 Task: Get information about a Redfin agent in Charleston, West Virginia, for assistance in finding a property.
Action: Mouse pressed left at (281, 195)
Screenshot: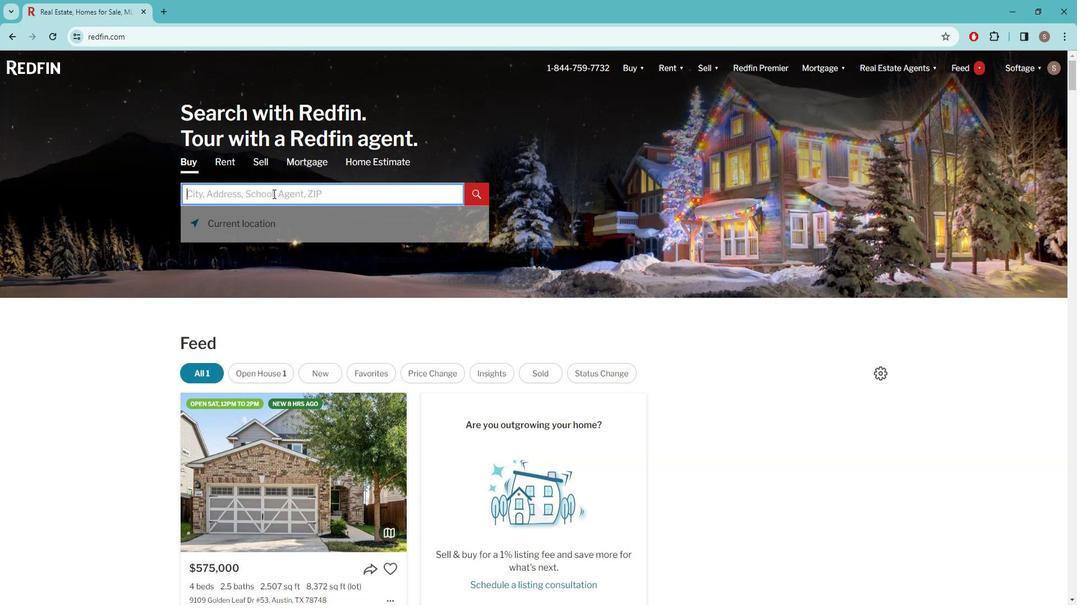 
Action: Key pressed c<Key.caps_lock>HARLESTON
Screenshot: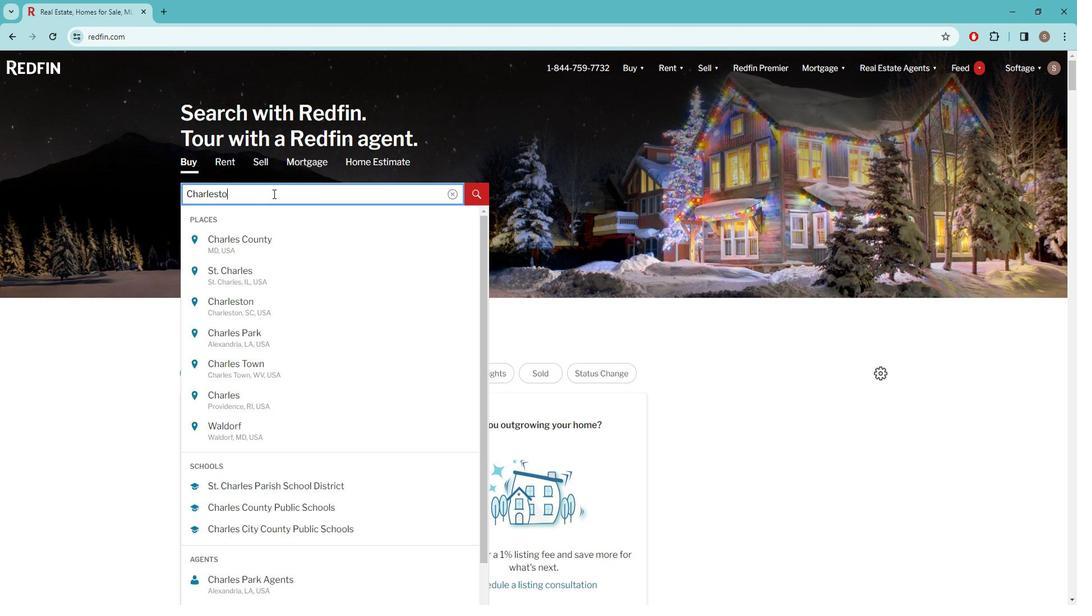 
Action: Mouse moved to (268, 240)
Screenshot: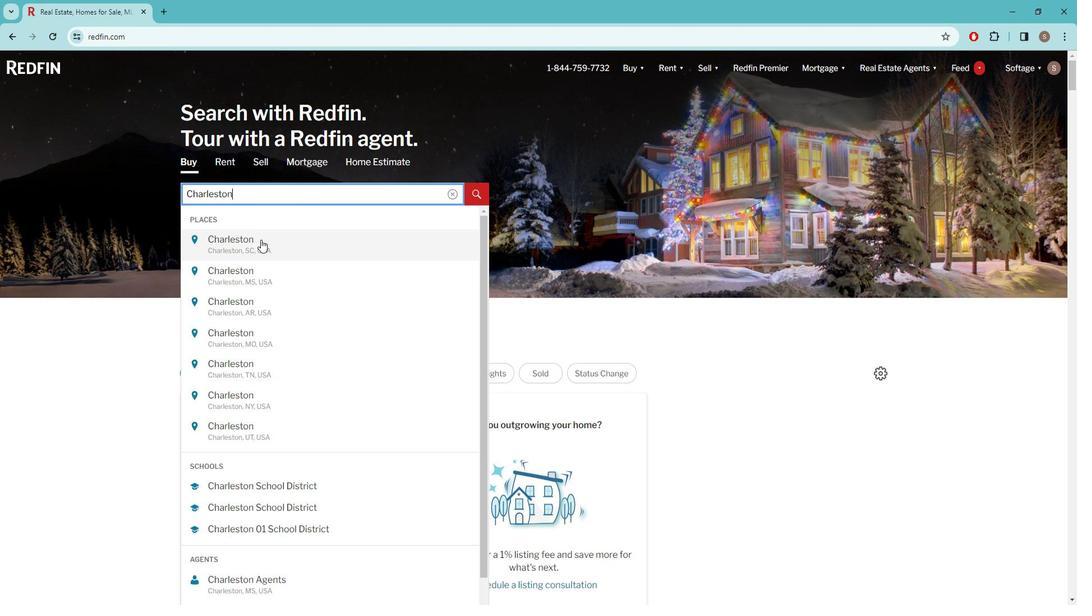 
Action: Mouse pressed left at (268, 240)
Screenshot: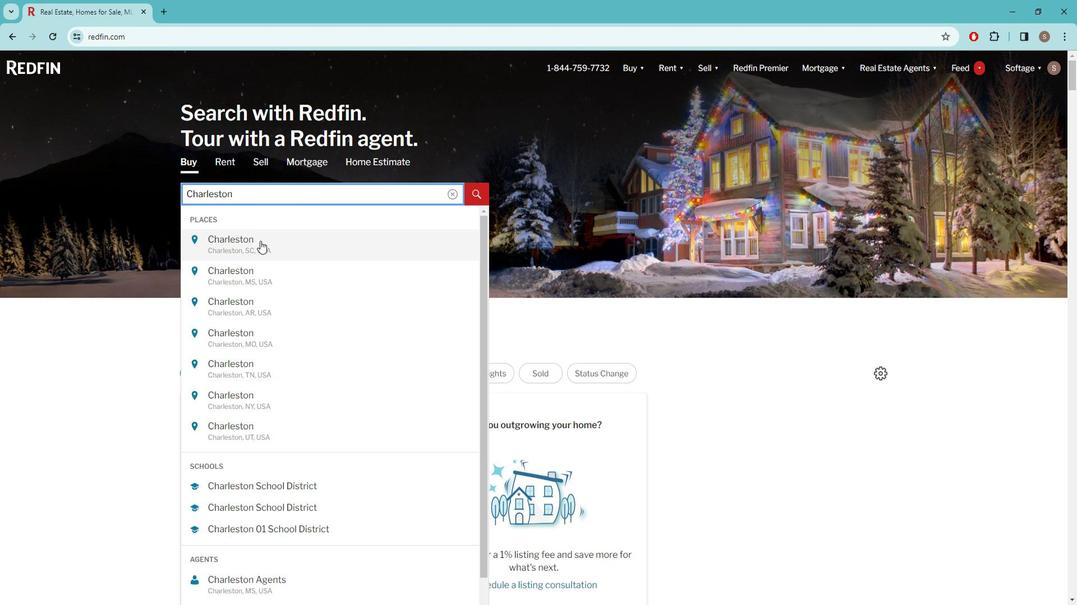
Action: Mouse moved to (946, 143)
Screenshot: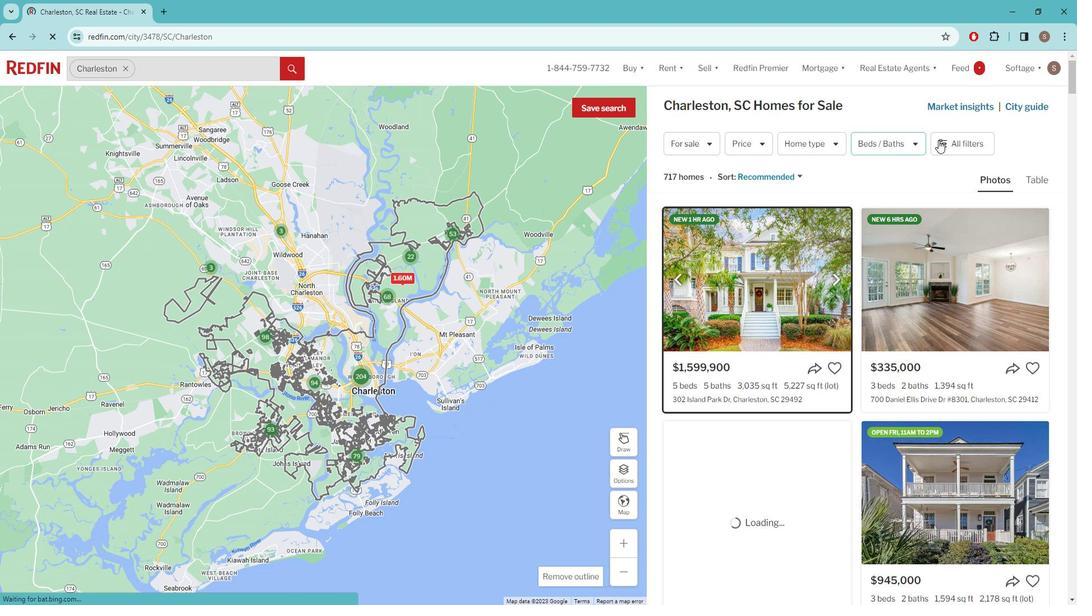 
Action: Mouse pressed left at (946, 143)
Screenshot: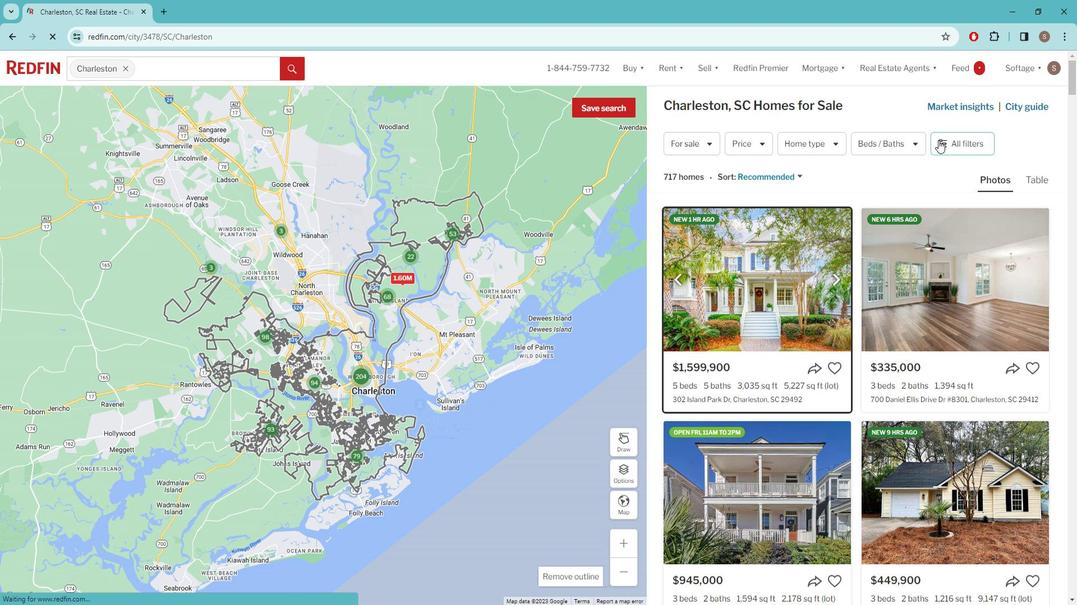 
Action: Mouse moved to (941, 153)
Screenshot: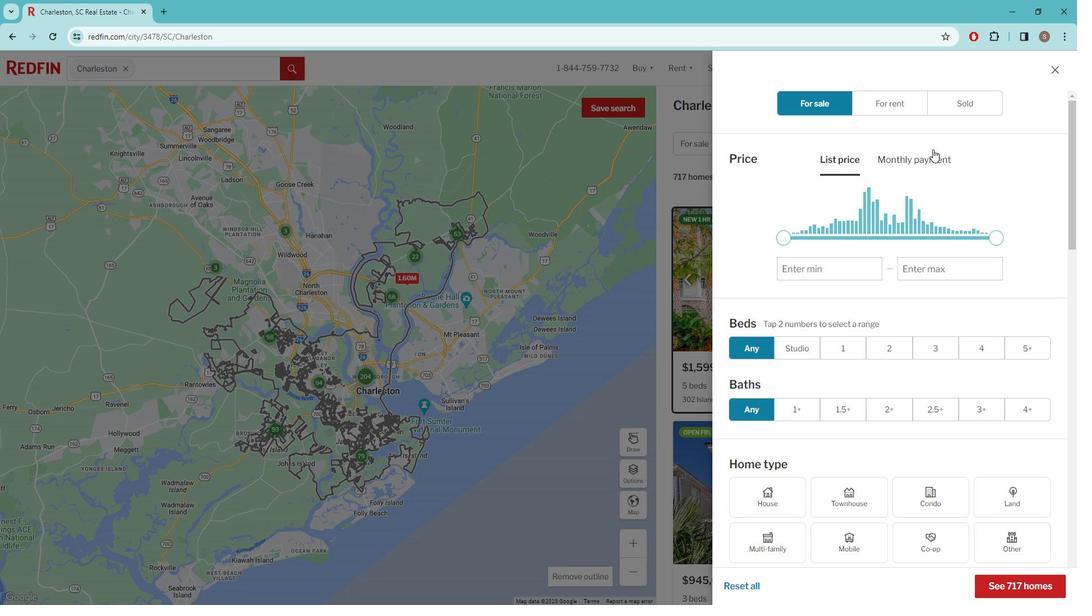 
Action: Mouse scrolled (941, 152) with delta (0, 0)
Screenshot: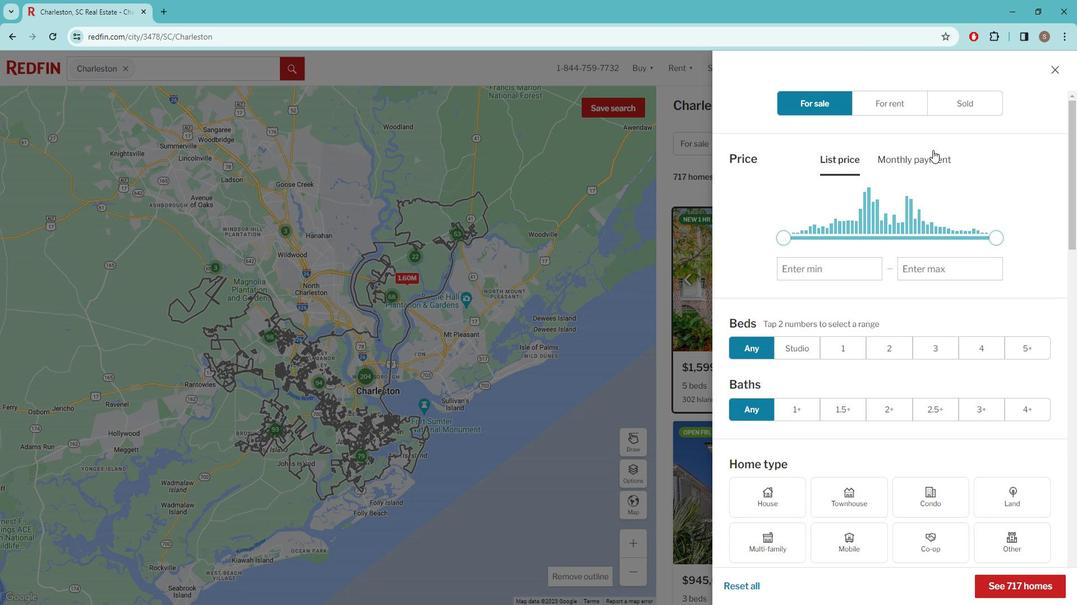 
Action: Mouse moved to (940, 154)
Screenshot: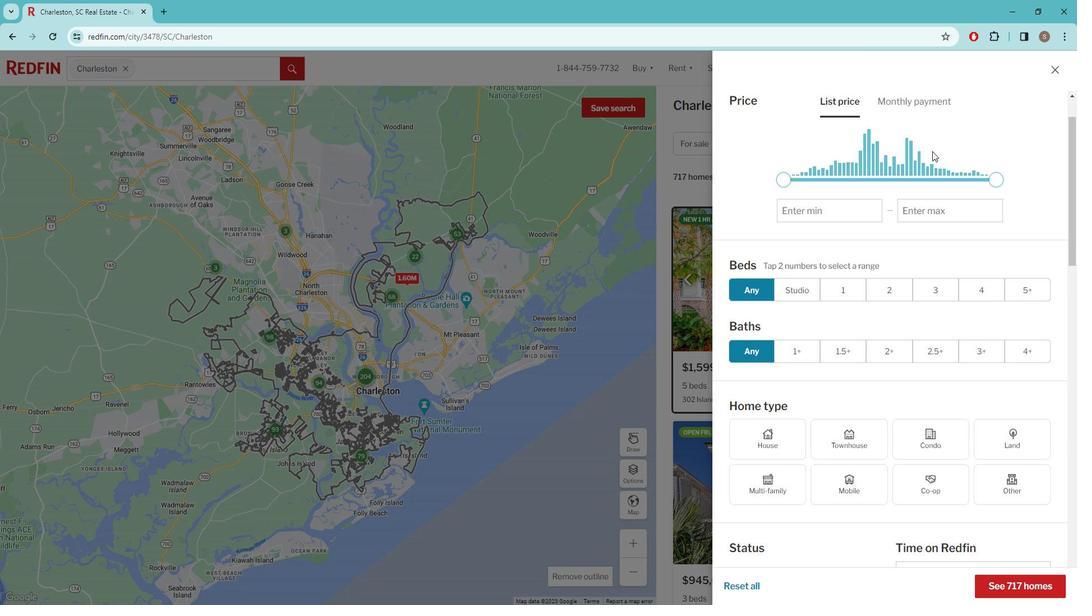 
Action: Mouse scrolled (940, 154) with delta (0, 0)
Screenshot: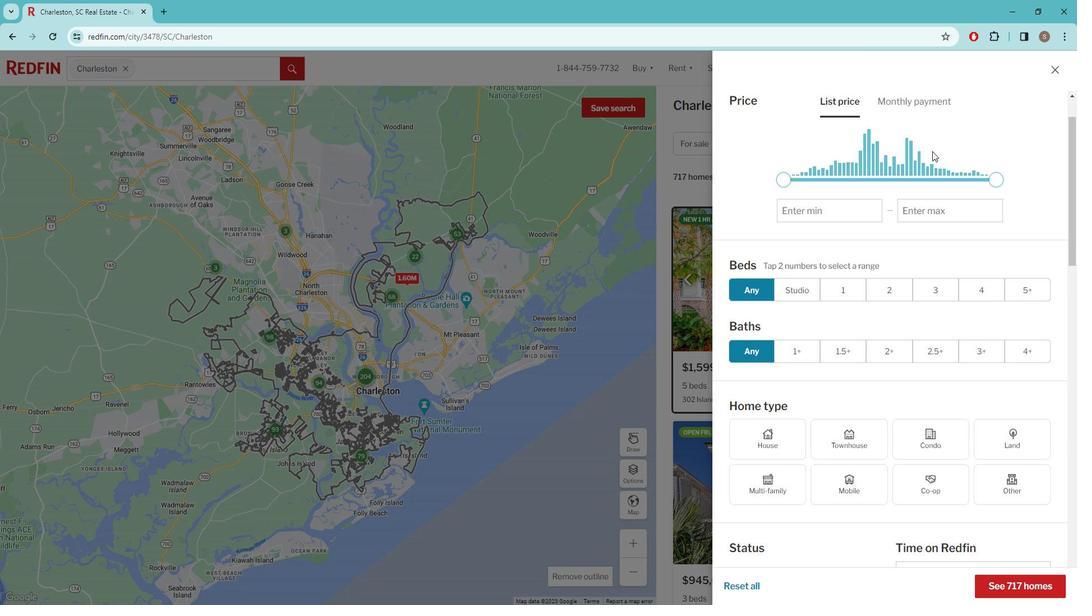 
Action: Mouse scrolled (940, 154) with delta (0, 0)
Screenshot: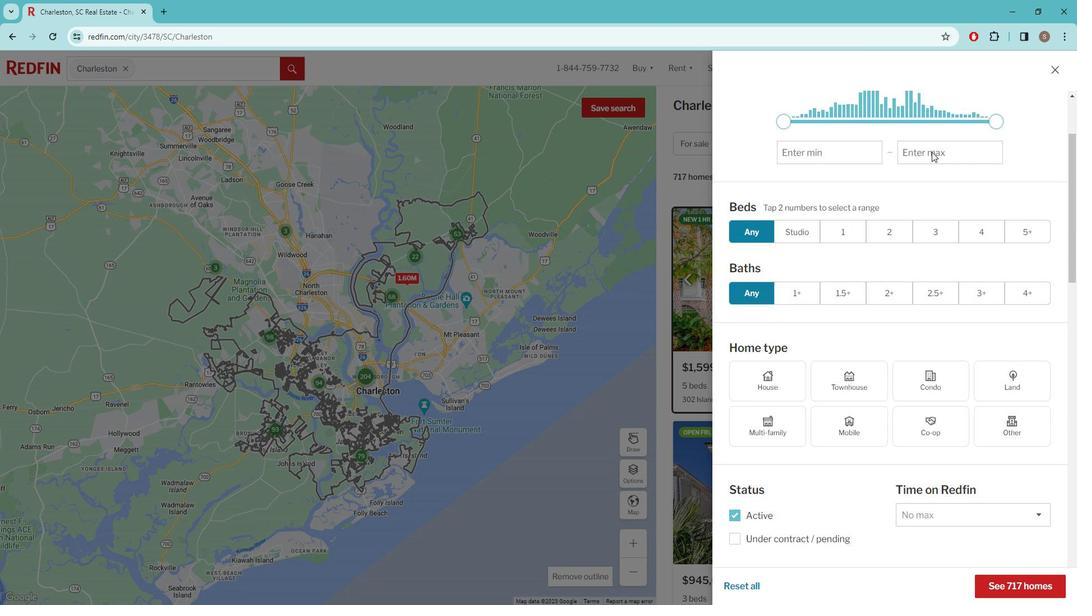 
Action: Mouse scrolled (940, 154) with delta (0, 0)
Screenshot: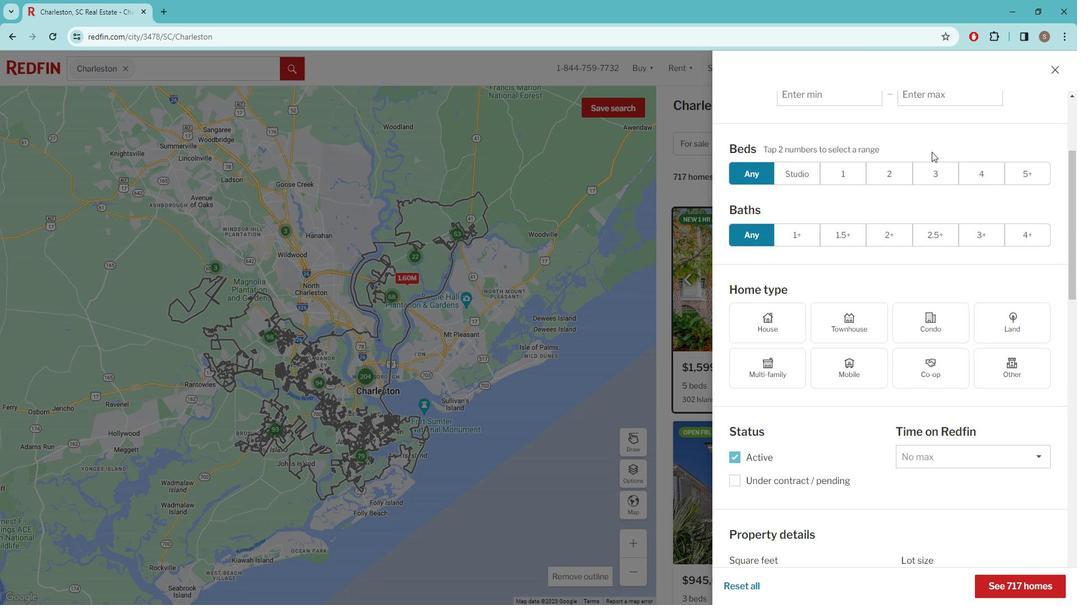 
Action: Mouse scrolled (940, 154) with delta (0, 0)
Screenshot: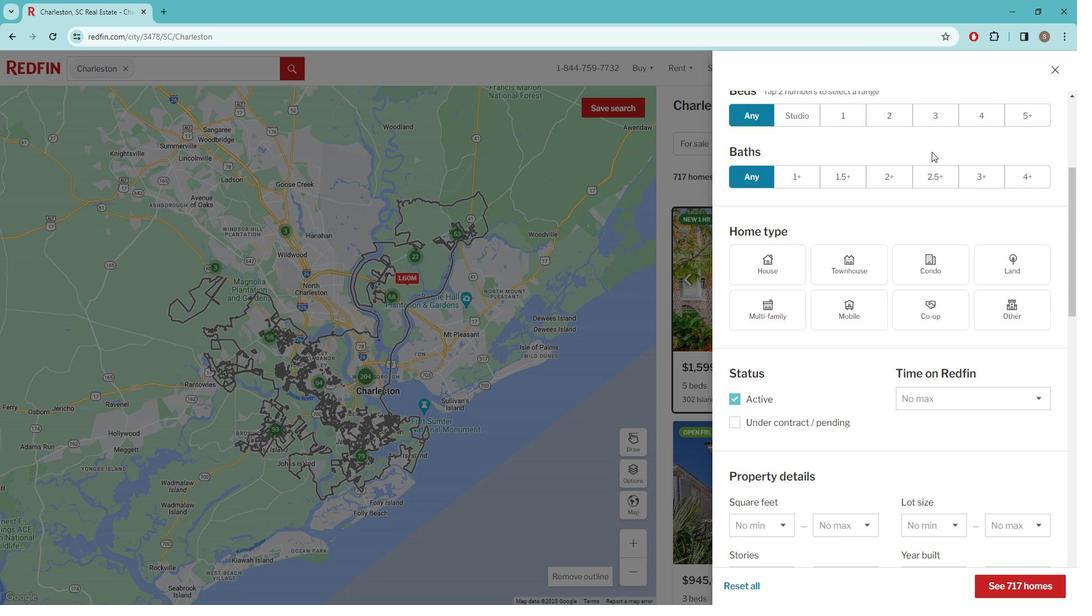 
Action: Mouse scrolled (940, 154) with delta (0, 0)
Screenshot: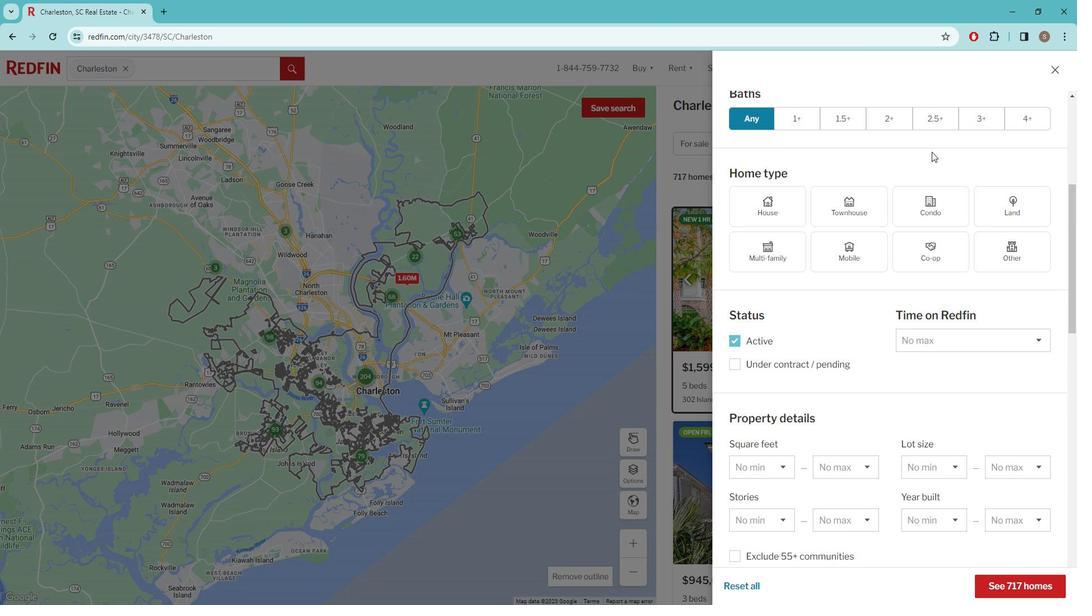 
Action: Mouse scrolled (940, 154) with delta (0, 0)
Screenshot: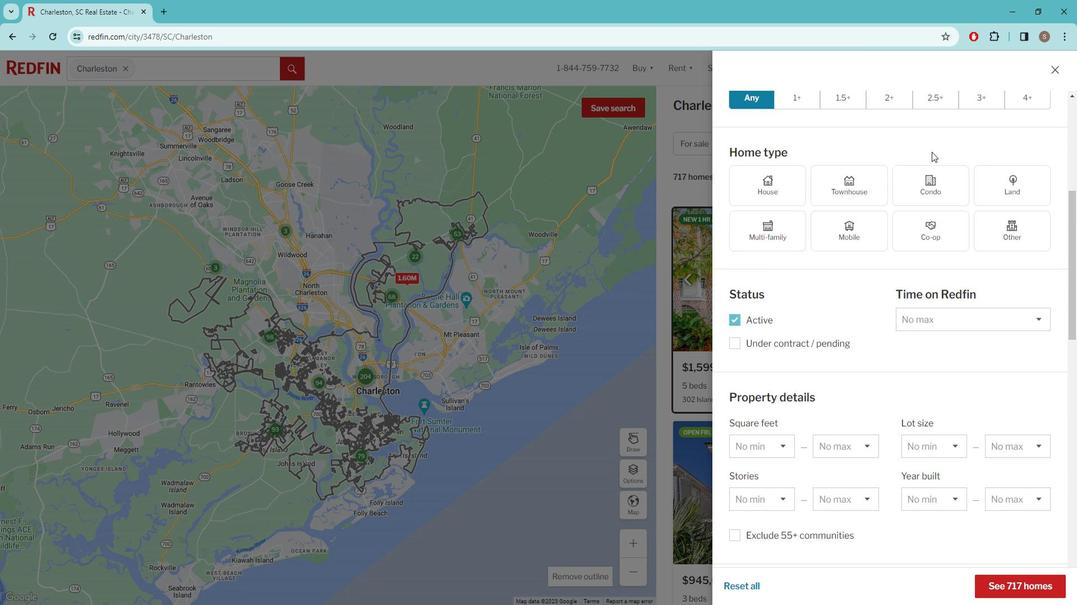 
Action: Mouse scrolled (940, 154) with delta (0, 0)
Screenshot: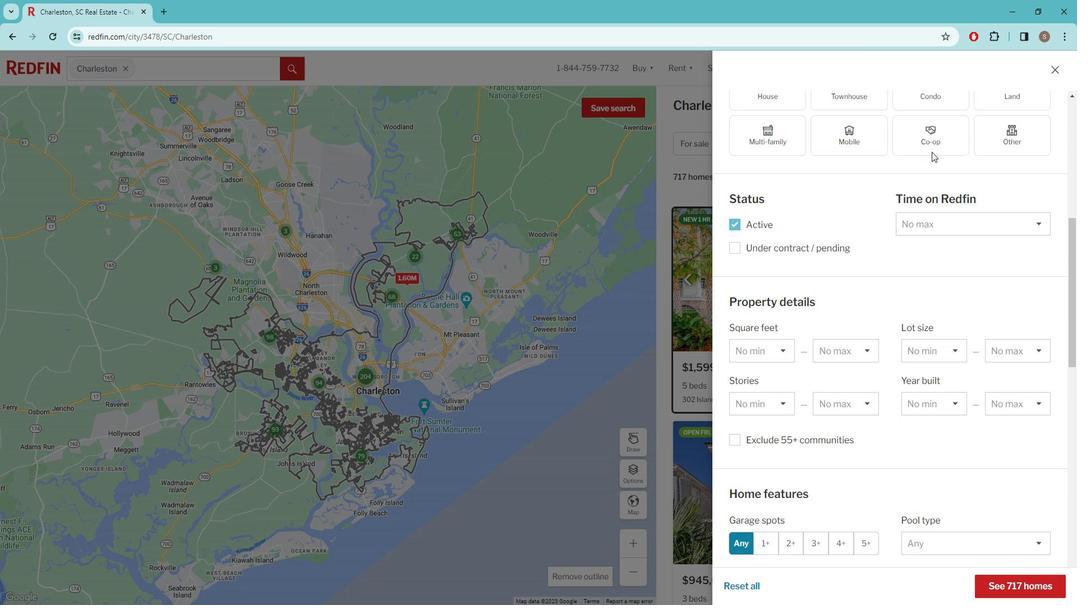 
Action: Mouse scrolled (940, 154) with delta (0, 0)
Screenshot: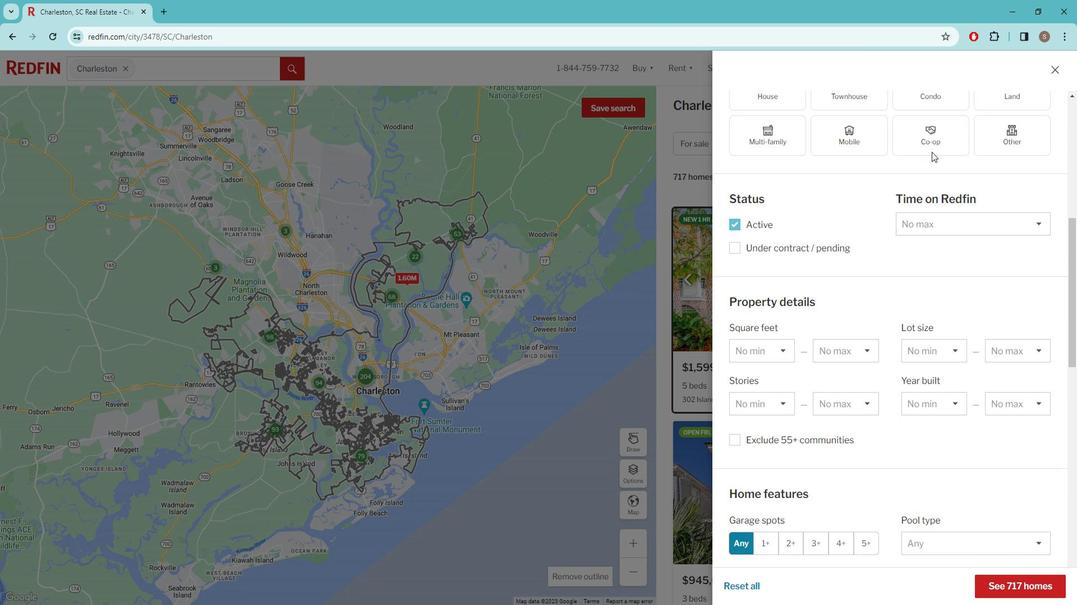 
Action: Mouse scrolled (940, 154) with delta (0, 0)
Screenshot: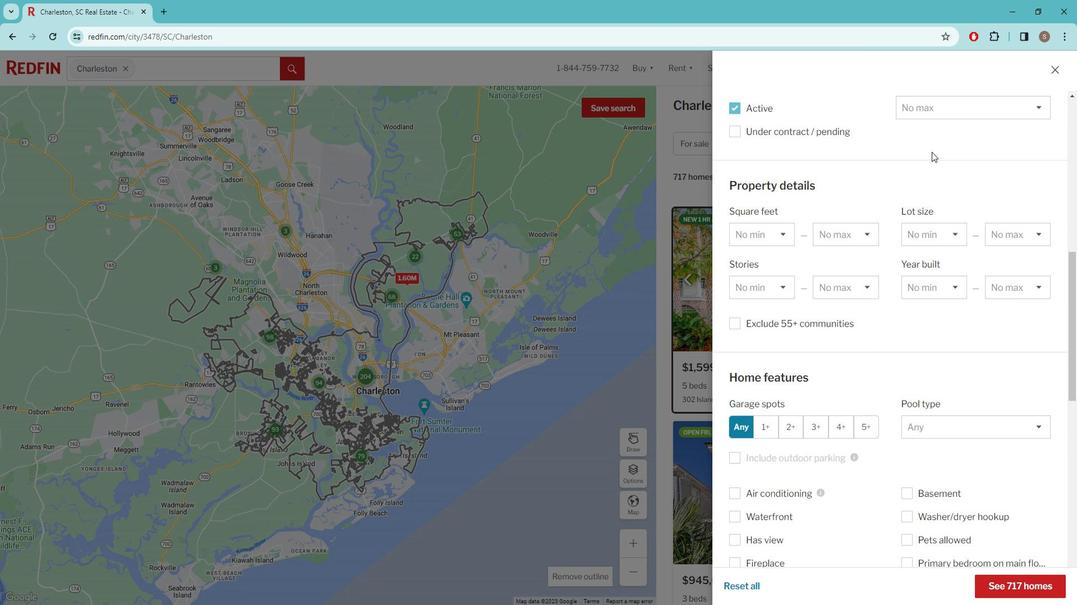 
Action: Mouse scrolled (940, 154) with delta (0, 0)
Screenshot: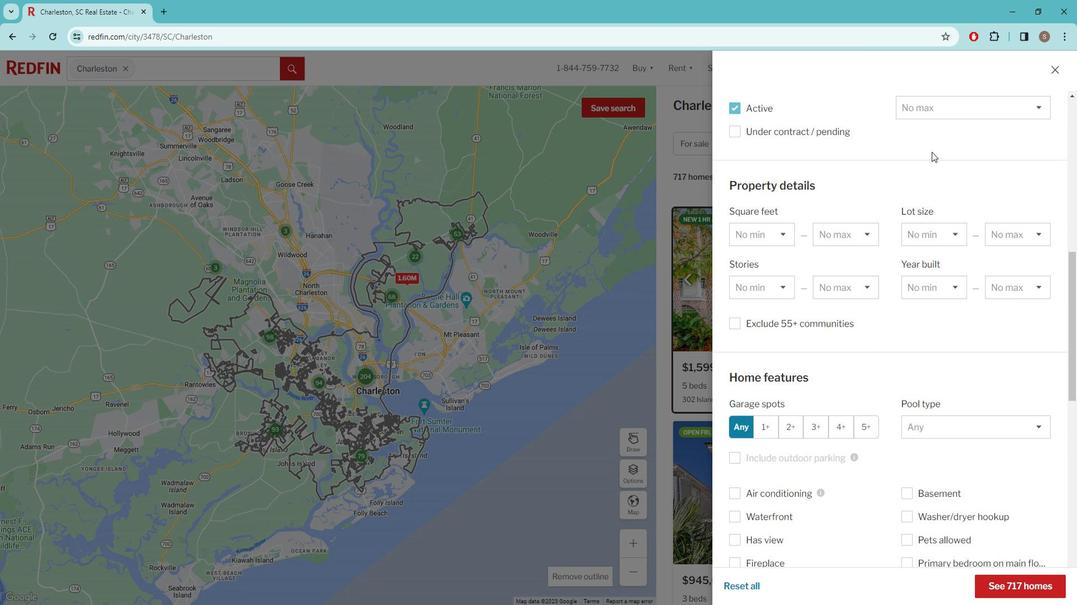 
Action: Mouse scrolled (940, 154) with delta (0, 0)
Screenshot: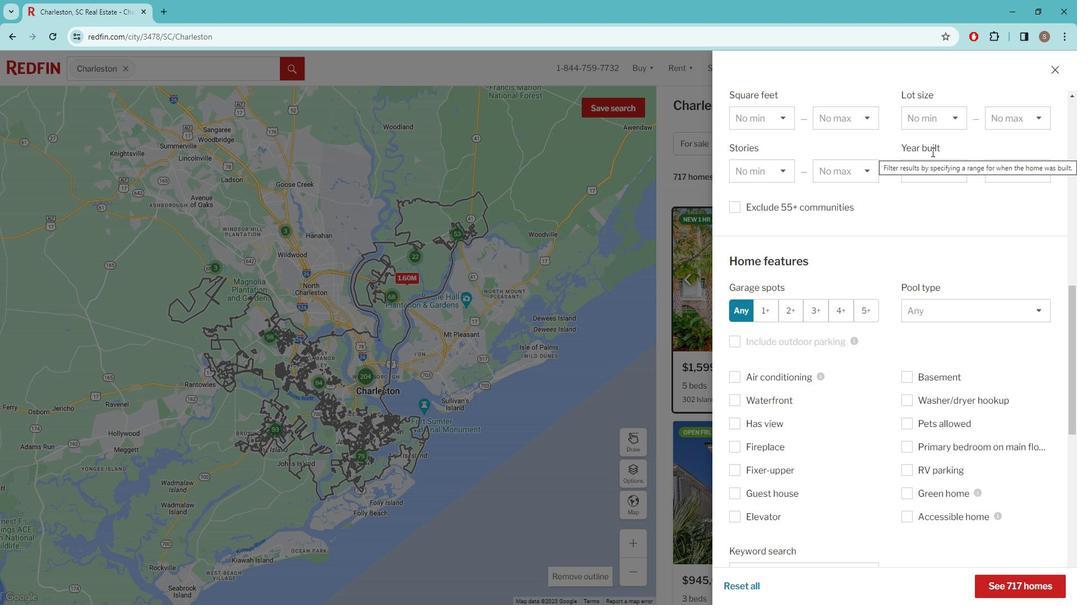 
Action: Mouse scrolled (940, 154) with delta (0, 0)
Screenshot: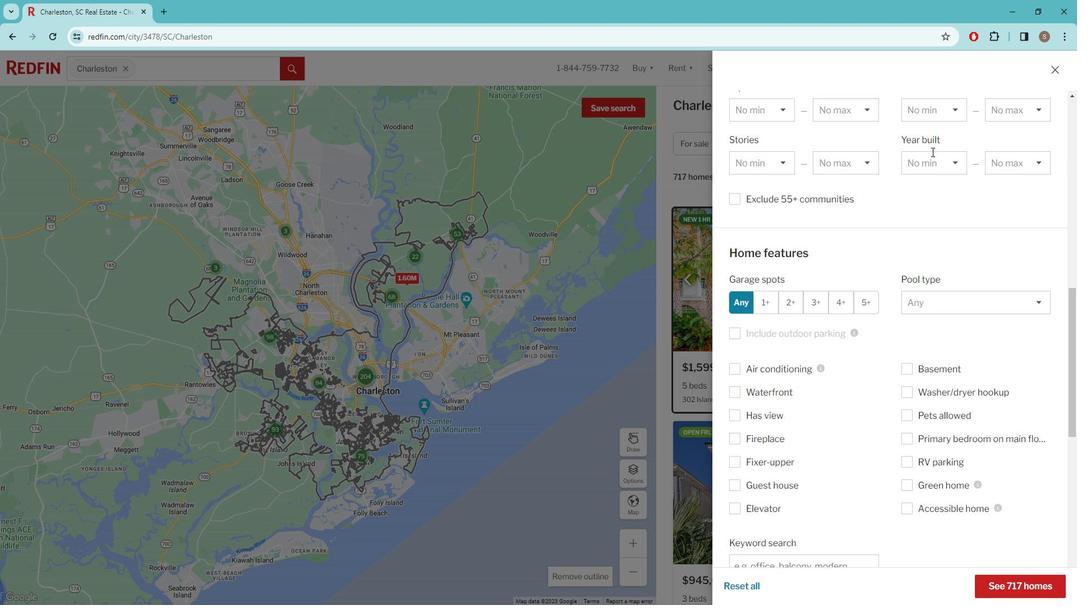
Action: Mouse scrolled (940, 154) with delta (0, 0)
Screenshot: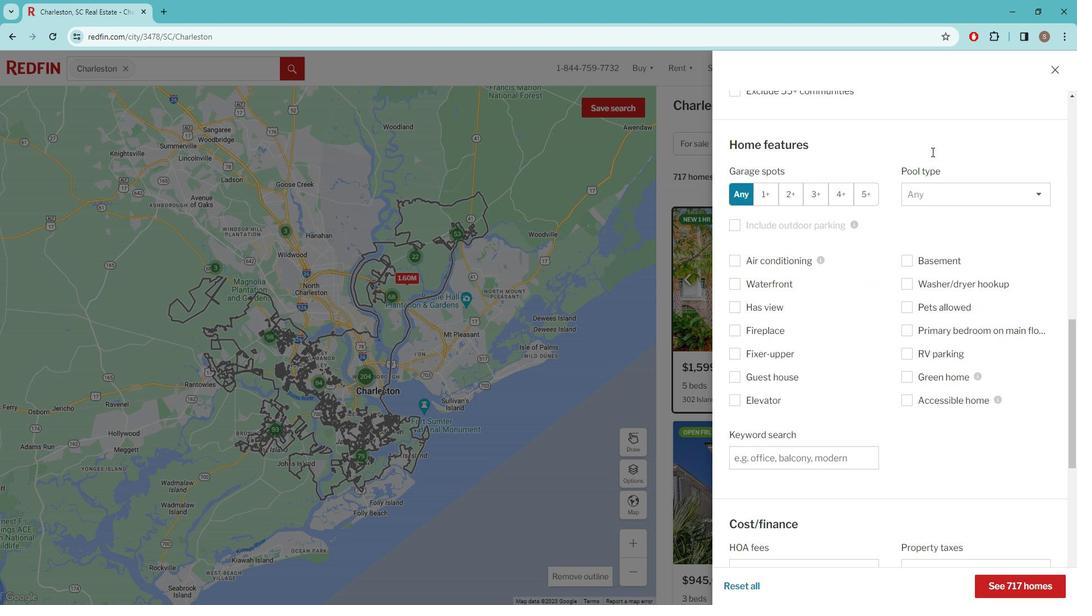 
Action: Mouse scrolled (940, 154) with delta (0, 0)
Screenshot: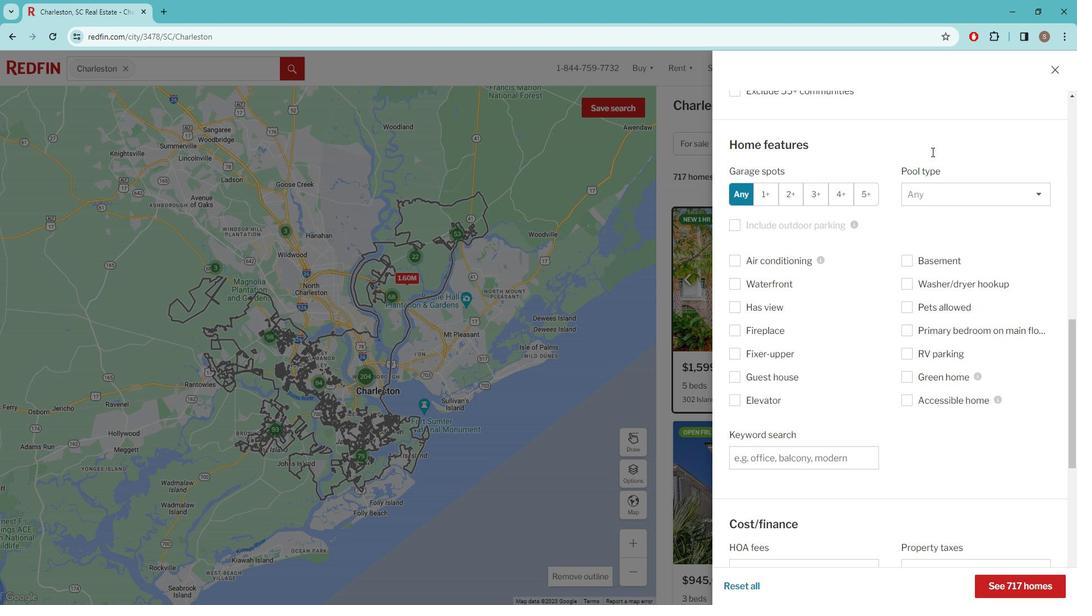 
Action: Mouse scrolled (940, 154) with delta (0, 0)
Screenshot: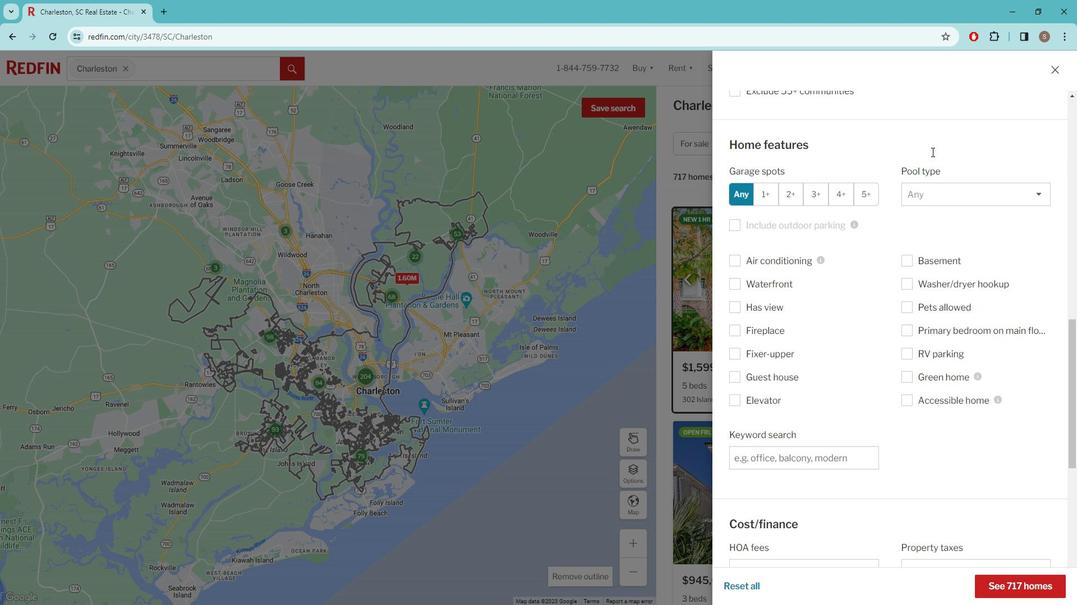 
Action: Mouse moved to (941, 213)
Screenshot: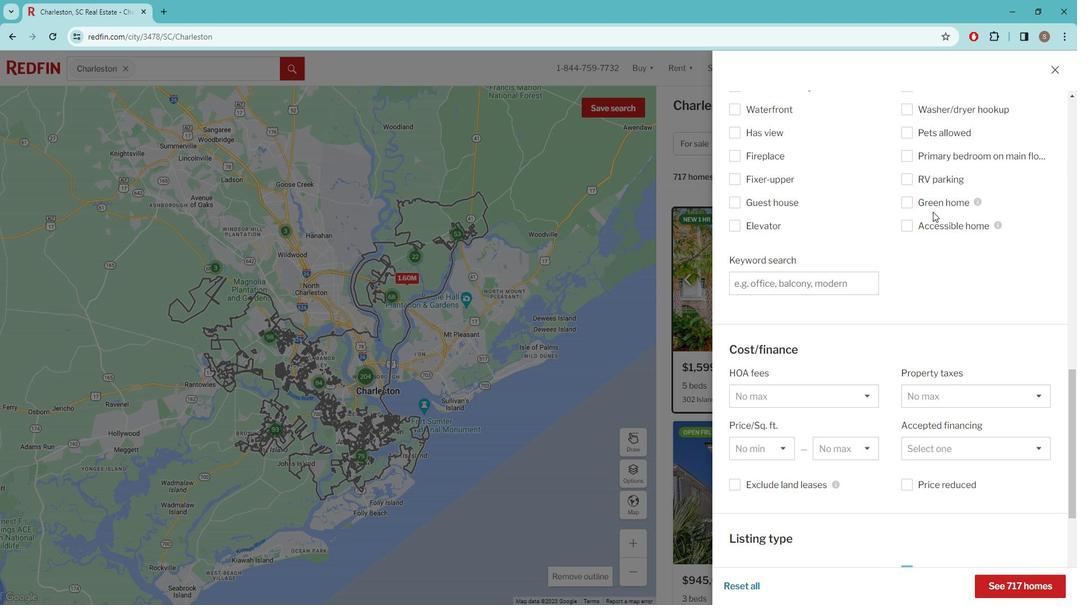 
Action: Mouse scrolled (941, 212) with delta (0, 0)
Screenshot: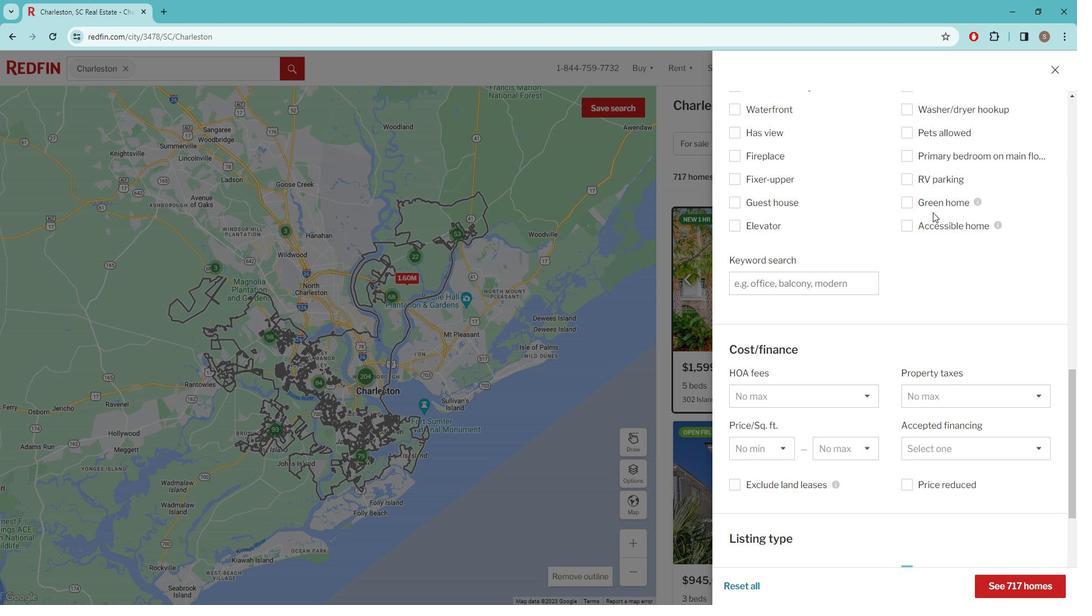 
Action: Mouse scrolled (941, 212) with delta (0, 0)
Screenshot: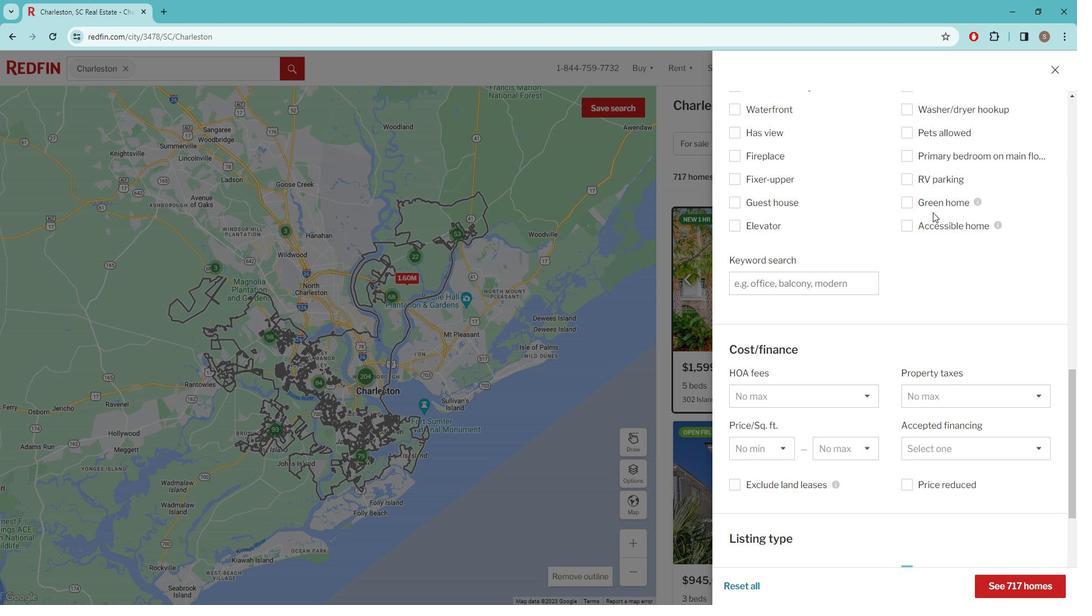 
Action: Mouse scrolled (941, 212) with delta (0, 0)
Screenshot: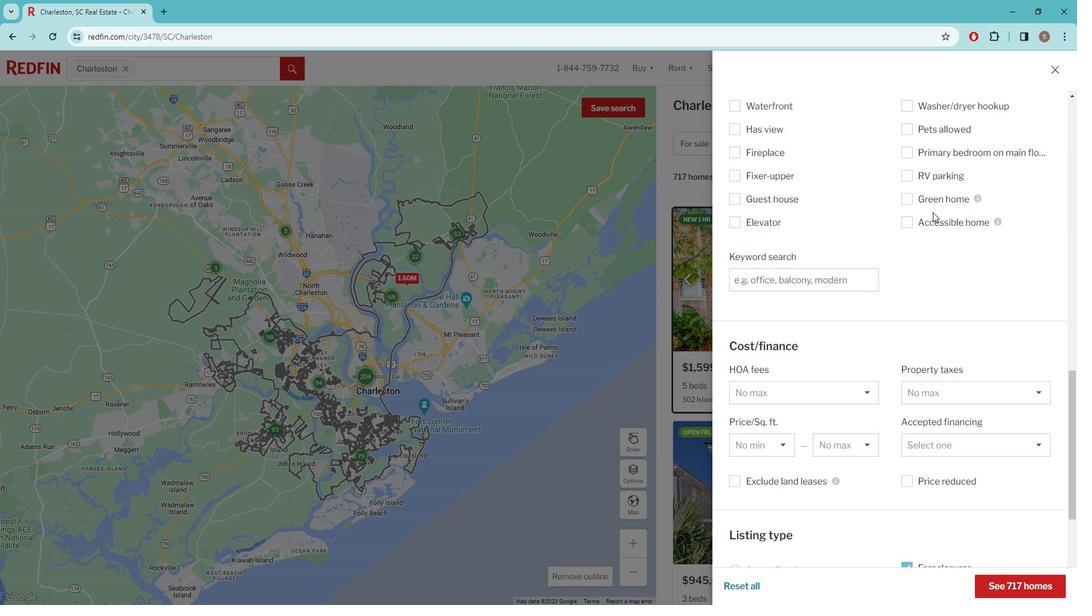 
Action: Mouse moved to (941, 215)
Screenshot: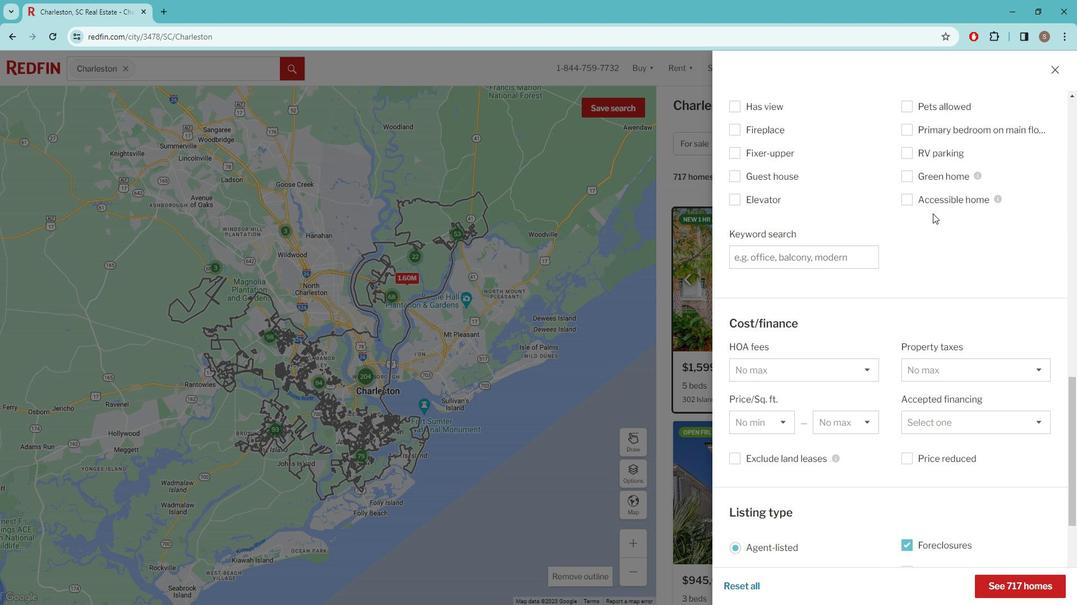 
Action: Mouse scrolled (941, 214) with delta (0, 0)
Screenshot: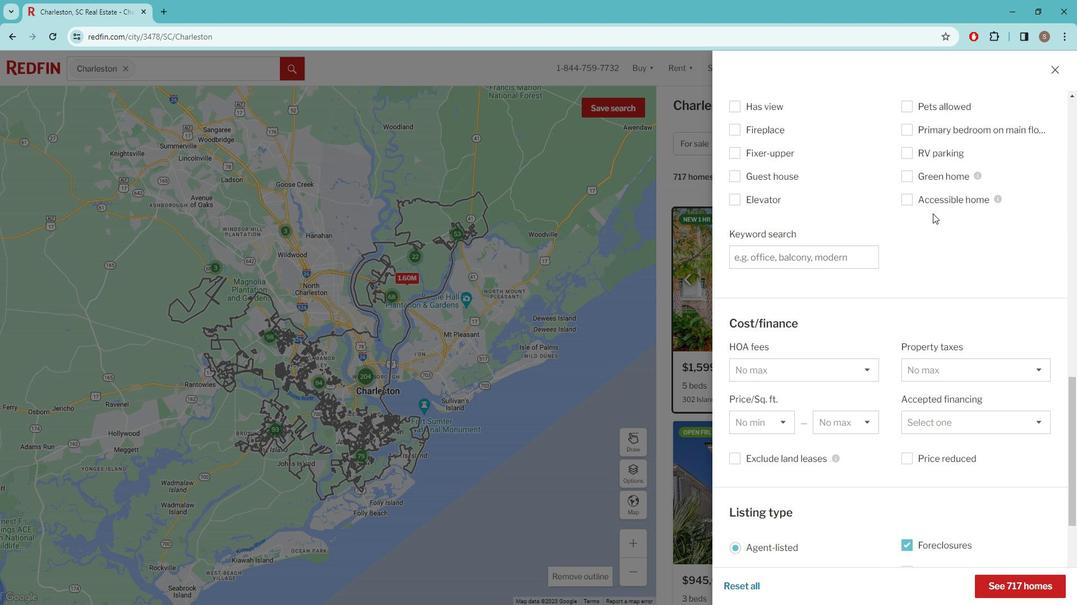 
Action: Mouse moved to (939, 425)
Screenshot: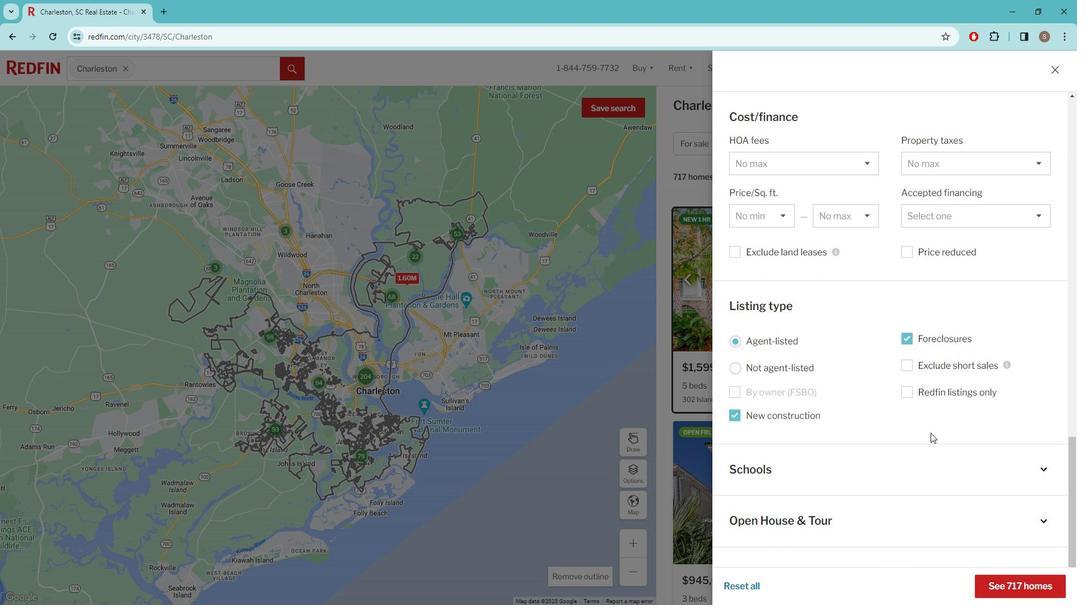 
Action: Mouse scrolled (939, 425) with delta (0, 0)
Screenshot: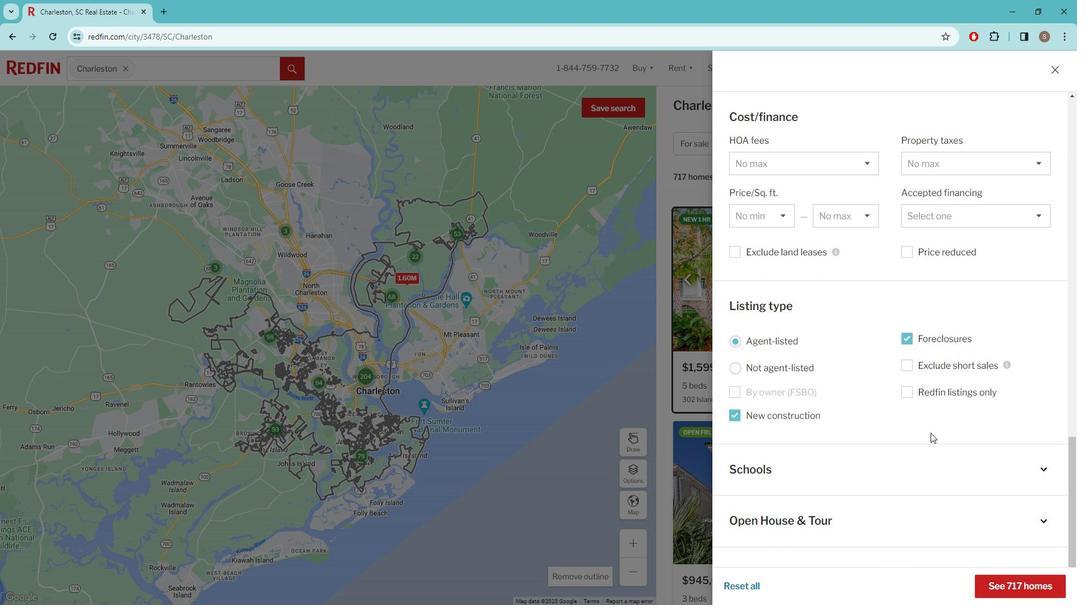 
Action: Mouse scrolled (939, 425) with delta (0, 0)
Screenshot: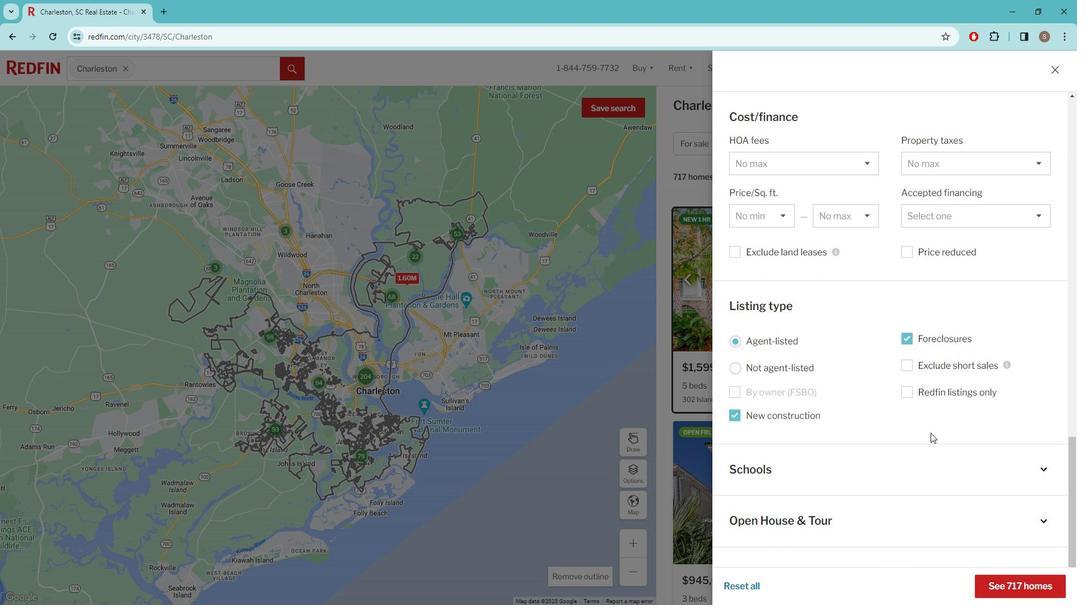 
Action: Mouse scrolled (939, 425) with delta (0, 0)
Screenshot: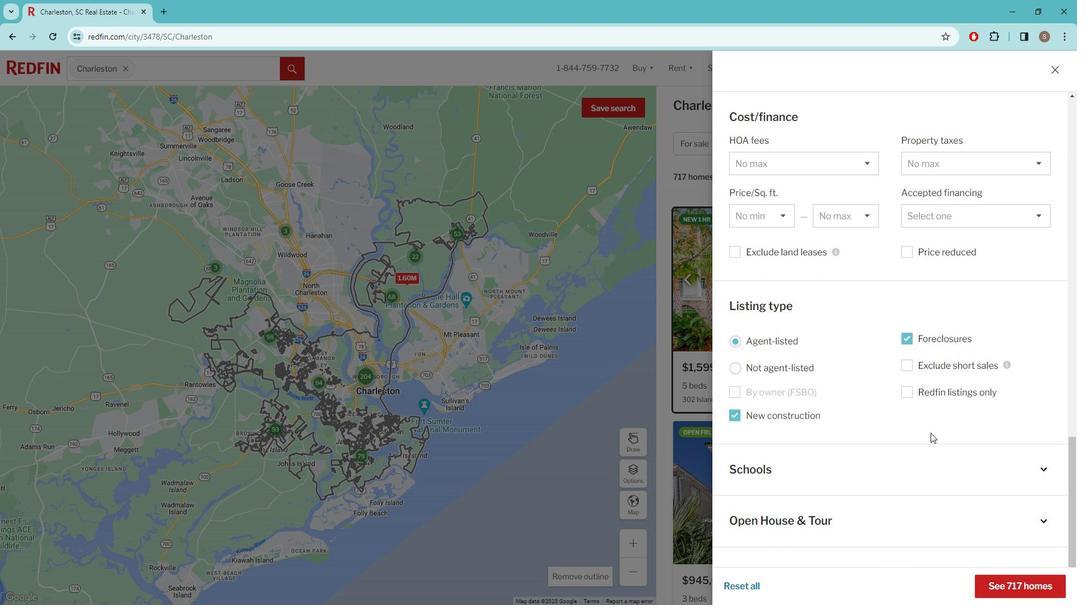 
Action: Mouse moved to (938, 425)
Screenshot: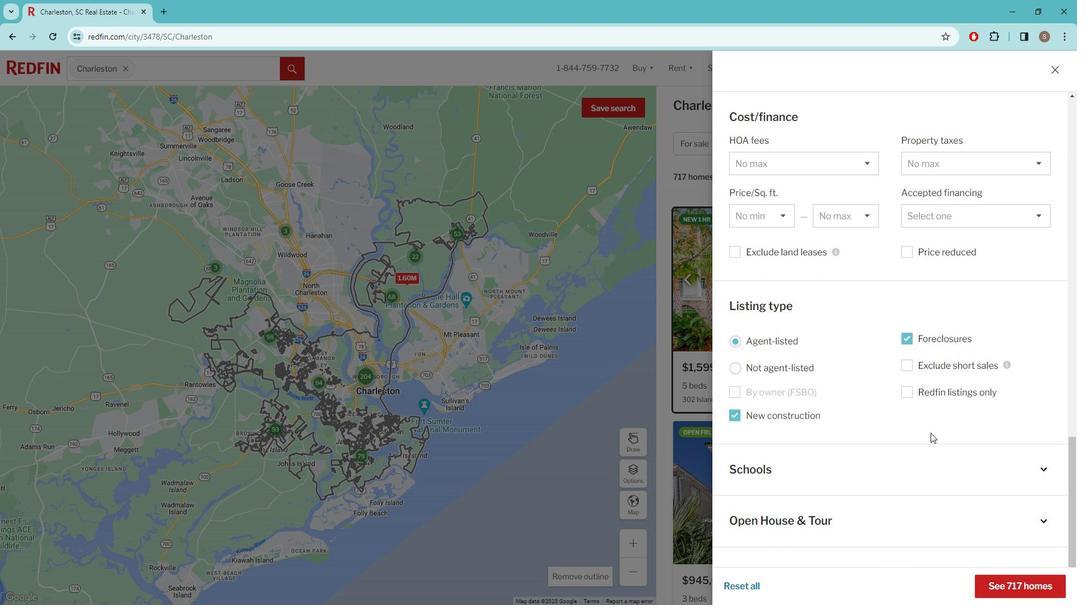 
Action: Mouse scrolled (938, 425) with delta (0, 0)
Screenshot: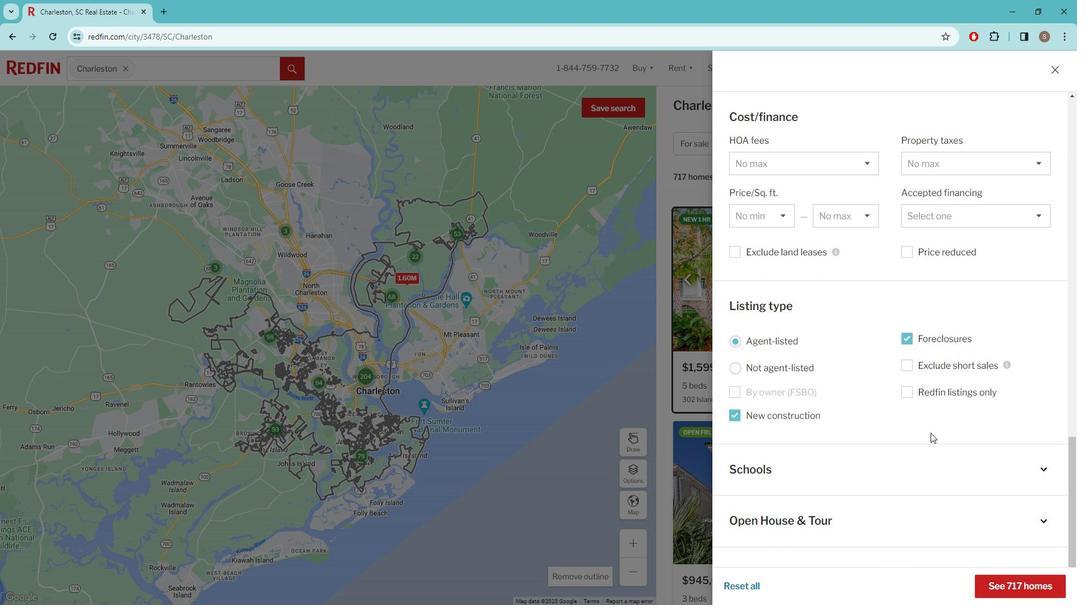 
Action: Mouse scrolled (938, 425) with delta (0, 0)
Screenshot: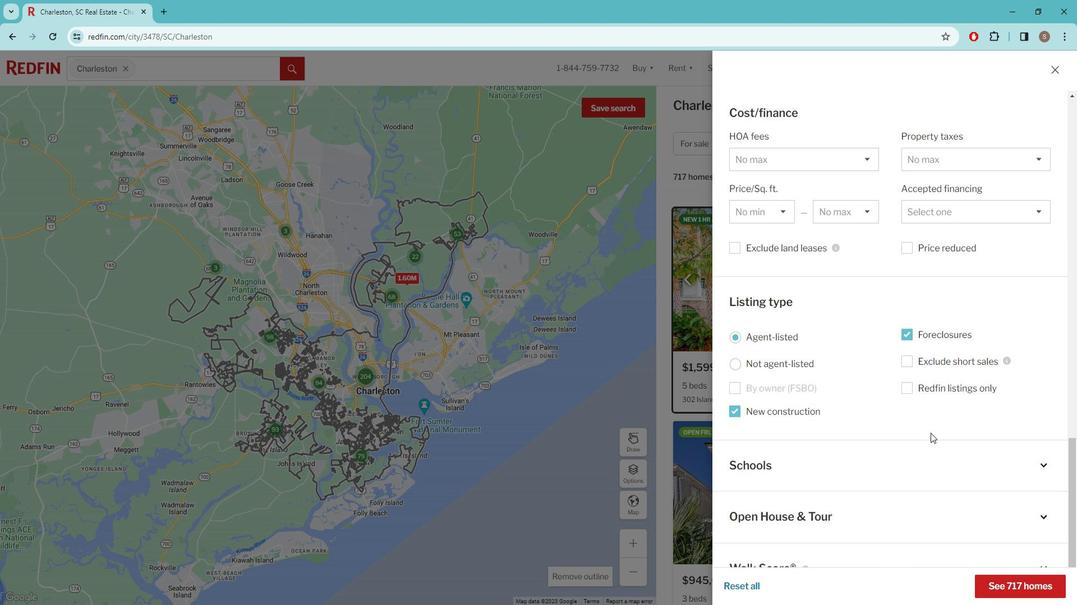 
Action: Mouse moved to (995, 571)
Screenshot: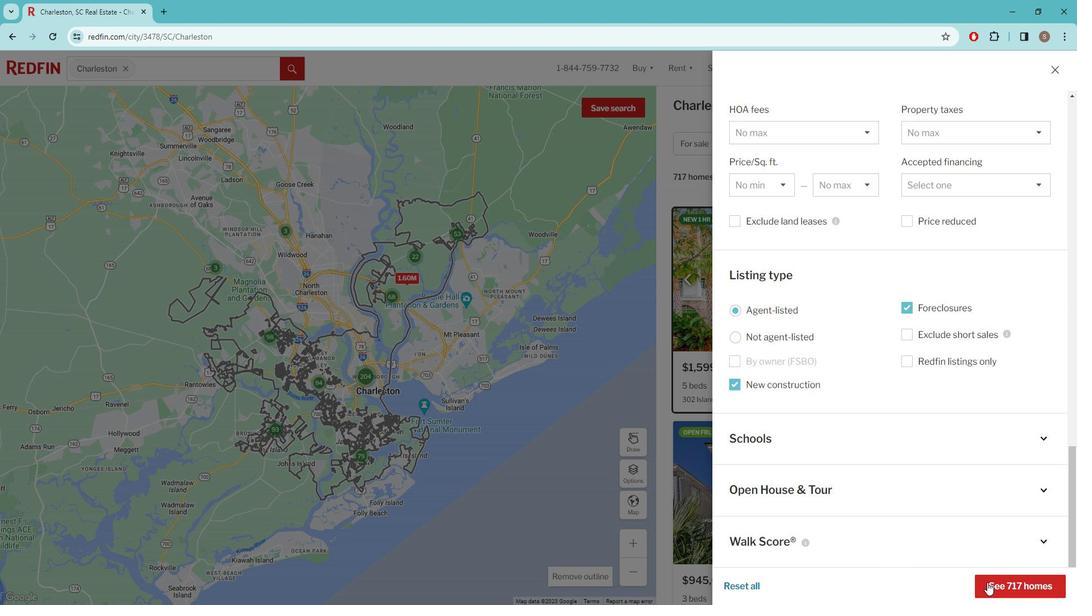 
Action: Mouse pressed left at (995, 571)
Screenshot: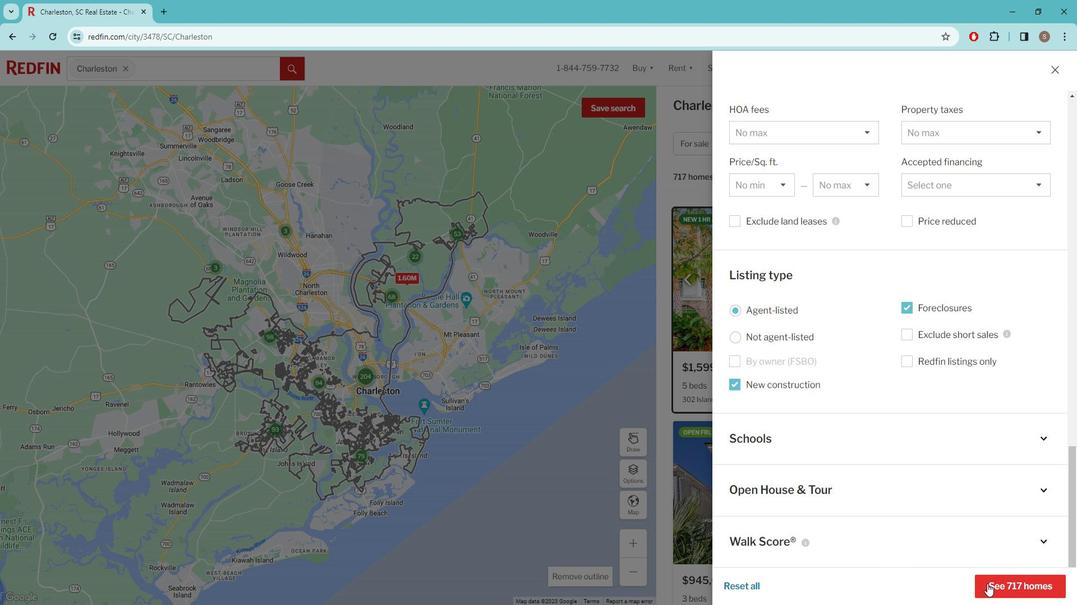 
Action: Mouse moved to (906, 120)
Screenshot: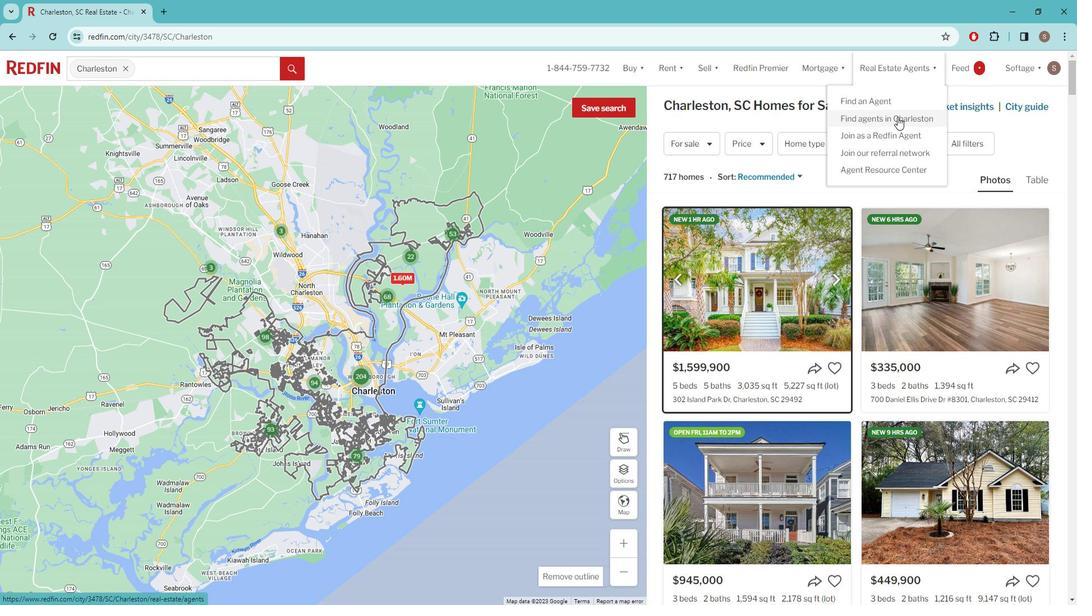 
Action: Mouse pressed left at (906, 120)
Screenshot: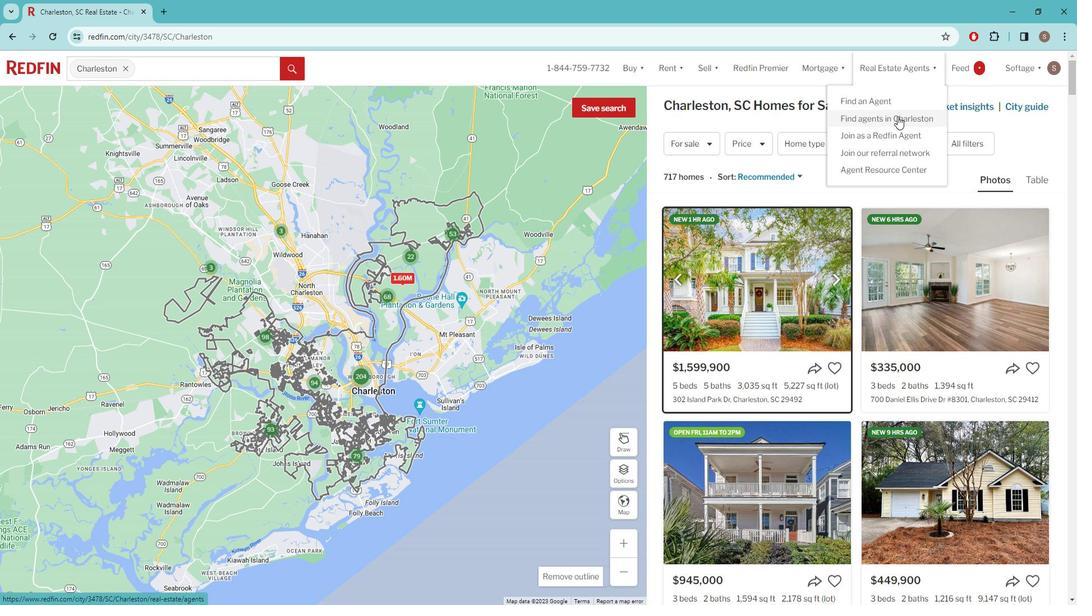
Action: Mouse moved to (320, 458)
Screenshot: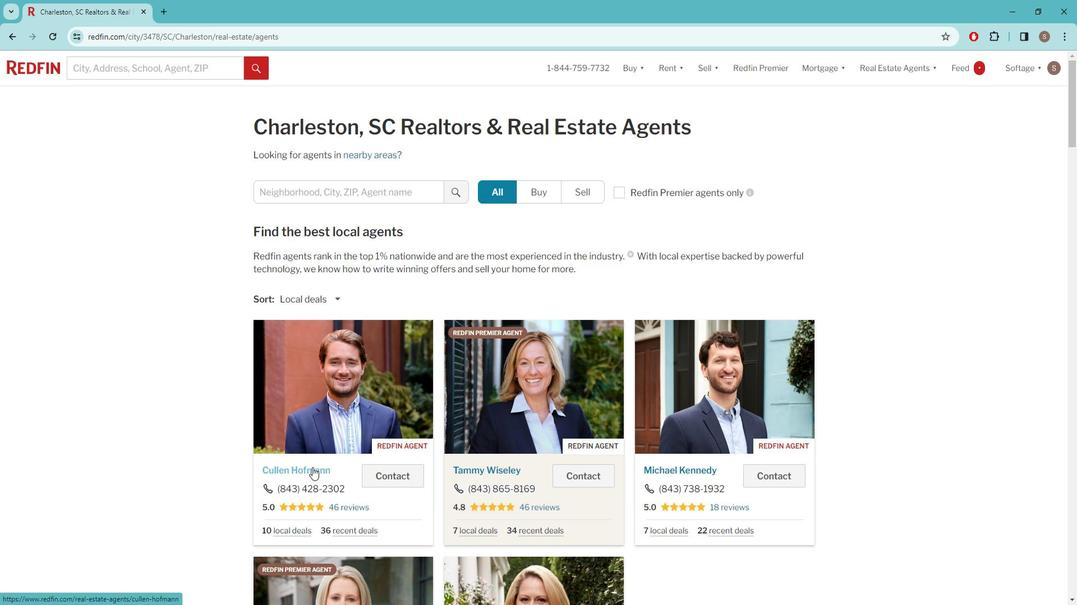 
Action: Mouse pressed left at (320, 458)
Screenshot: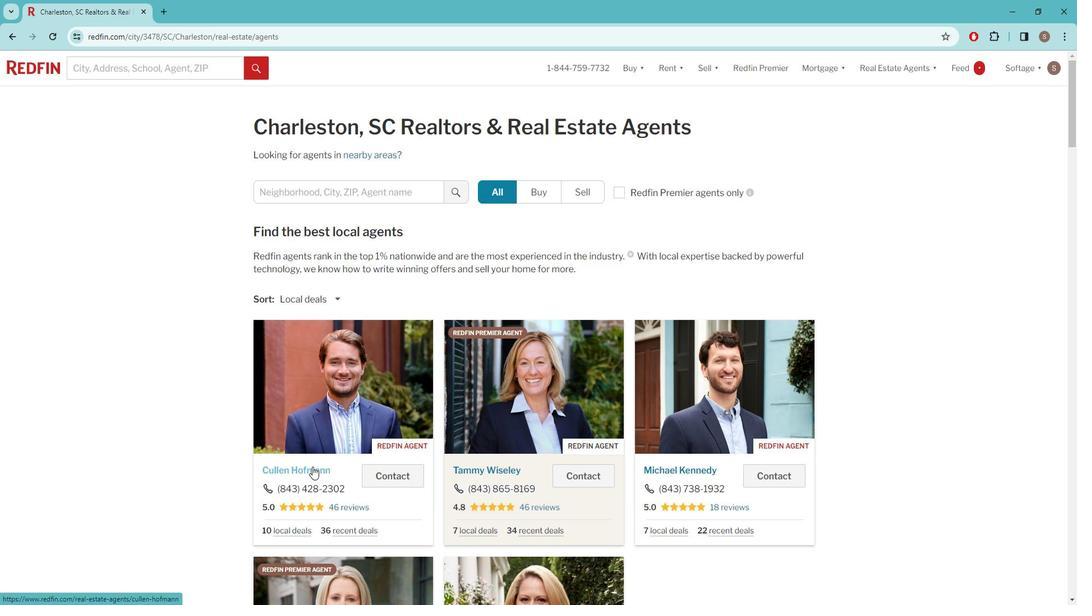 
Action: Mouse moved to (337, 441)
Screenshot: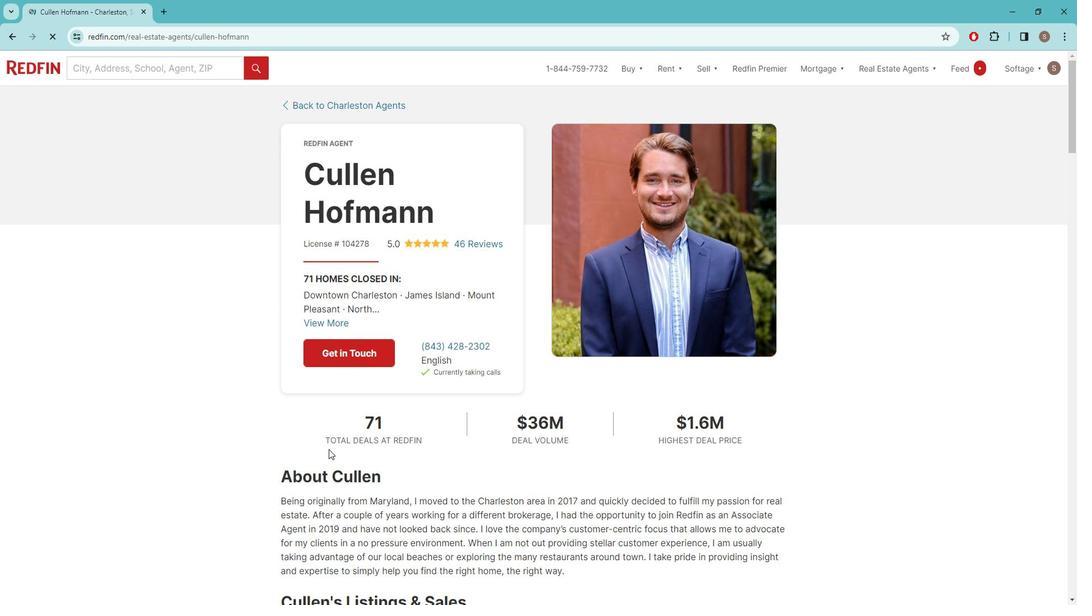 
Action: Mouse scrolled (337, 440) with delta (0, 0)
Screenshot: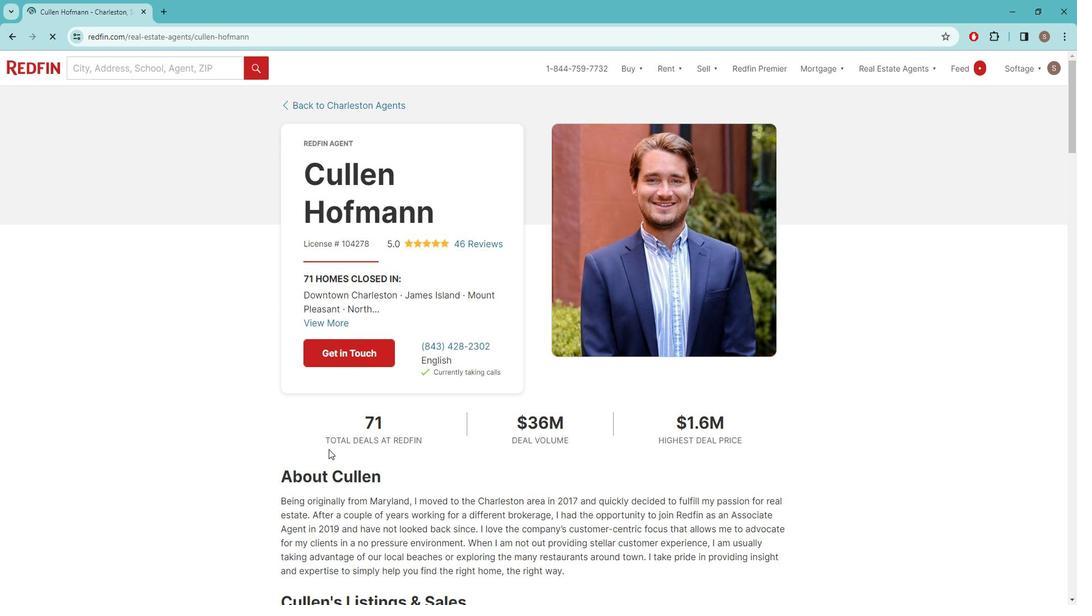 
Action: Mouse scrolled (337, 440) with delta (0, 0)
Screenshot: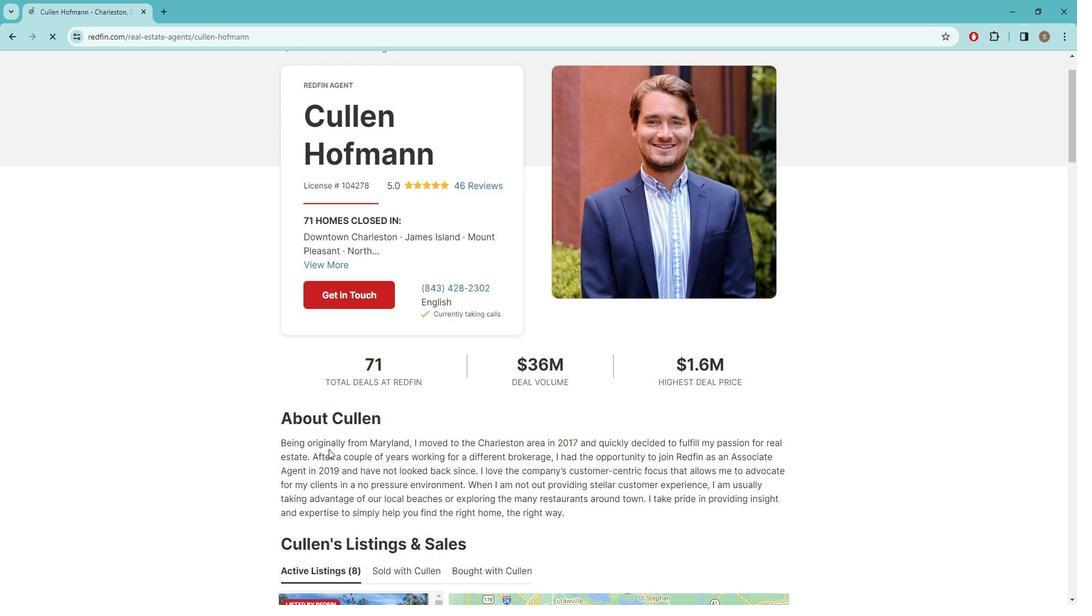 
Action: Mouse scrolled (337, 440) with delta (0, 0)
Screenshot: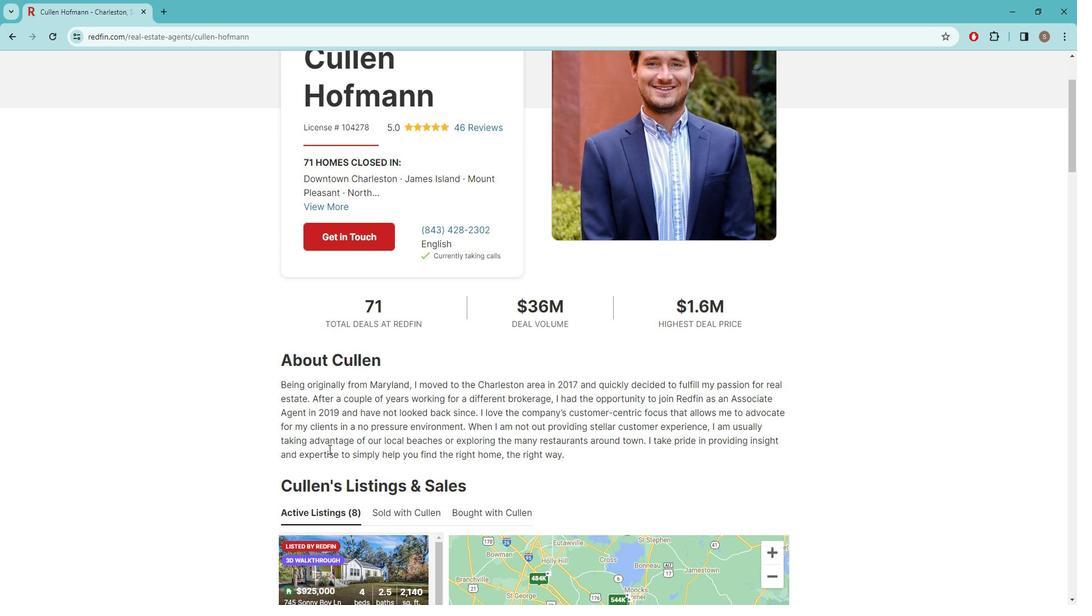 
Action: Mouse scrolled (337, 440) with delta (0, 0)
Screenshot: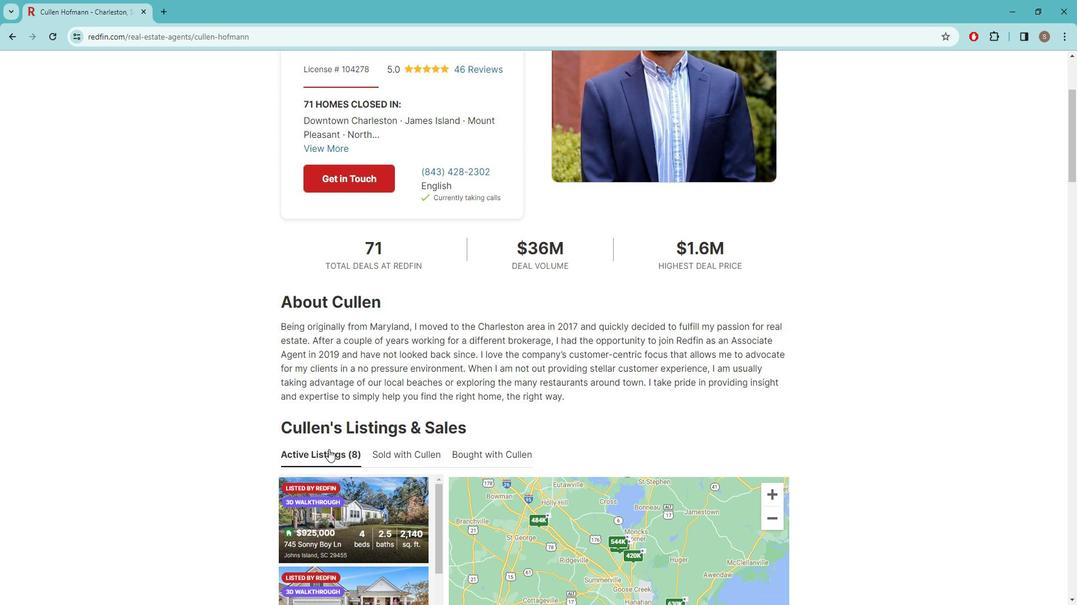 
Action: Mouse scrolled (337, 440) with delta (0, 0)
Screenshot: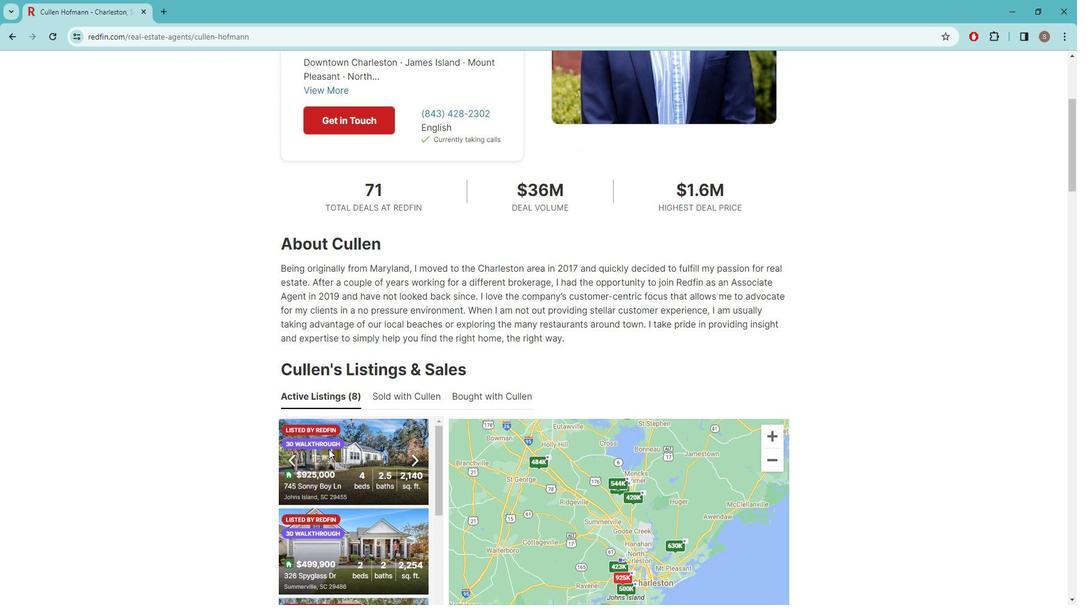 
Action: Mouse moved to (492, 376)
Screenshot: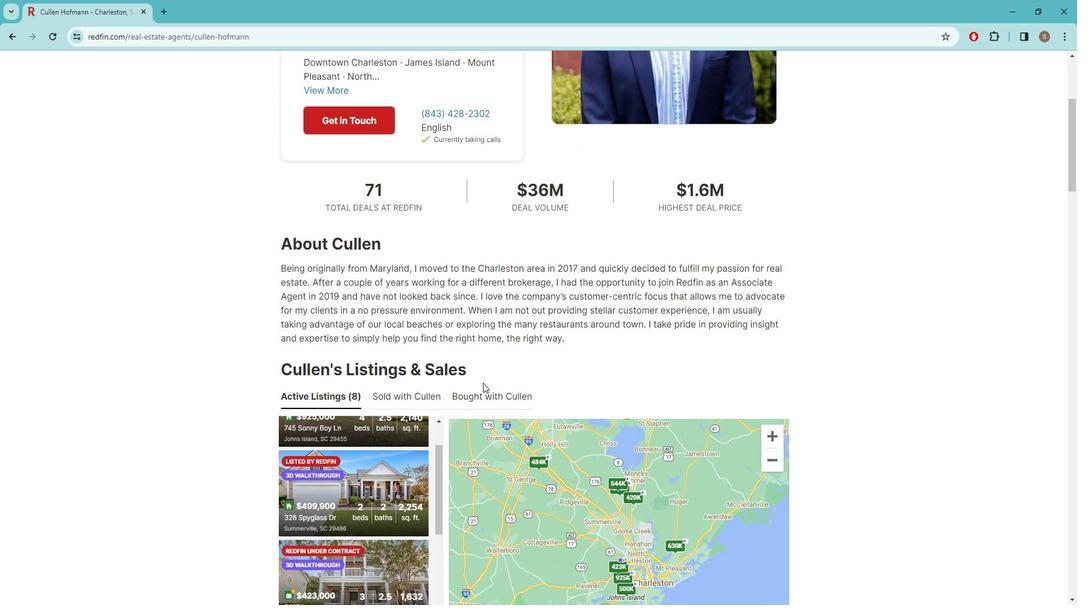 
Action: Mouse scrolled (492, 376) with delta (0, 0)
Screenshot: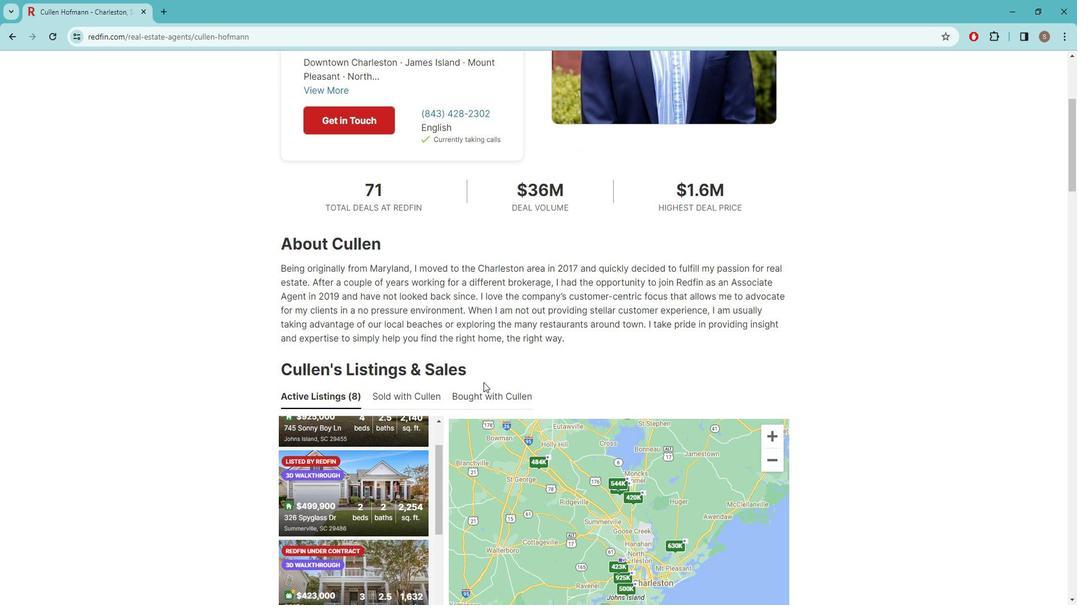 
Action: Mouse scrolled (492, 376) with delta (0, 0)
Screenshot: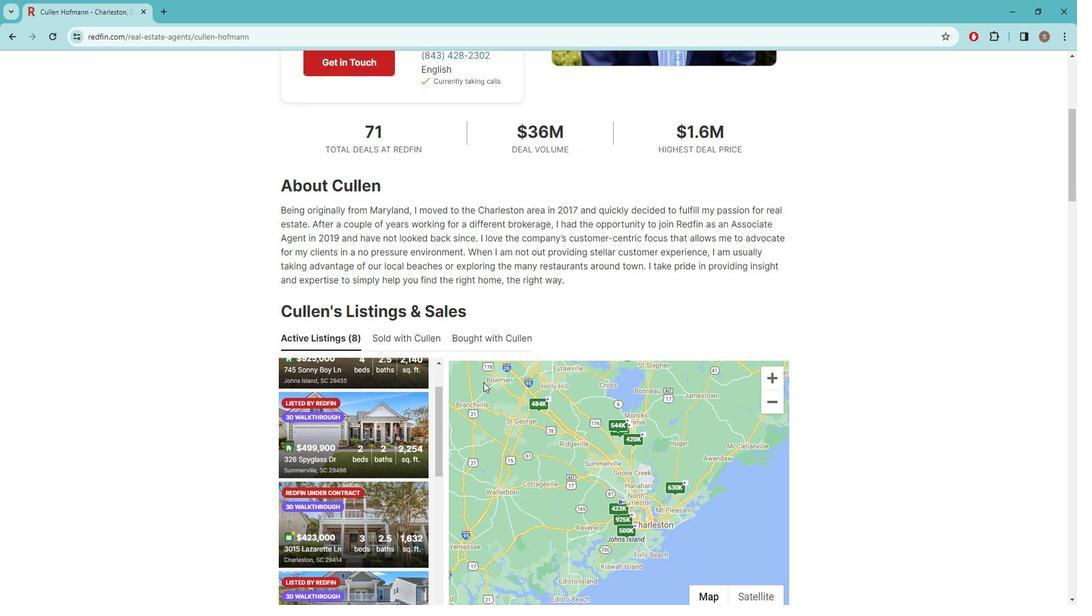 
Action: Mouse scrolled (492, 376) with delta (0, 0)
Screenshot: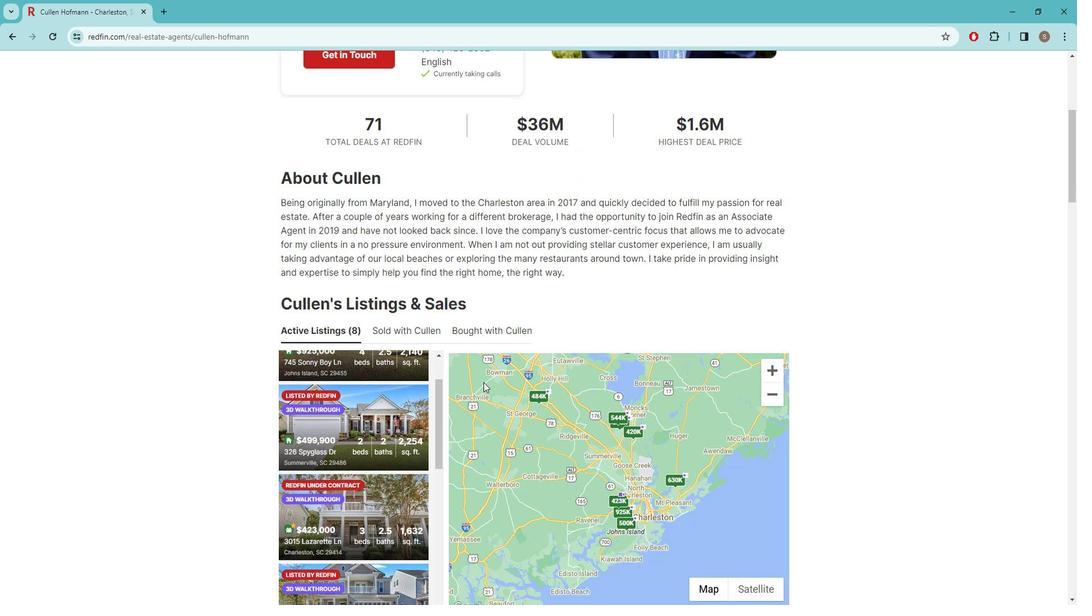 
Action: Mouse scrolled (492, 377) with delta (0, 0)
Screenshot: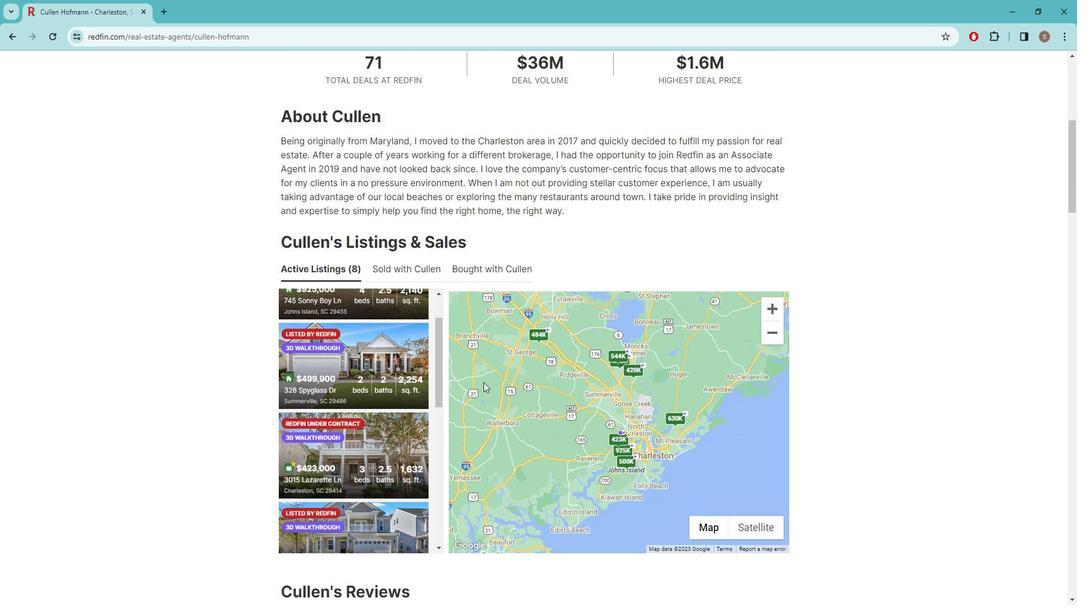 
Action: Mouse scrolled (492, 376) with delta (0, 0)
Screenshot: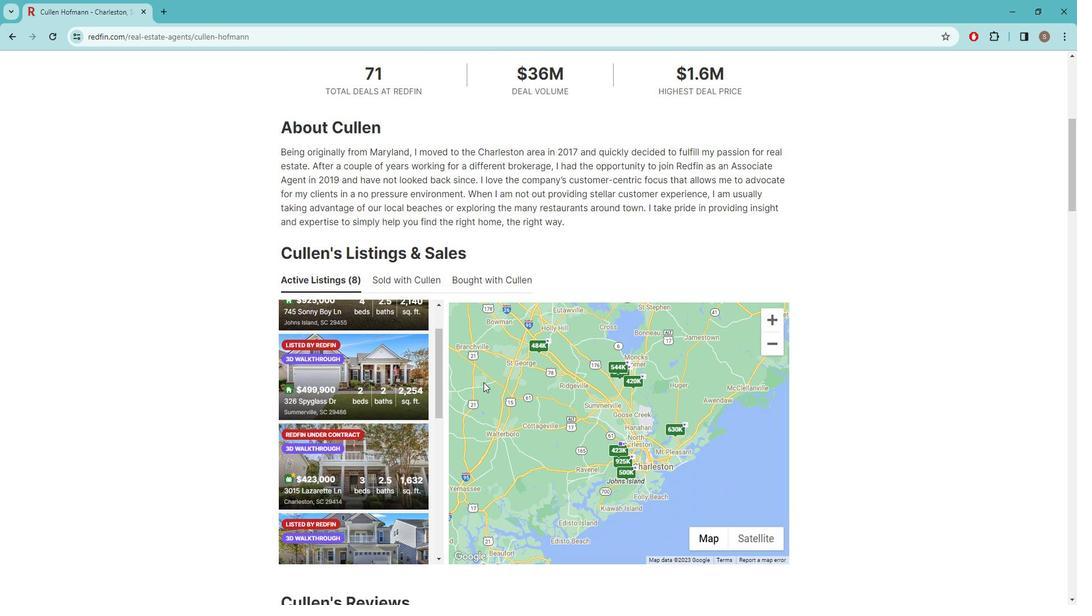 
Action: Mouse scrolled (492, 376) with delta (0, 0)
Screenshot: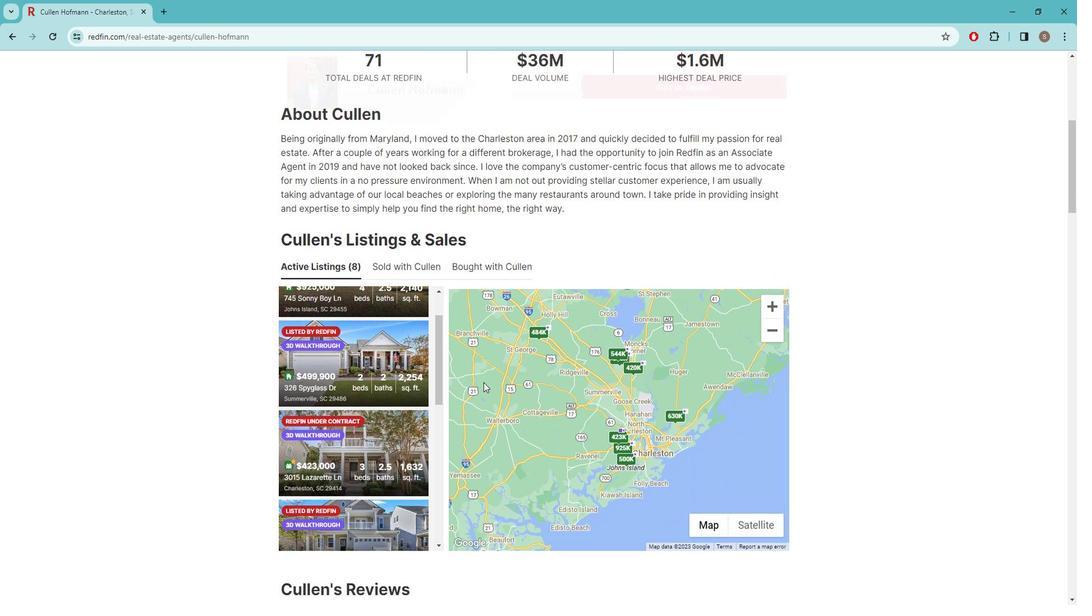 
Action: Mouse scrolled (492, 376) with delta (0, 0)
Screenshot: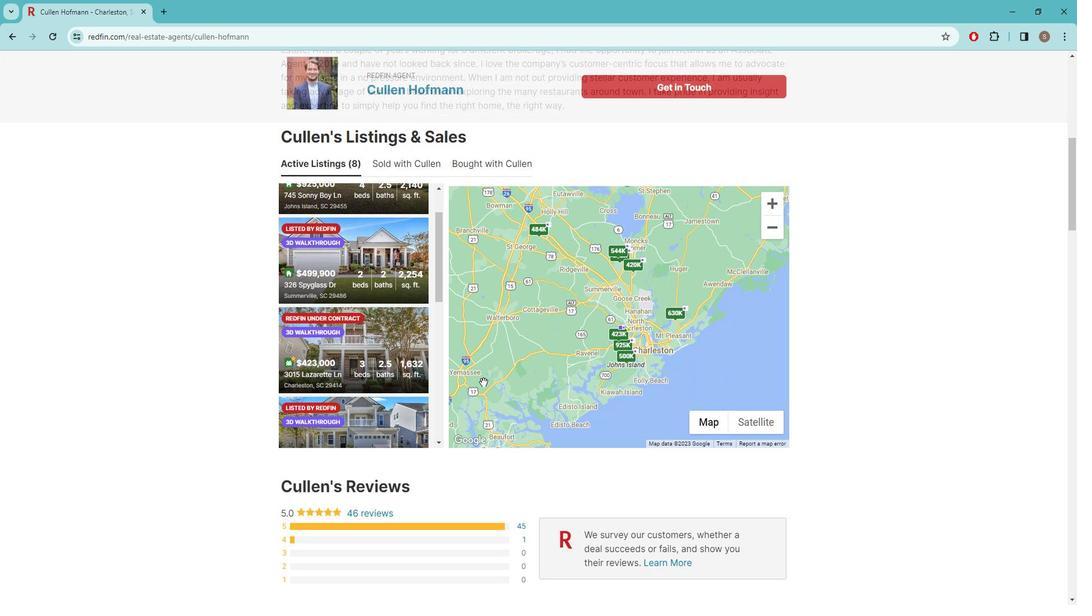 
Action: Mouse scrolled (492, 376) with delta (0, 0)
Screenshot: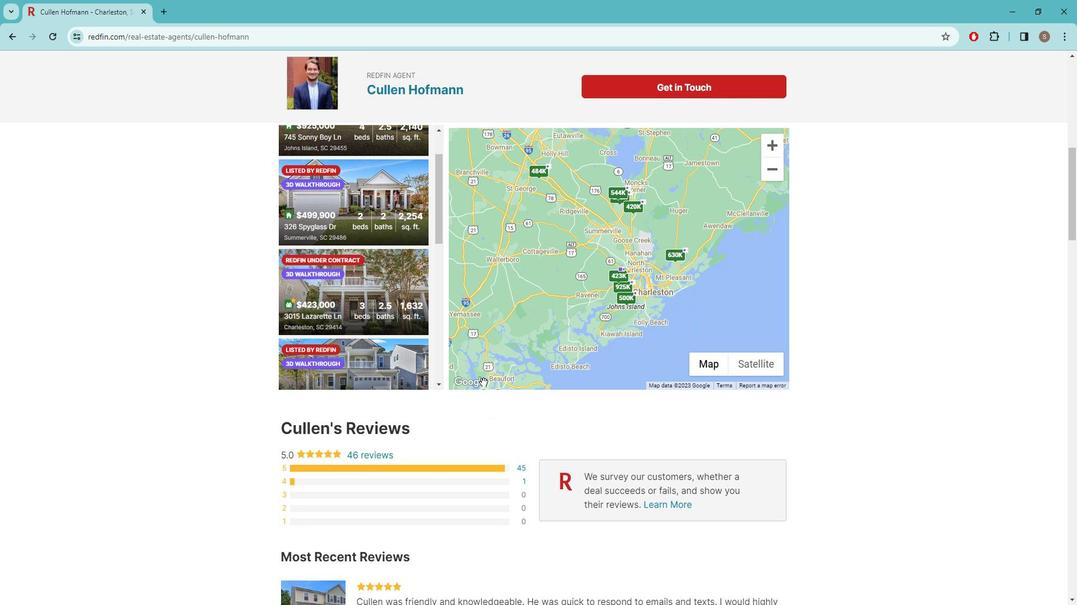 
Action: Mouse scrolled (492, 376) with delta (0, 0)
Screenshot: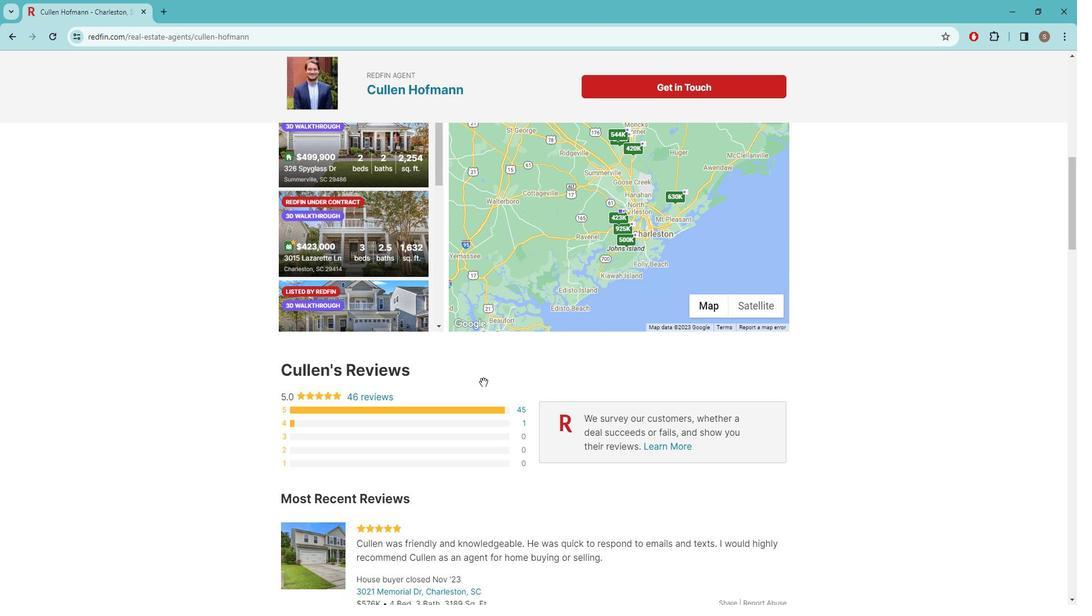 
Action: Mouse scrolled (492, 376) with delta (0, 0)
Screenshot: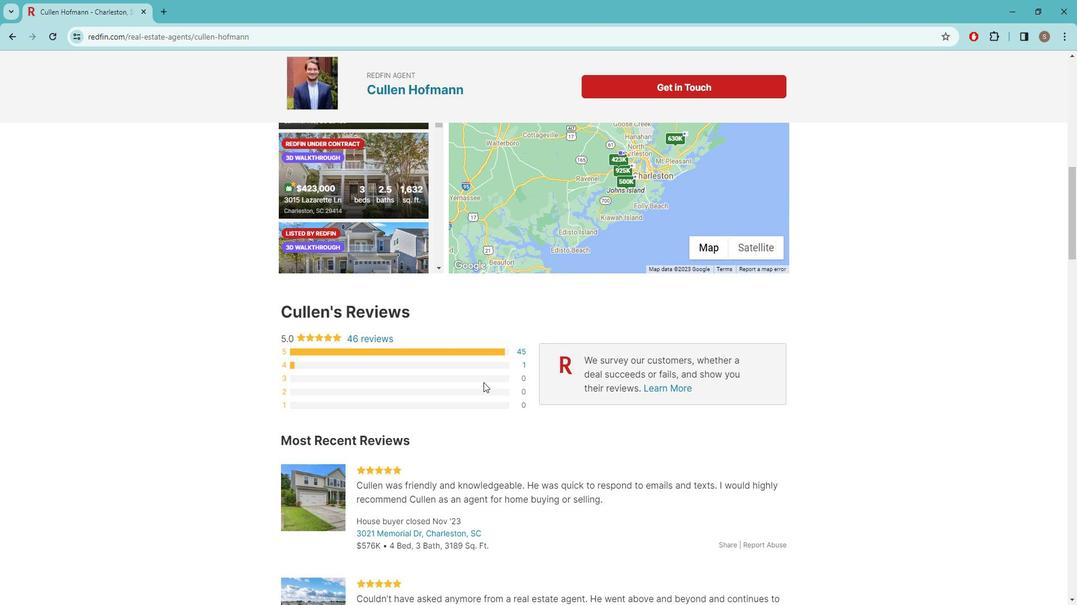 
Action: Mouse scrolled (492, 376) with delta (0, 0)
Screenshot: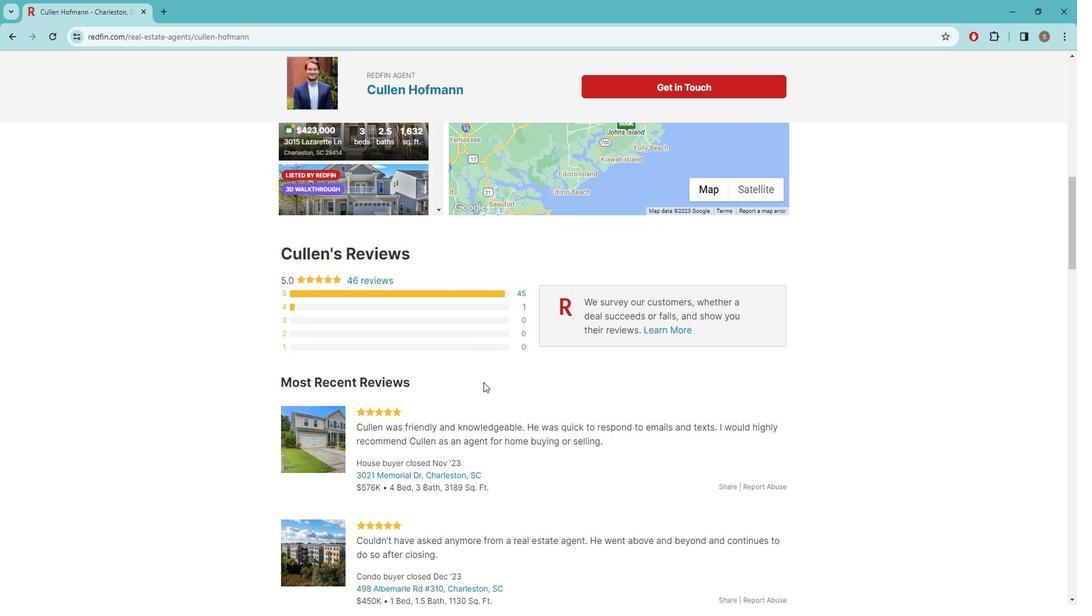 
Action: Mouse scrolled (492, 376) with delta (0, 0)
Screenshot: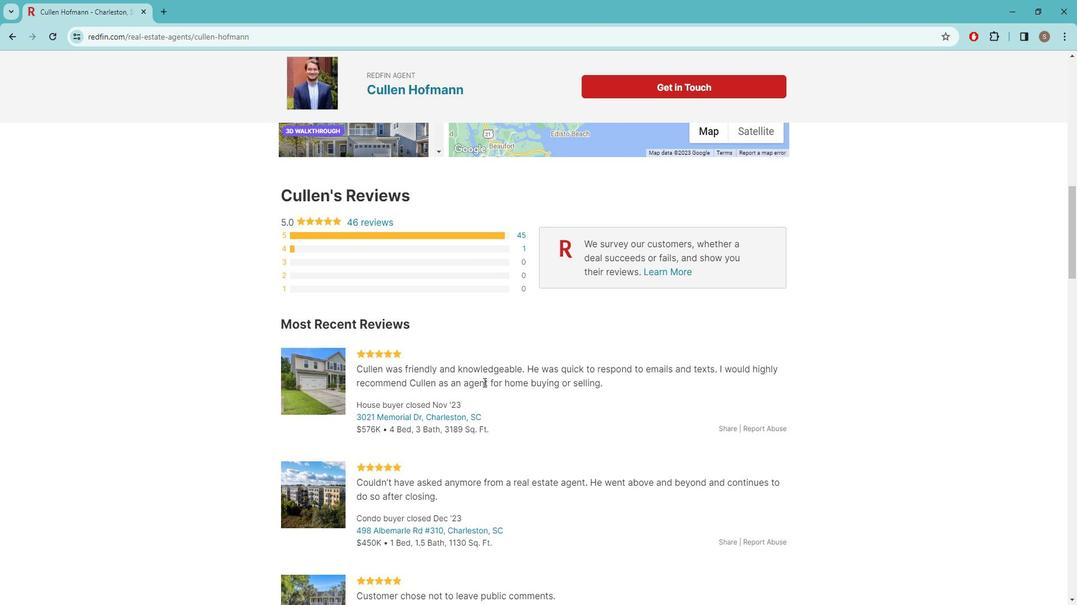 
Action: Mouse scrolled (492, 376) with delta (0, 0)
Screenshot: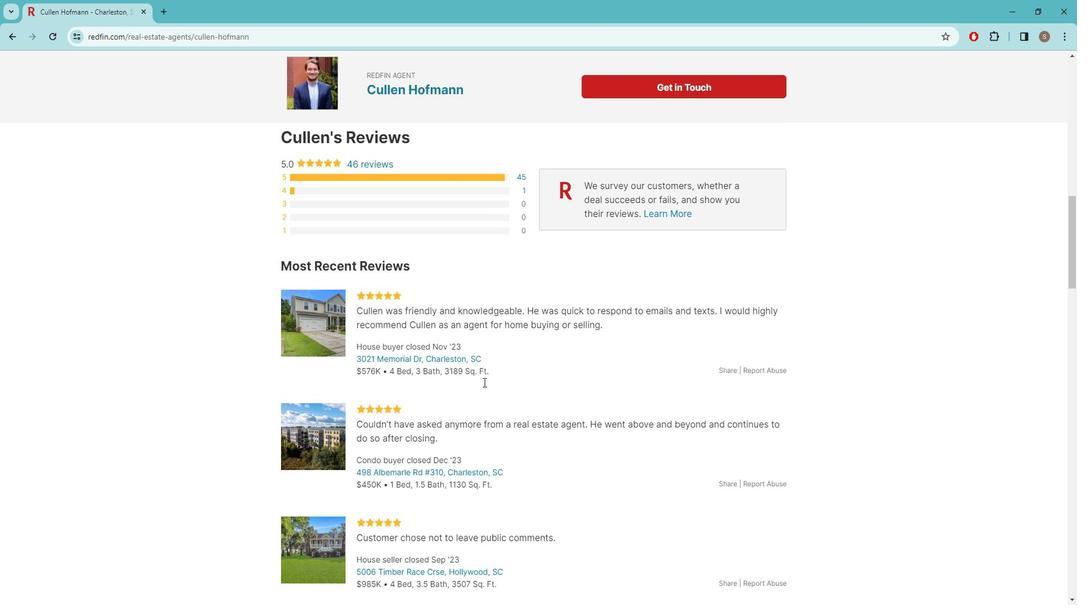 
Action: Mouse scrolled (492, 376) with delta (0, 0)
Screenshot: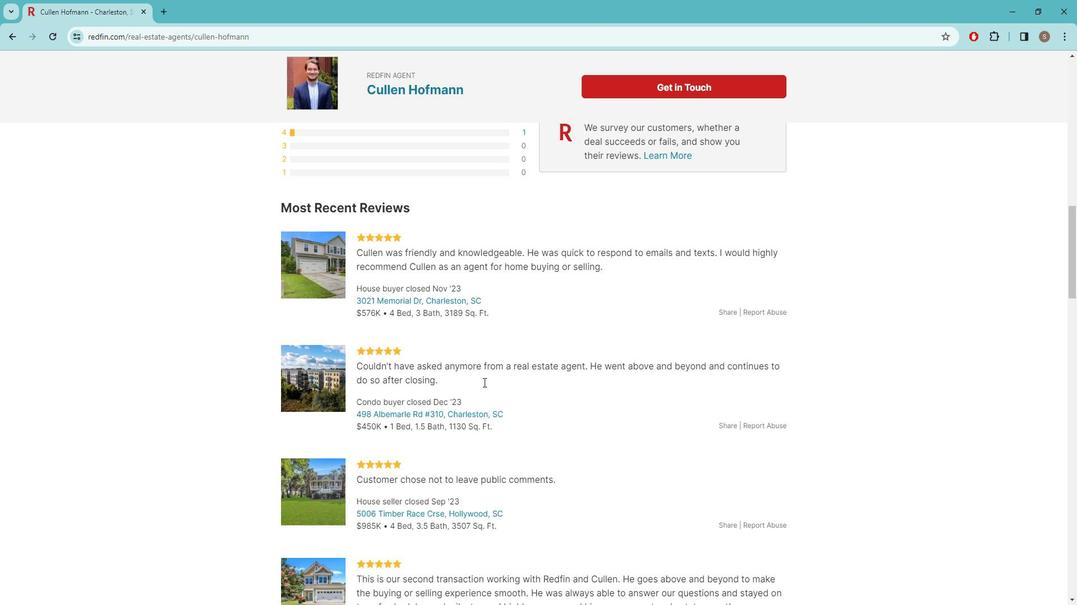 
Action: Mouse scrolled (492, 376) with delta (0, 0)
Screenshot: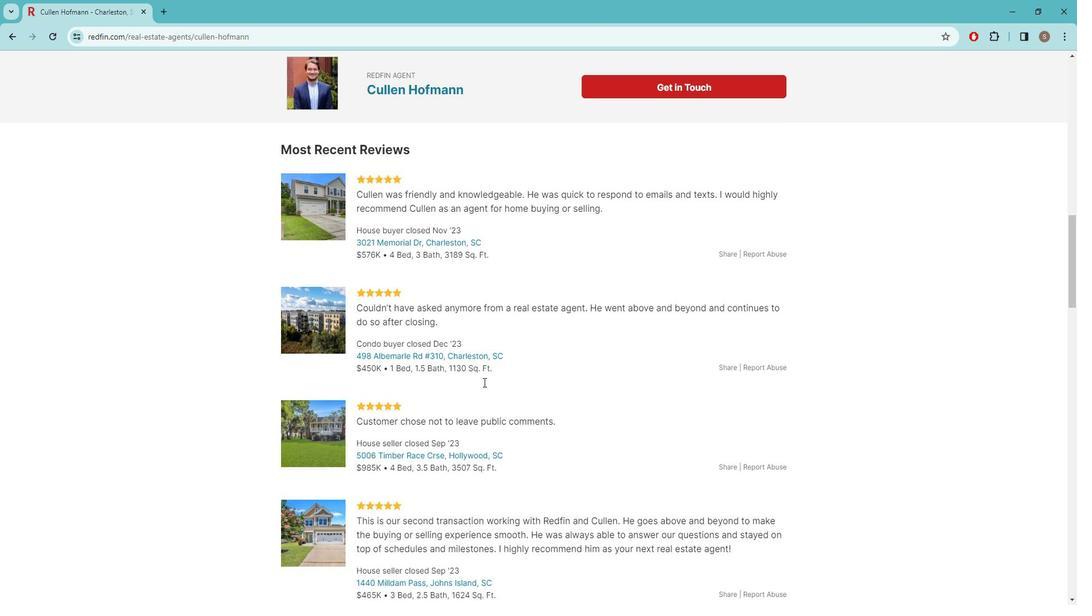 
Action: Mouse moved to (492, 377)
Screenshot: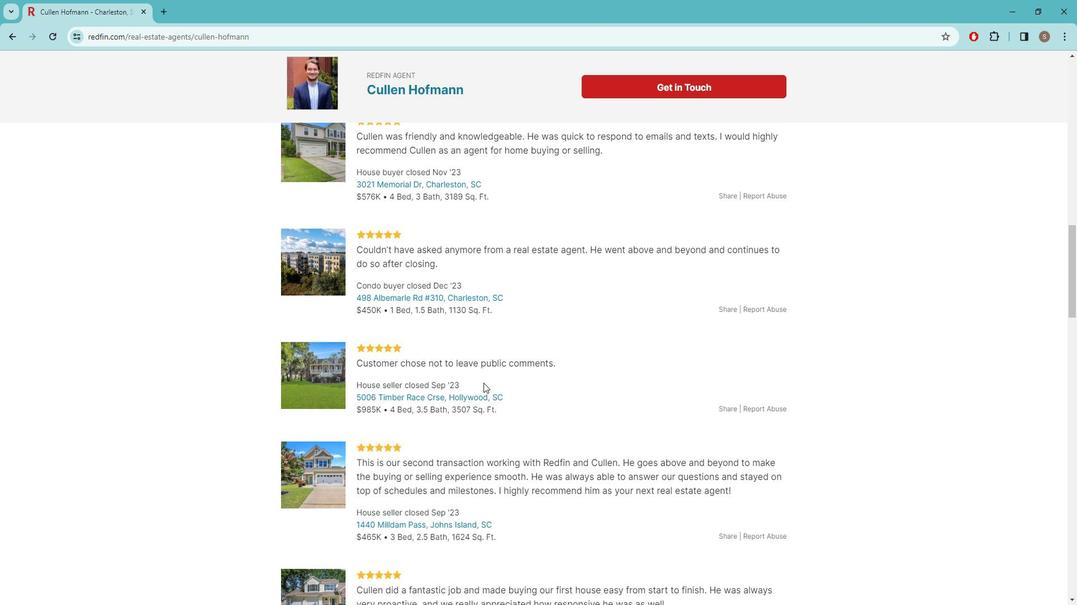 
Action: Mouse scrolled (492, 376) with delta (0, 0)
Screenshot: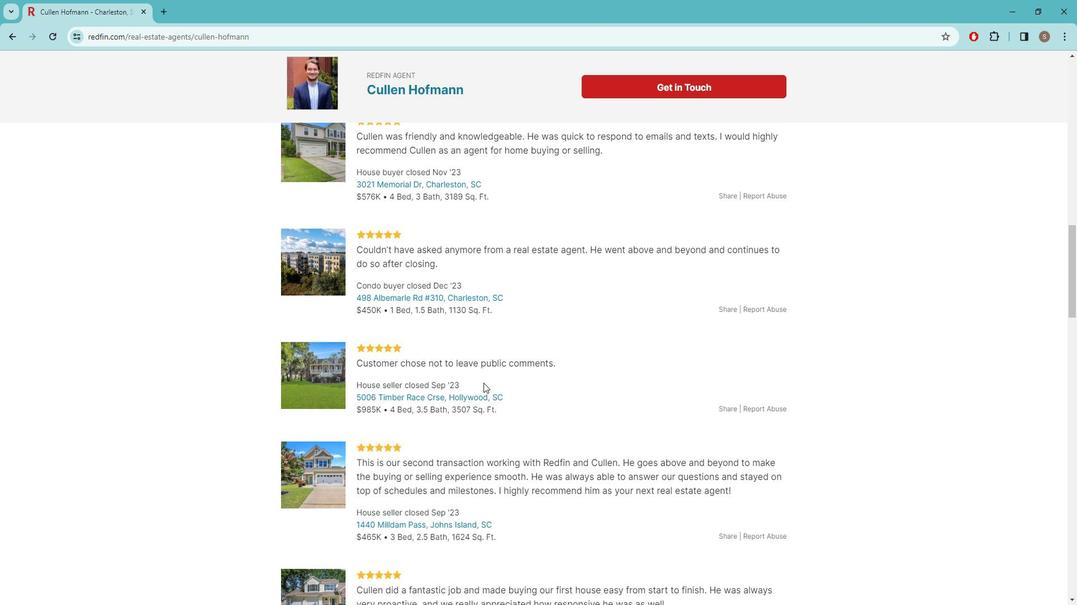 
Action: Mouse scrolled (492, 376) with delta (0, 0)
Screenshot: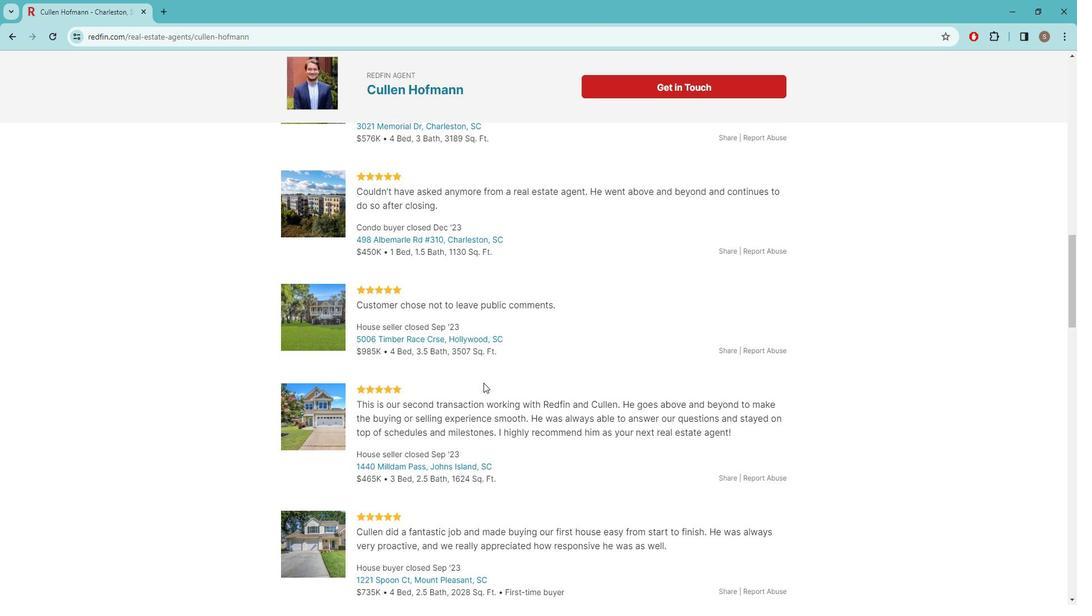 
Action: Mouse scrolled (492, 376) with delta (0, 0)
Screenshot: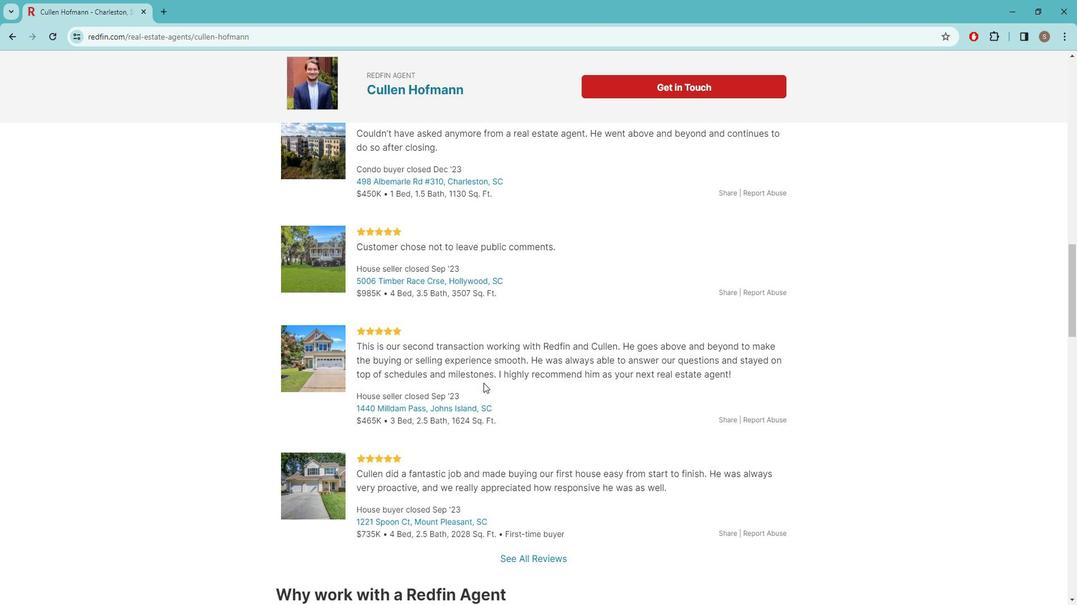 
Action: Mouse scrolled (492, 376) with delta (0, 0)
Screenshot: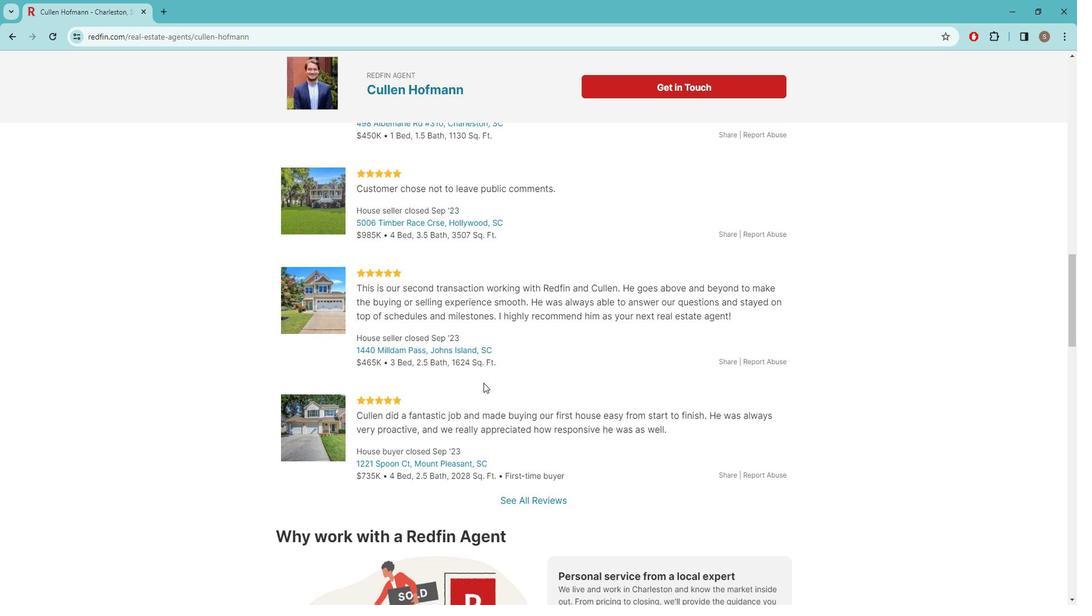 
Action: Mouse scrolled (492, 376) with delta (0, 0)
Screenshot: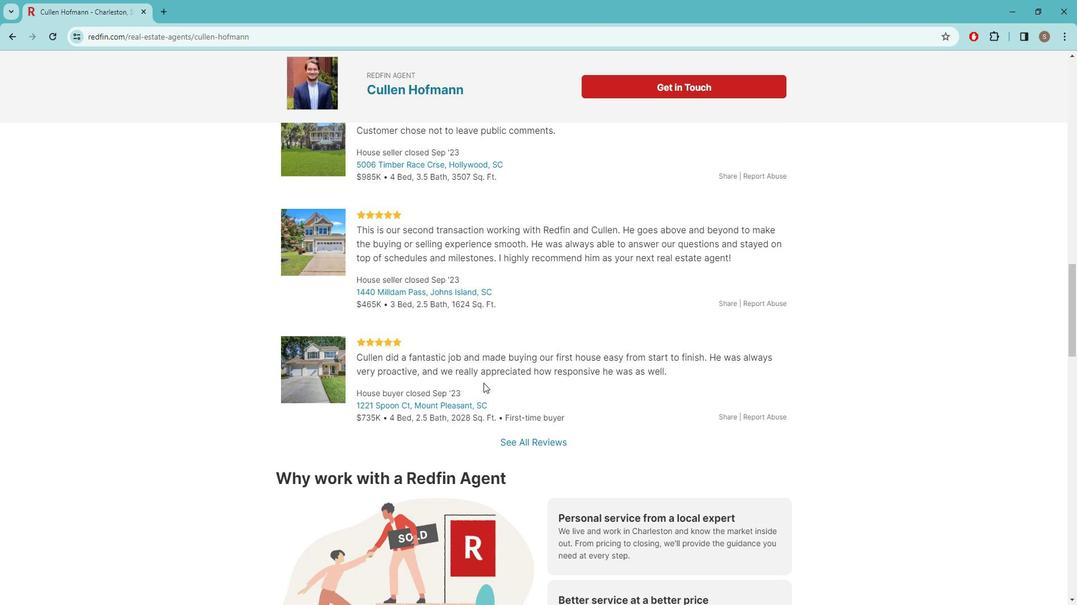 
Action: Mouse scrolled (492, 376) with delta (0, 0)
Screenshot: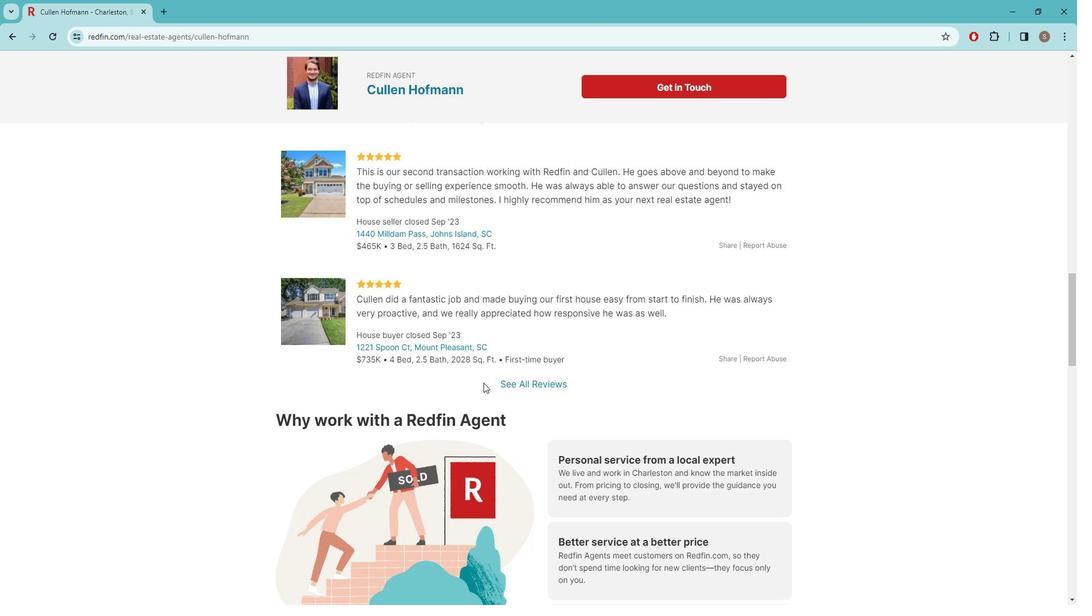 
Action: Mouse scrolled (492, 376) with delta (0, 0)
Screenshot: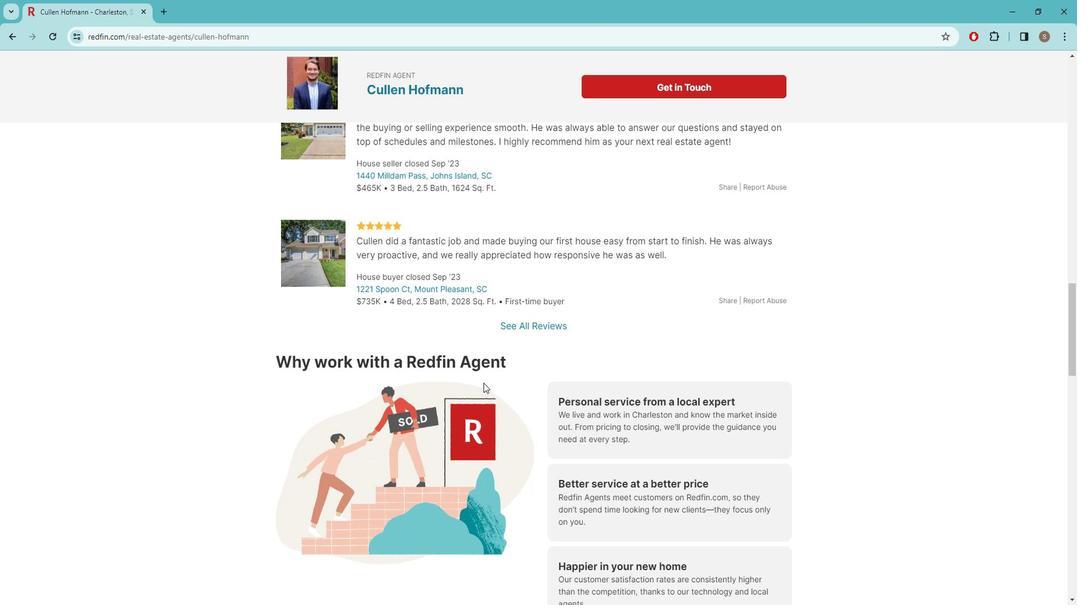 
Action: Mouse scrolled (492, 376) with delta (0, 0)
Screenshot: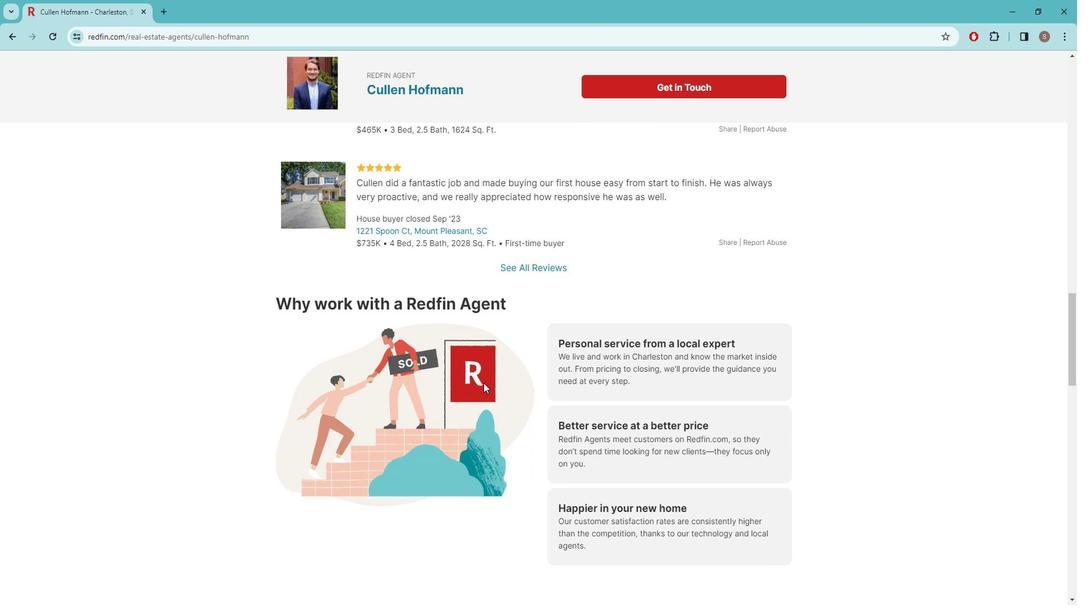 
Action: Mouse scrolled (492, 376) with delta (0, 0)
Screenshot: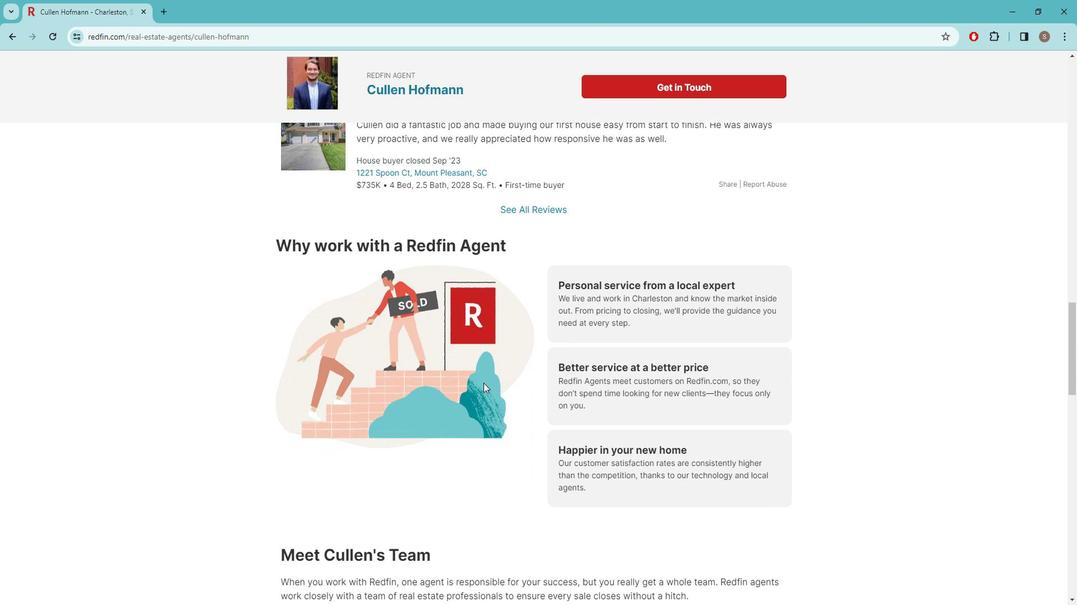 
Action: Mouse scrolled (492, 376) with delta (0, 0)
Screenshot: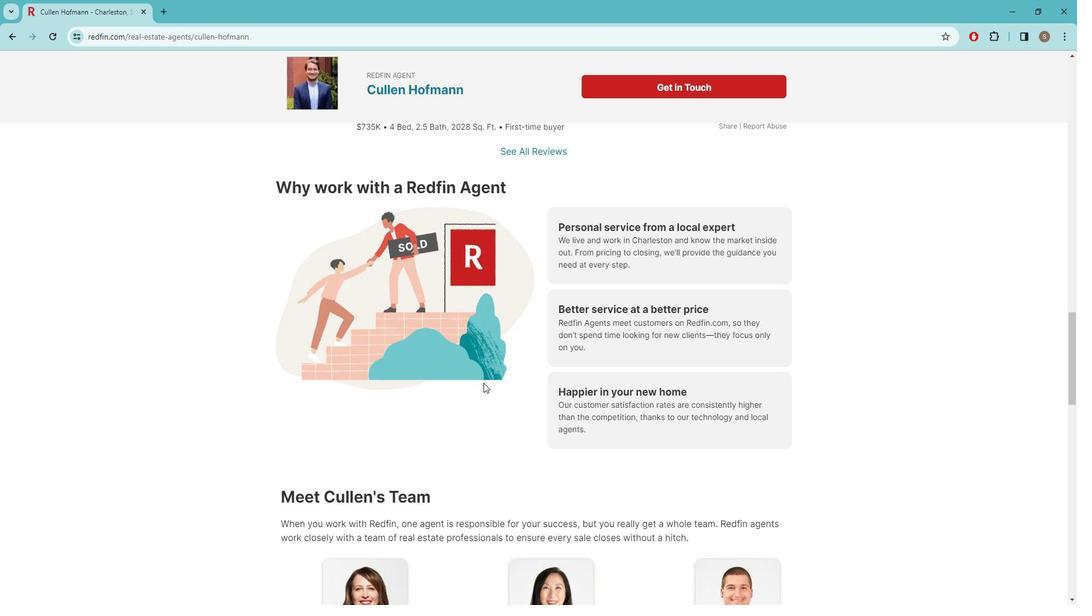 
Action: Mouse scrolled (492, 376) with delta (0, 0)
Screenshot: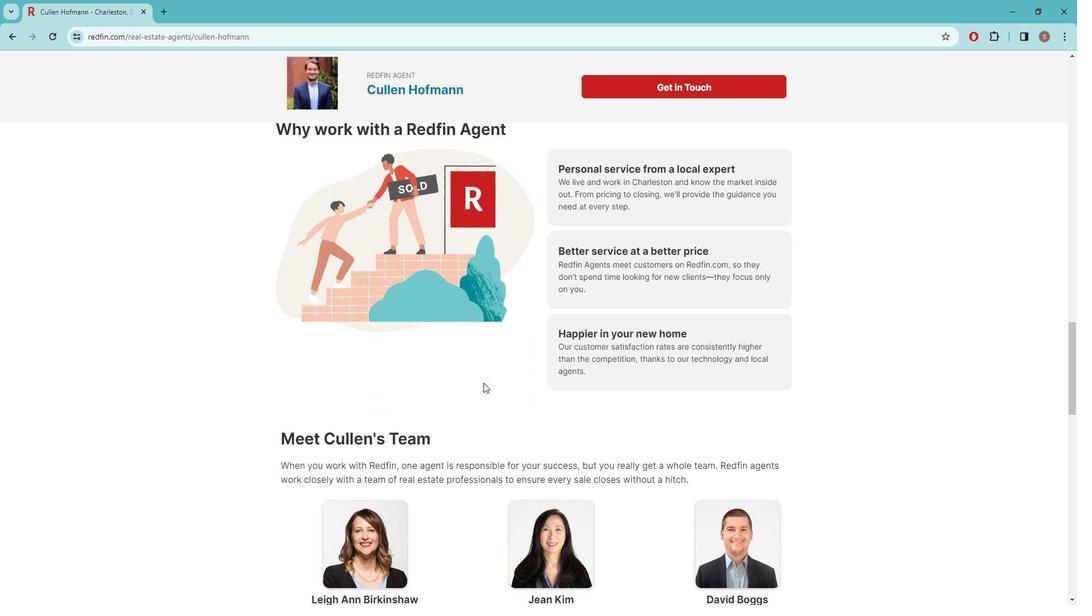 
Action: Mouse scrolled (492, 376) with delta (0, 0)
Screenshot: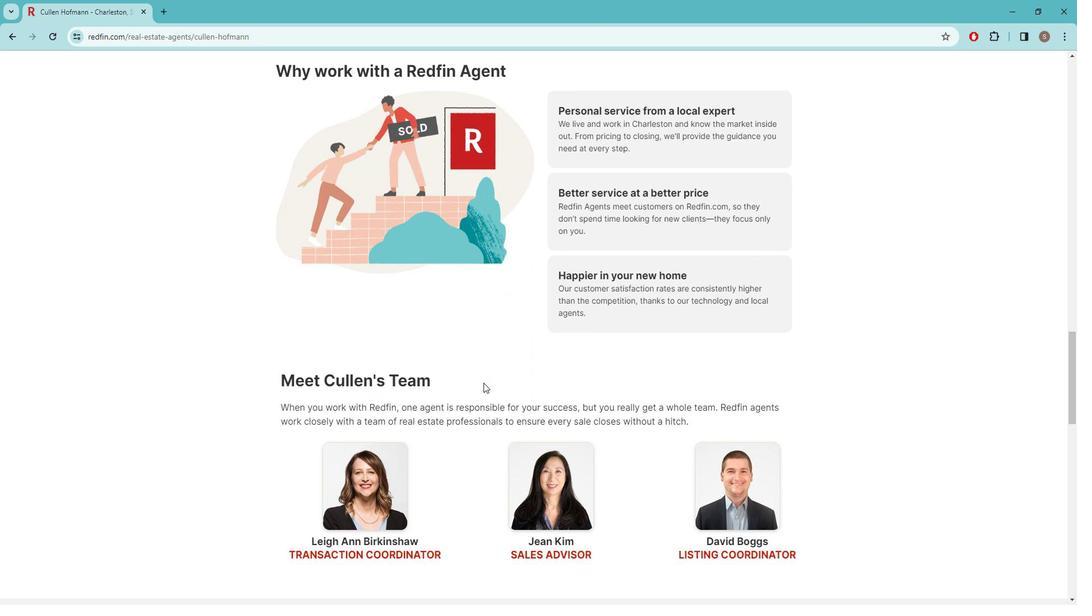 
Action: Mouse moved to (490, 377)
Screenshot: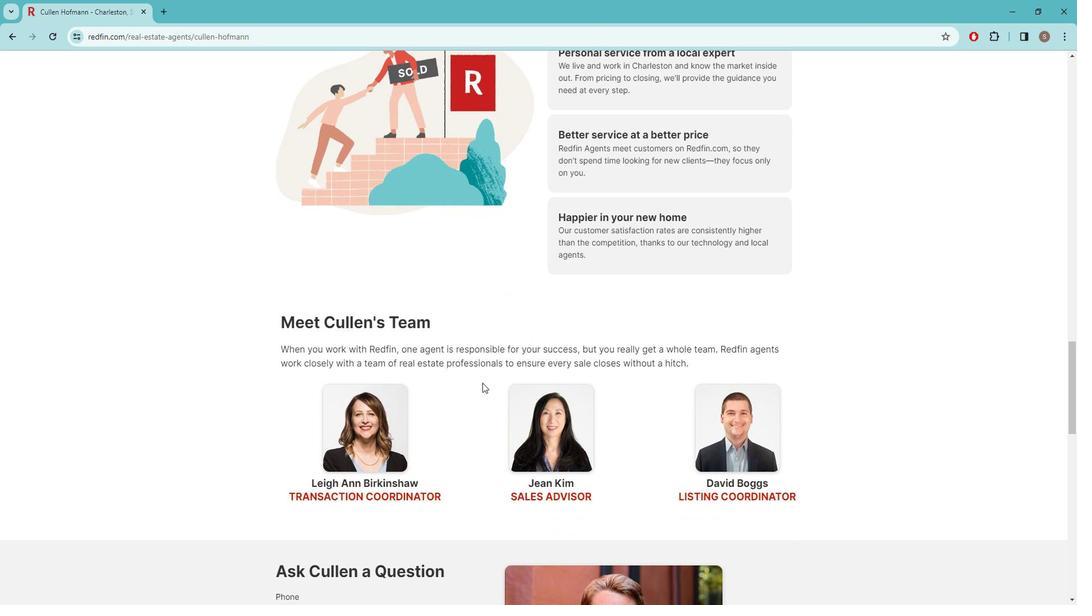 
Action: Mouse scrolled (490, 376) with delta (0, 0)
Screenshot: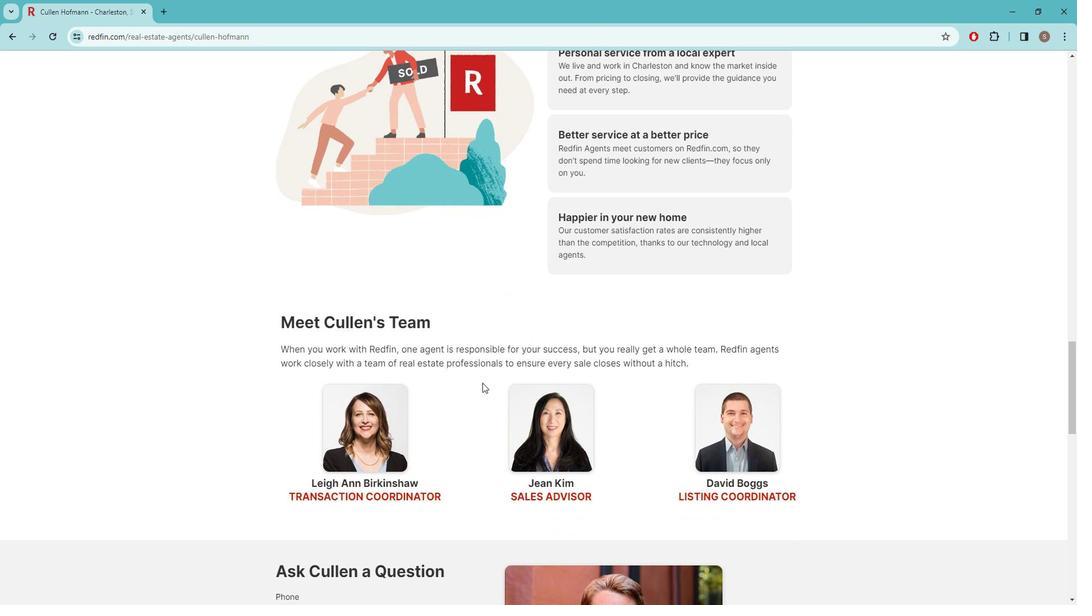 
Action: Mouse moved to (489, 378)
Screenshot: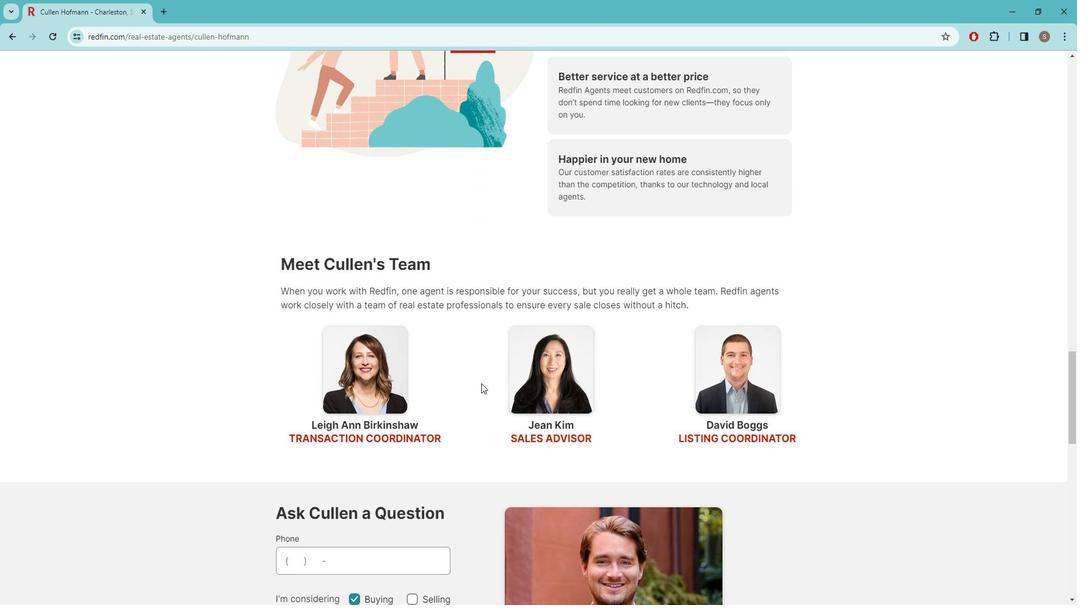
Action: Mouse scrolled (489, 377) with delta (0, 0)
Screenshot: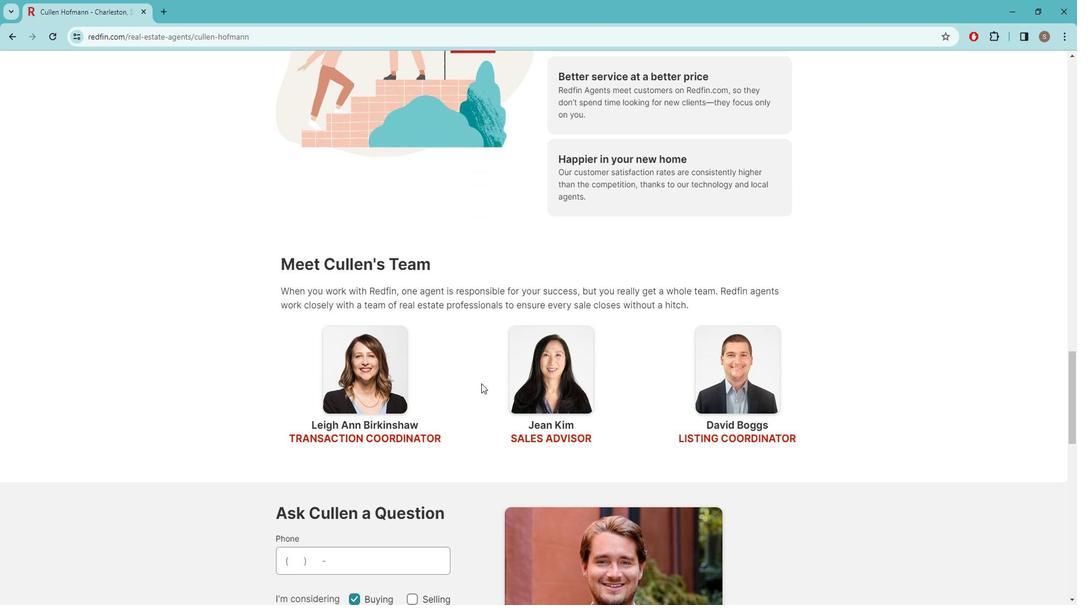 
Action: Mouse scrolled (489, 377) with delta (0, 0)
Screenshot: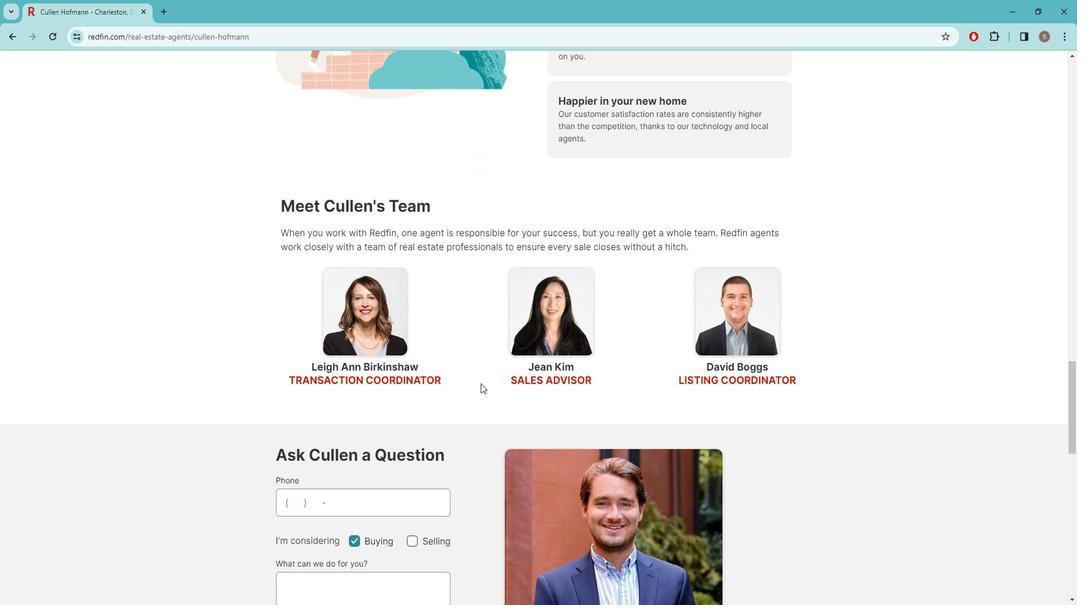 
Action: Mouse scrolled (489, 377) with delta (0, 0)
Screenshot: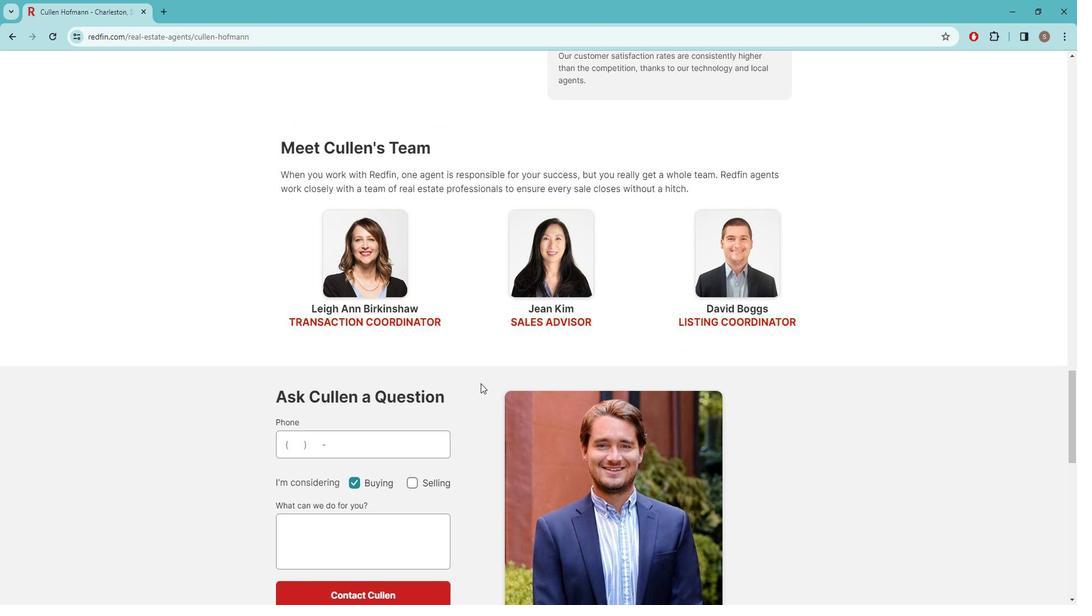 
Action: Mouse scrolled (489, 378) with delta (0, 0)
Screenshot: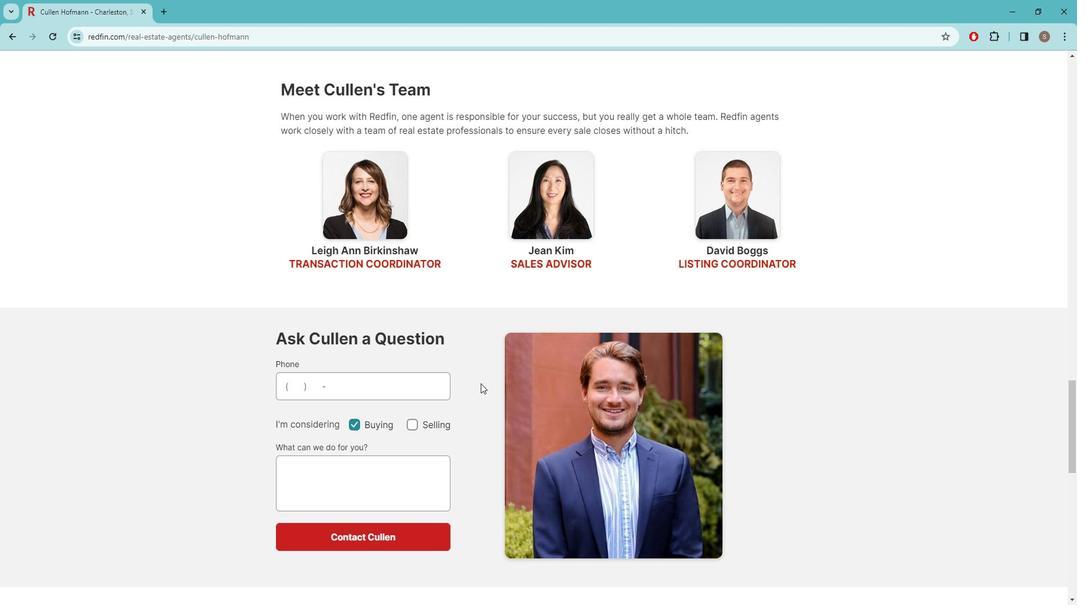 
Action: Mouse scrolled (489, 378) with delta (0, 0)
Screenshot: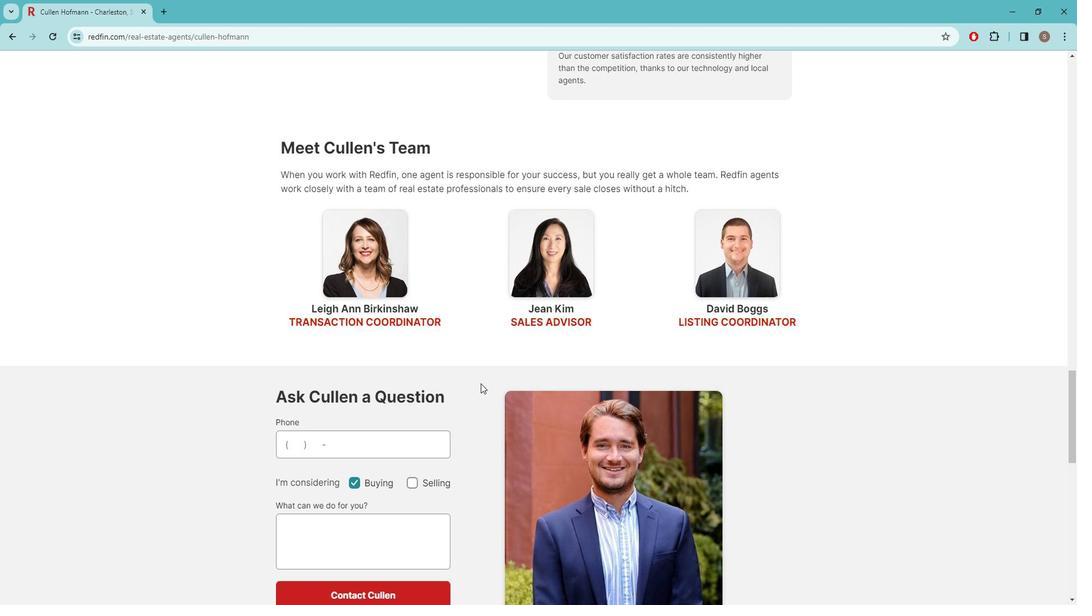 
Action: Mouse scrolled (489, 378) with delta (0, 0)
Screenshot: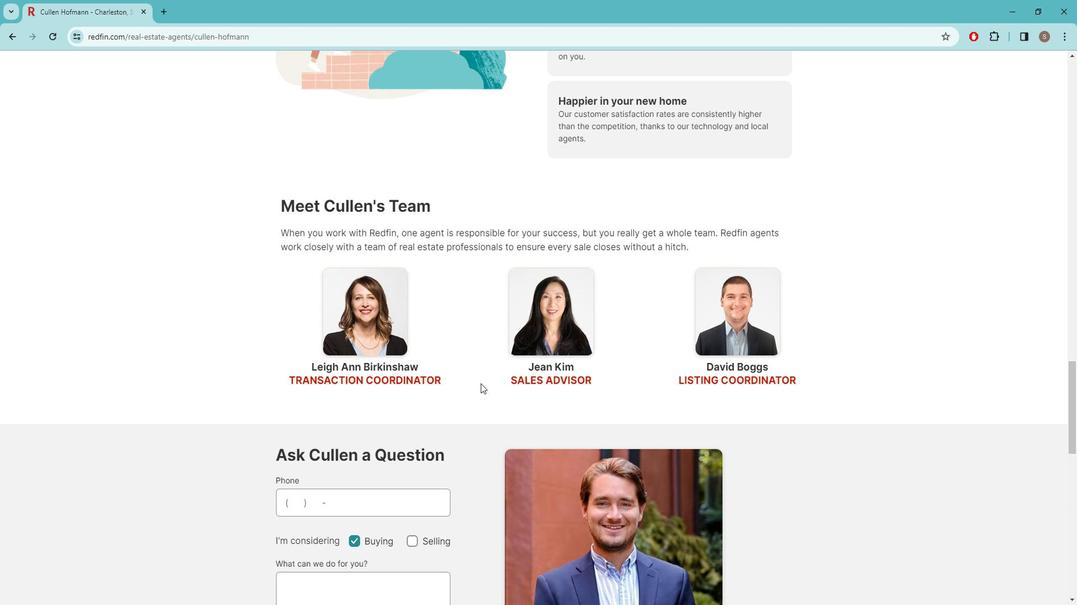 
Action: Mouse scrolled (489, 378) with delta (0, 0)
Screenshot: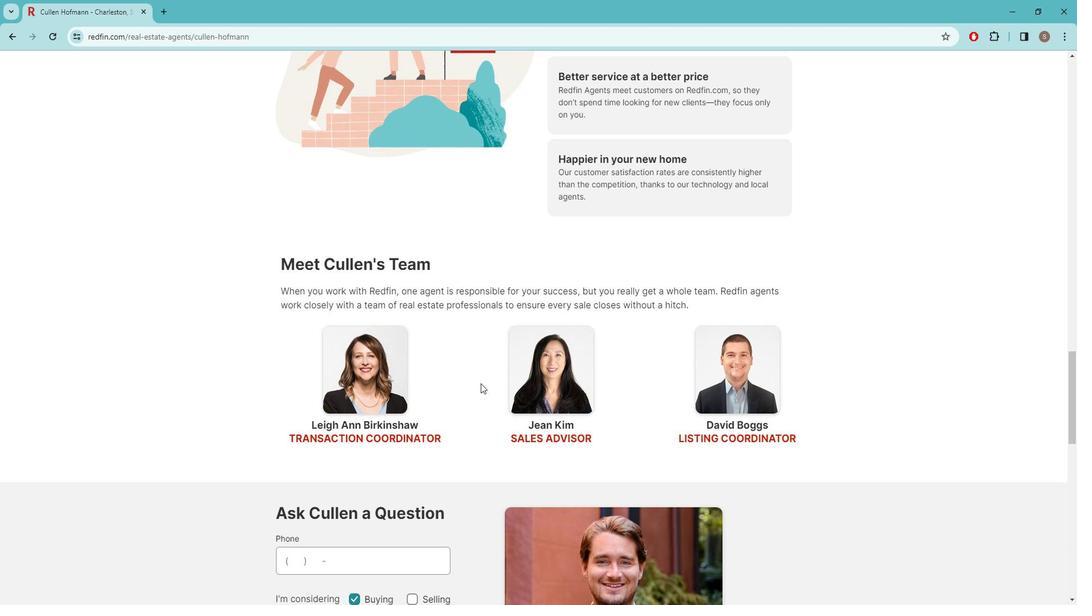 
Action: Mouse scrolled (489, 378) with delta (0, 0)
Screenshot: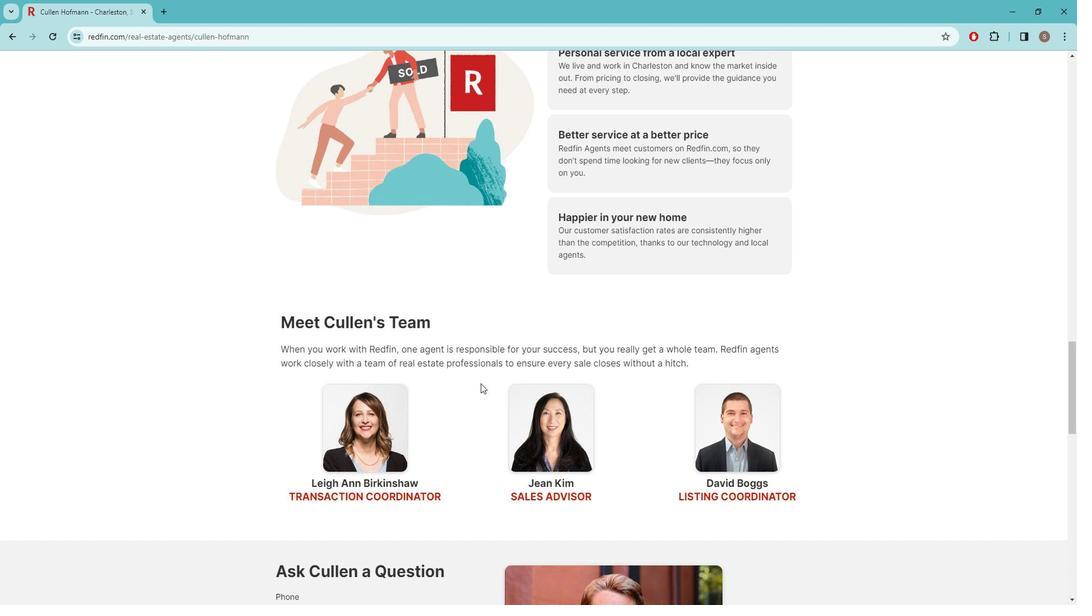 
Action: Mouse scrolled (489, 378) with delta (0, 0)
Screenshot: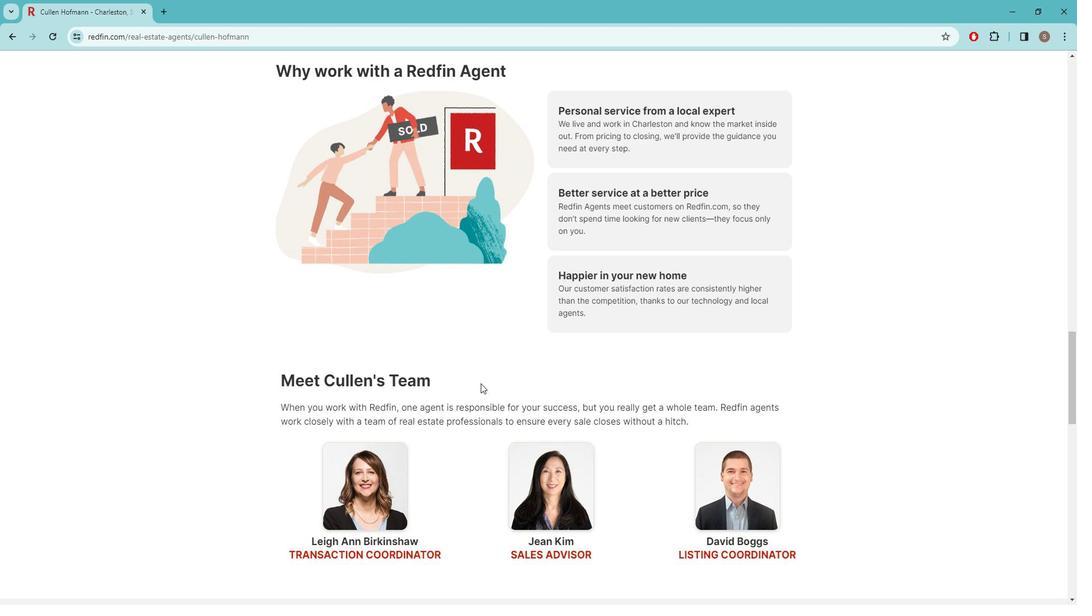 
Action: Mouse scrolled (489, 378) with delta (0, 0)
Screenshot: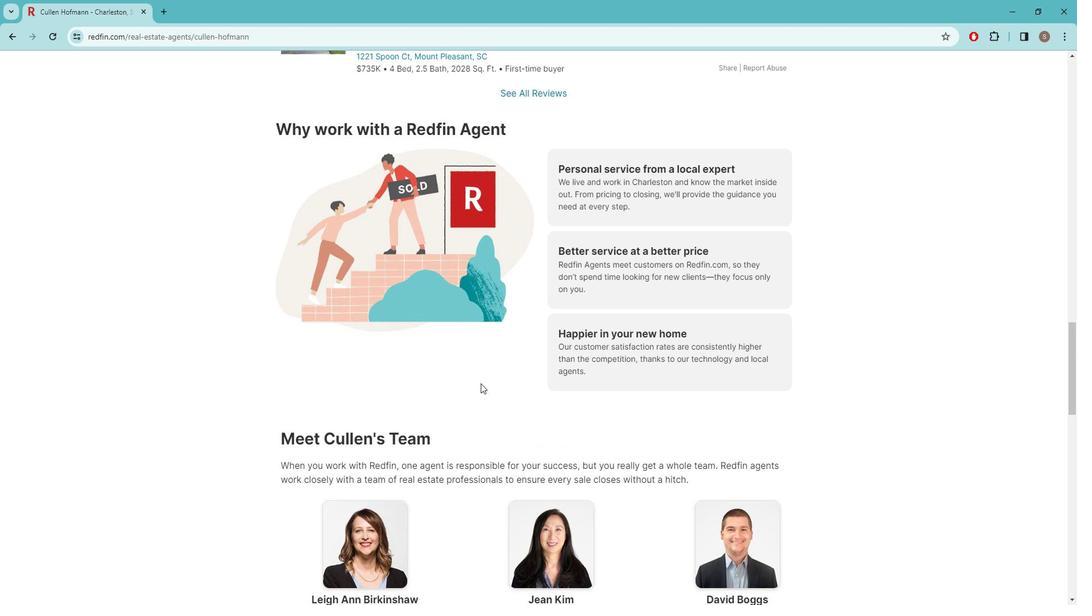 
Action: Mouse scrolled (489, 378) with delta (0, 0)
Screenshot: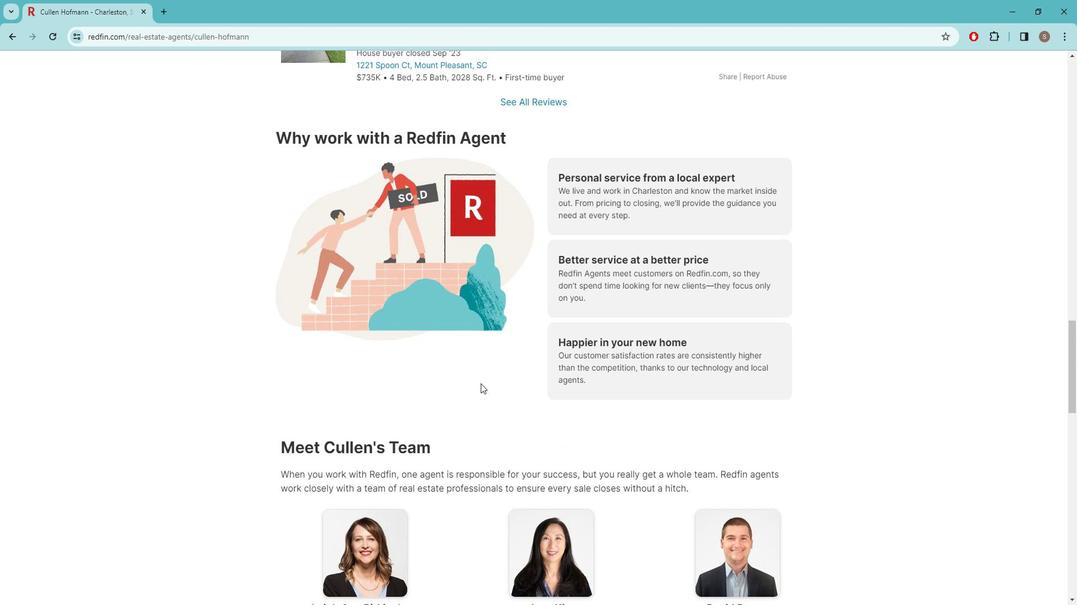
Action: Mouse scrolled (489, 378) with delta (0, 0)
Screenshot: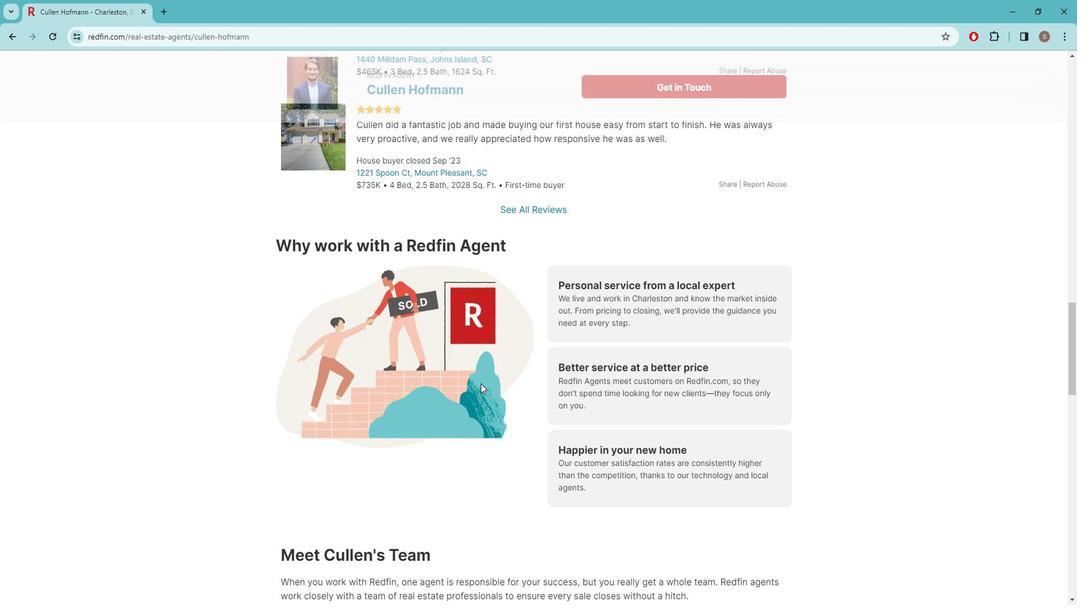 
Action: Mouse scrolled (489, 378) with delta (0, 0)
Screenshot: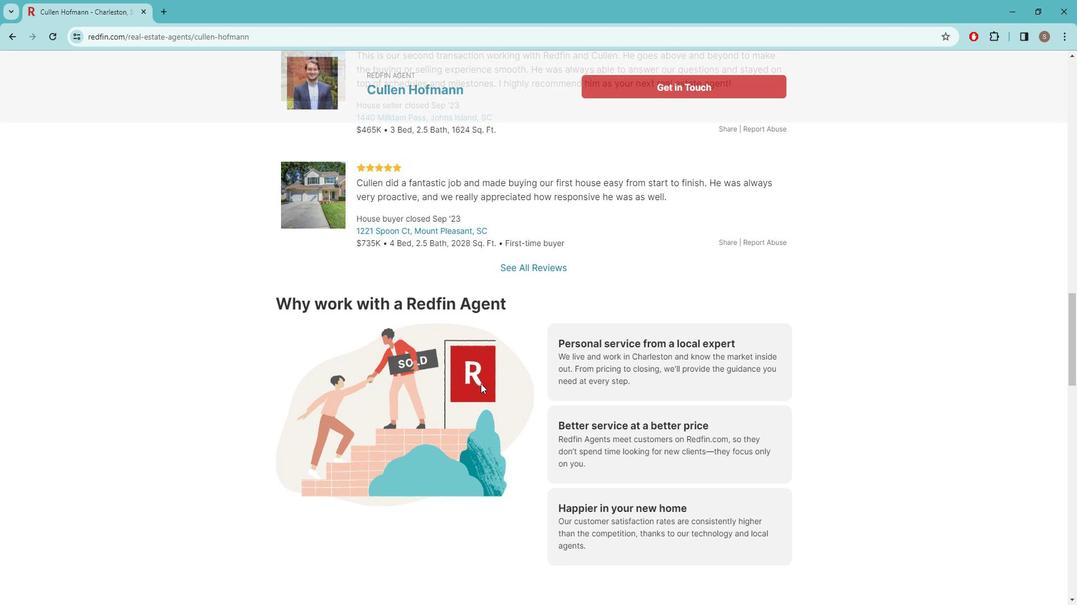 
Action: Mouse scrolled (489, 378) with delta (0, 0)
Screenshot: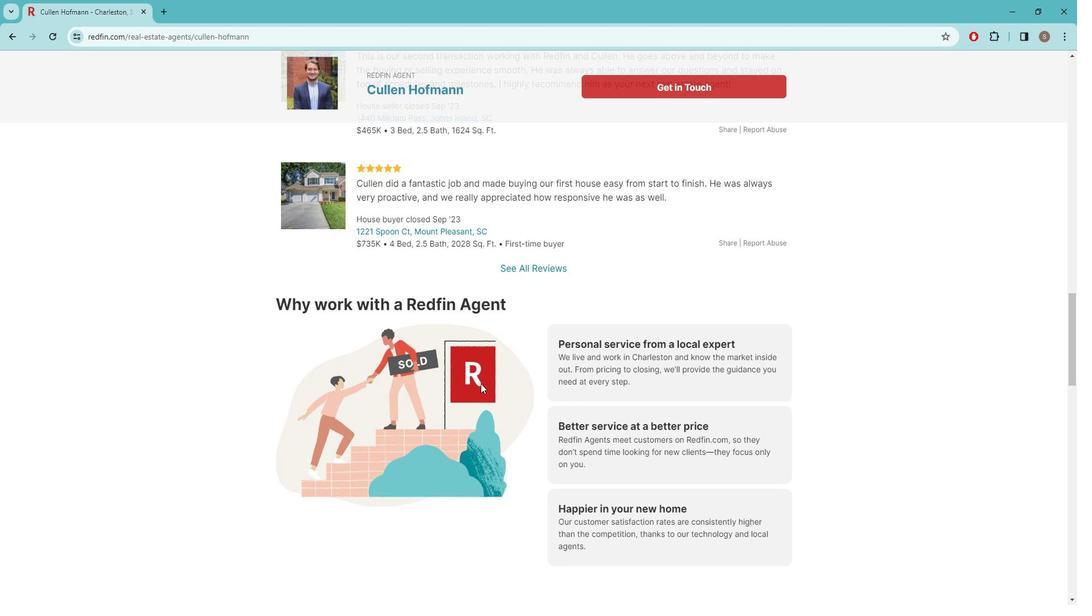 
Action: Mouse scrolled (489, 378) with delta (0, 0)
Screenshot: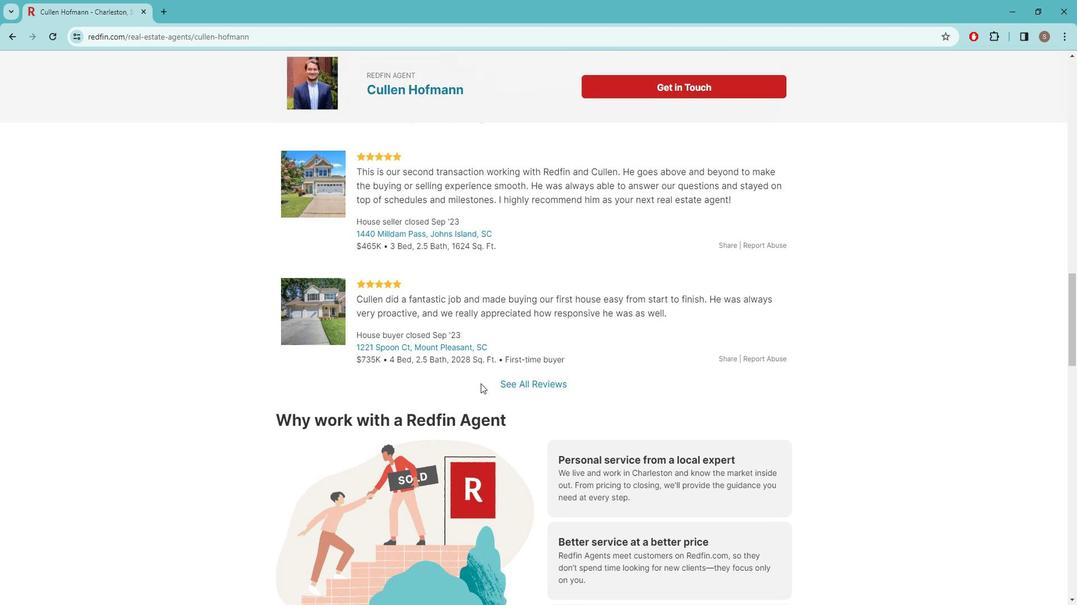 
Action: Mouse scrolled (489, 378) with delta (0, 0)
Screenshot: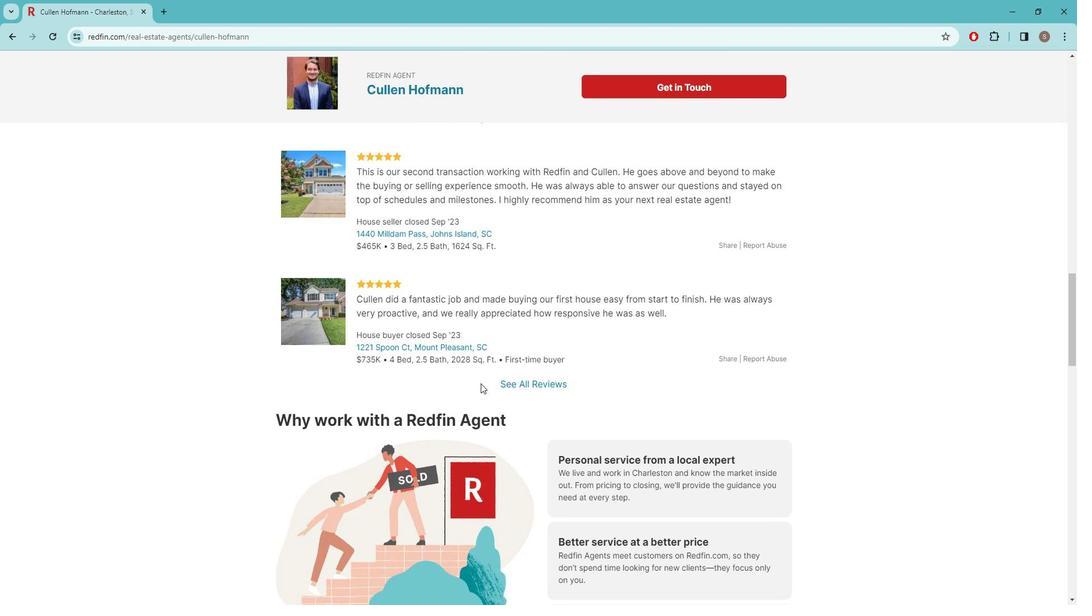 
Action: Mouse scrolled (489, 378) with delta (0, 0)
Screenshot: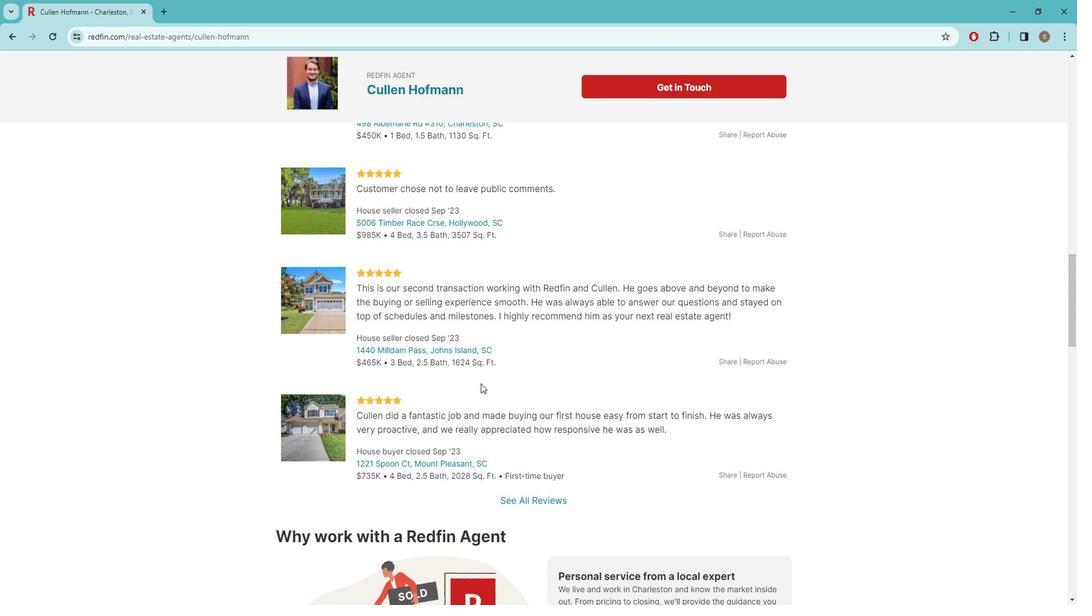 
Action: Mouse scrolled (489, 378) with delta (0, 0)
Screenshot: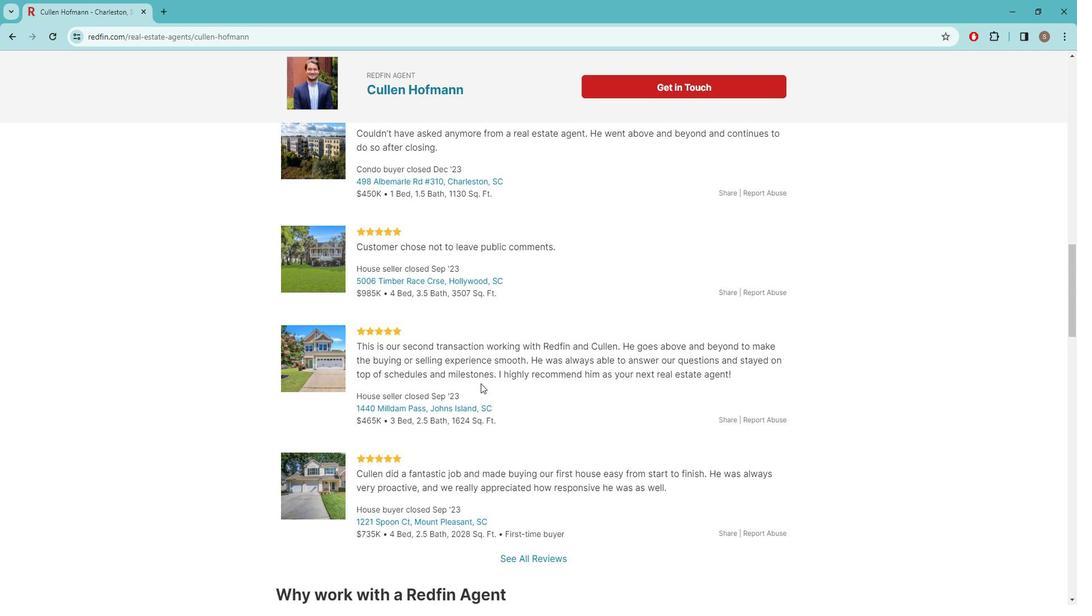 
Action: Mouse scrolled (489, 378) with delta (0, 0)
Screenshot: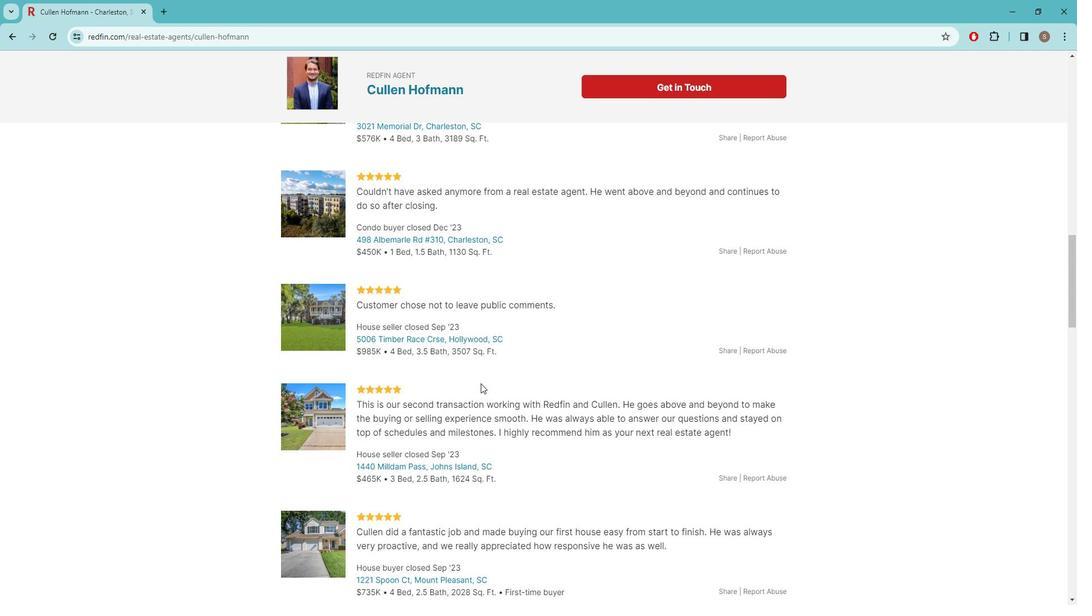 
Action: Mouse scrolled (489, 378) with delta (0, 0)
Screenshot: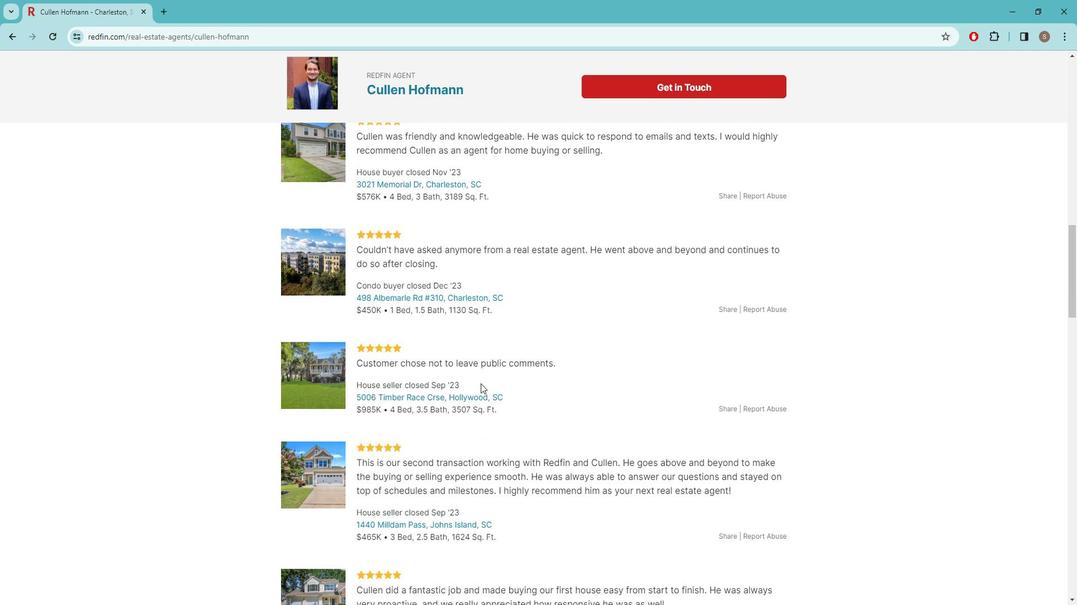 
Action: Mouse scrolled (489, 378) with delta (0, 0)
Screenshot: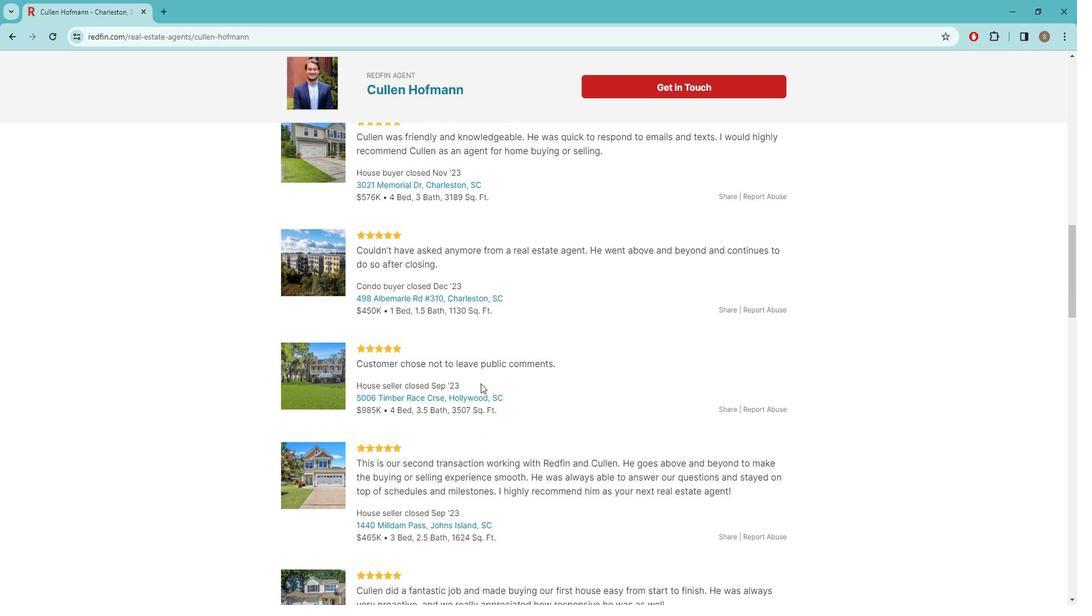 
Action: Mouse scrolled (489, 378) with delta (0, 0)
Screenshot: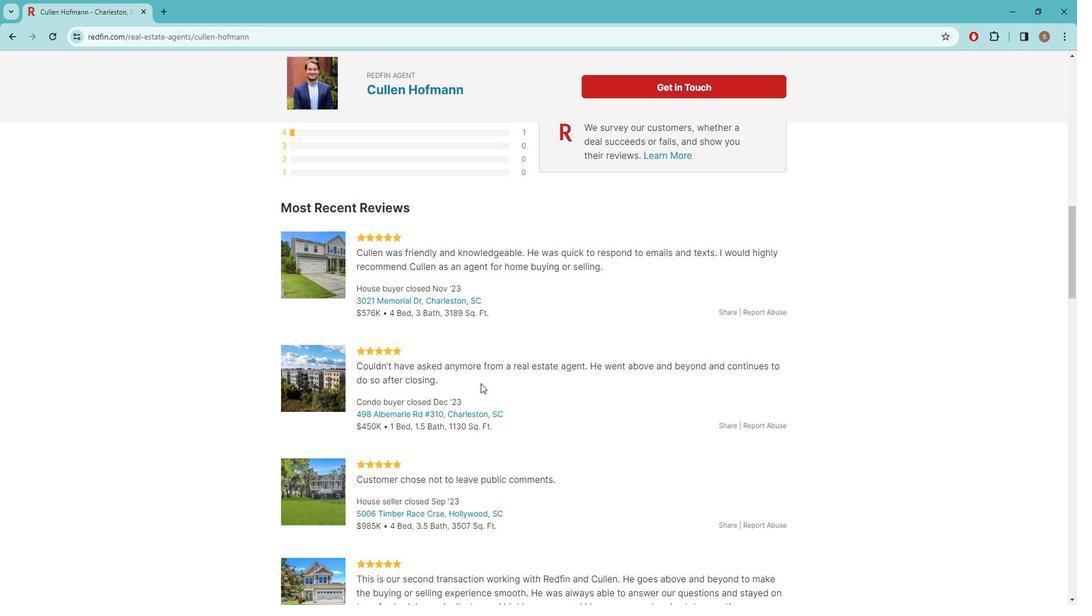 
Action: Mouse scrolled (489, 378) with delta (0, 0)
Screenshot: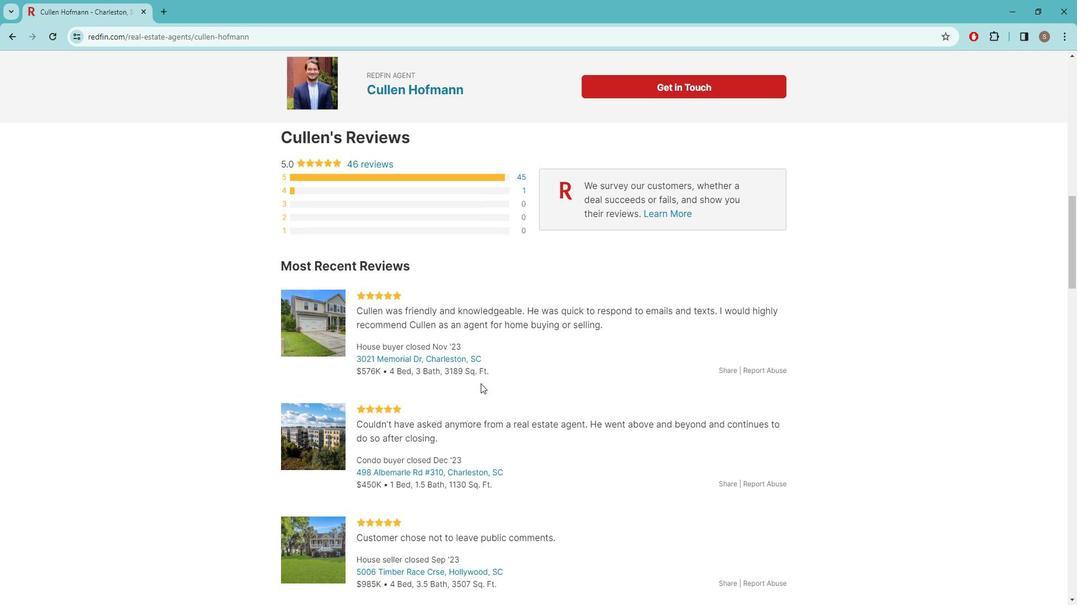 
Action: Mouse scrolled (489, 378) with delta (0, 0)
Screenshot: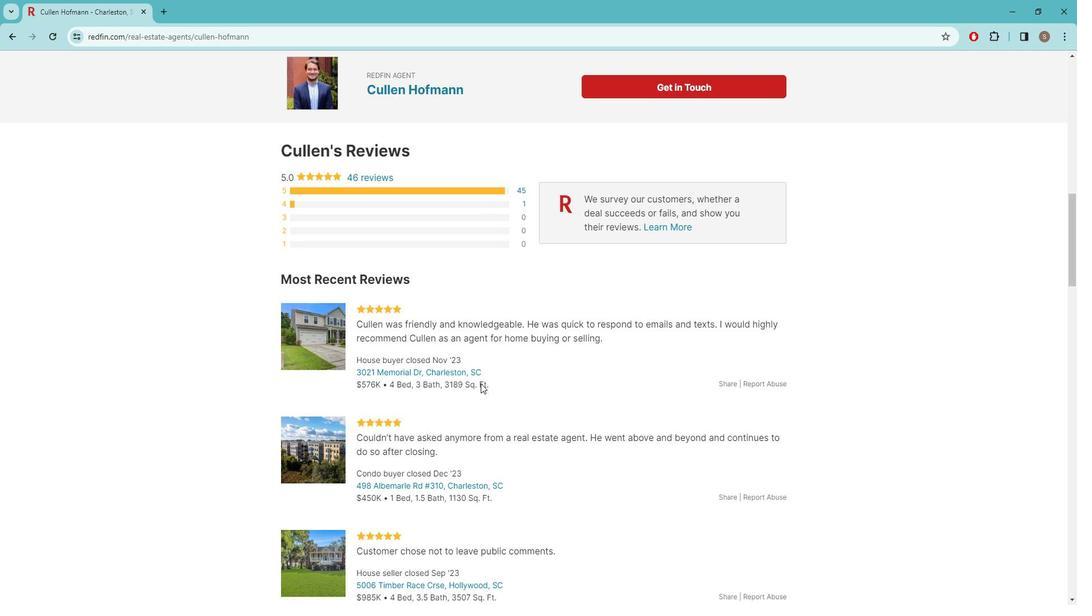 
Action: Mouse scrolled (489, 377) with delta (0, 0)
Screenshot: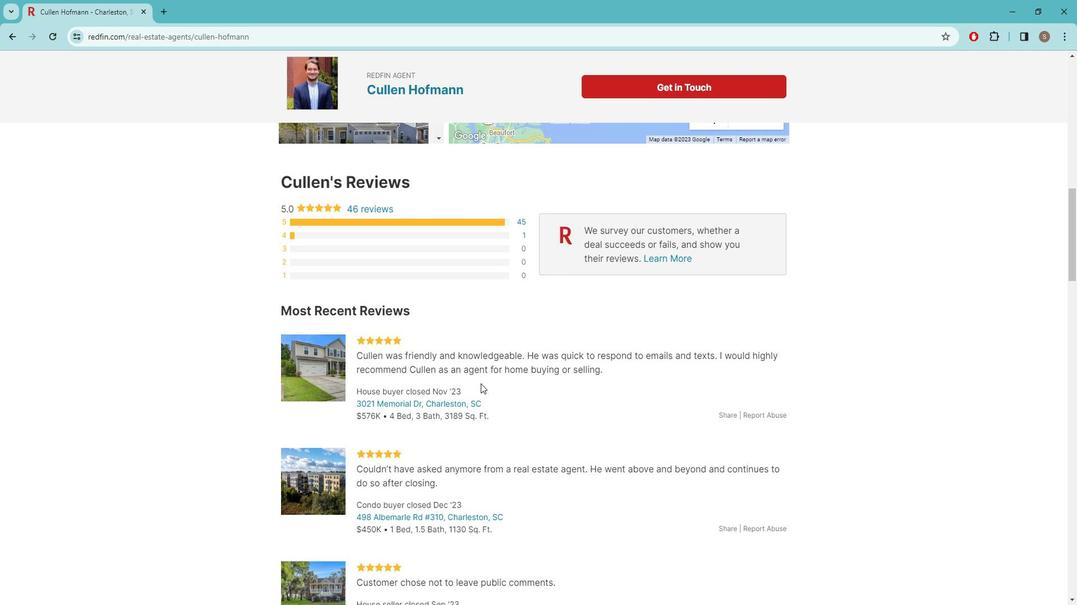 
Action: Mouse scrolled (489, 378) with delta (0, 0)
Screenshot: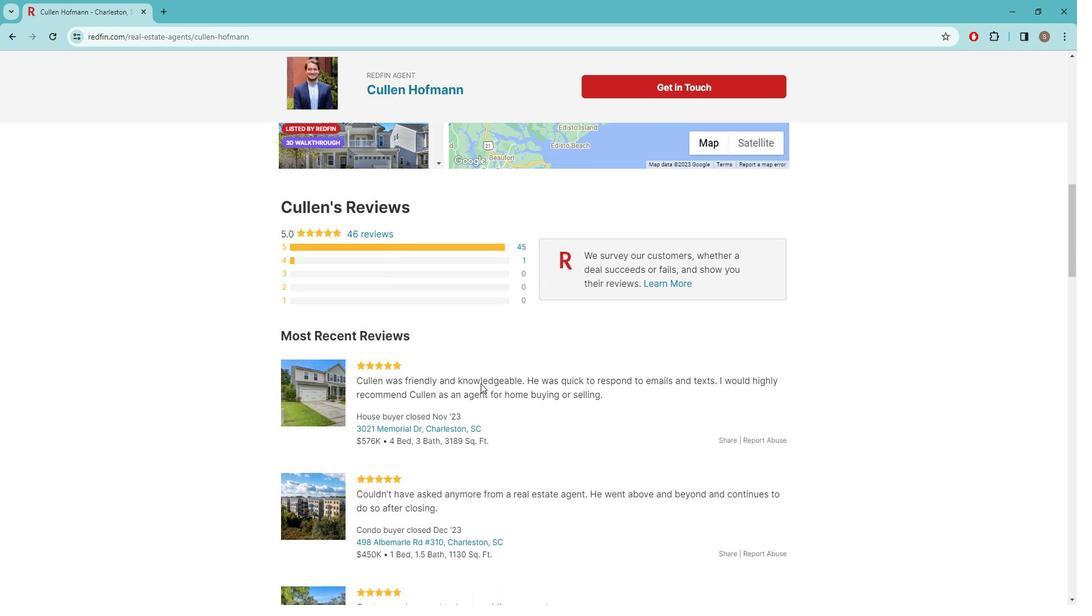 
Action: Mouse scrolled (489, 378) with delta (0, 0)
Screenshot: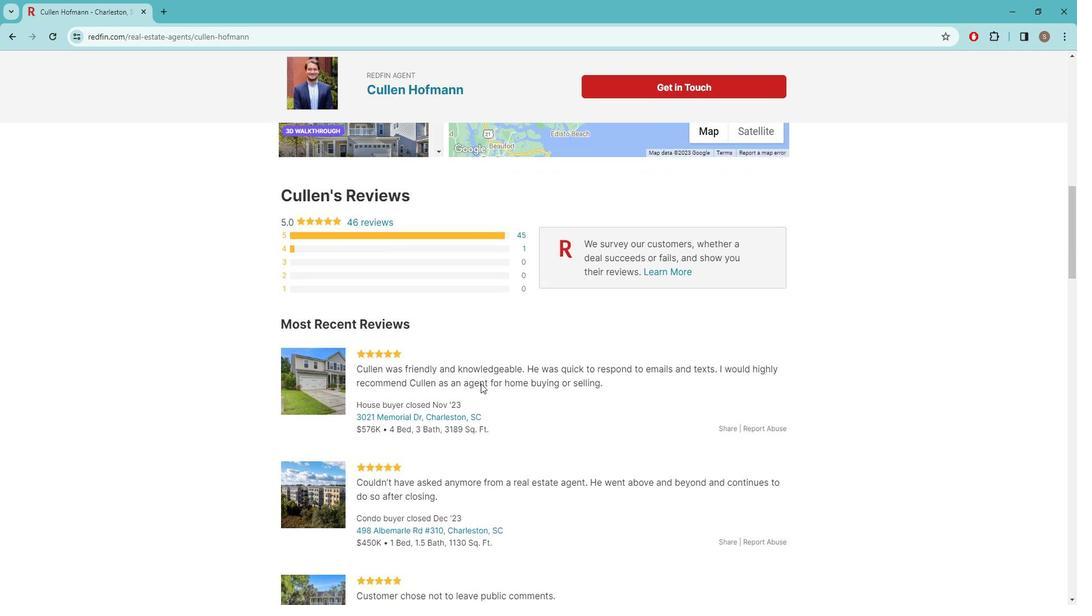 
Action: Mouse scrolled (489, 378) with delta (0, 0)
Screenshot: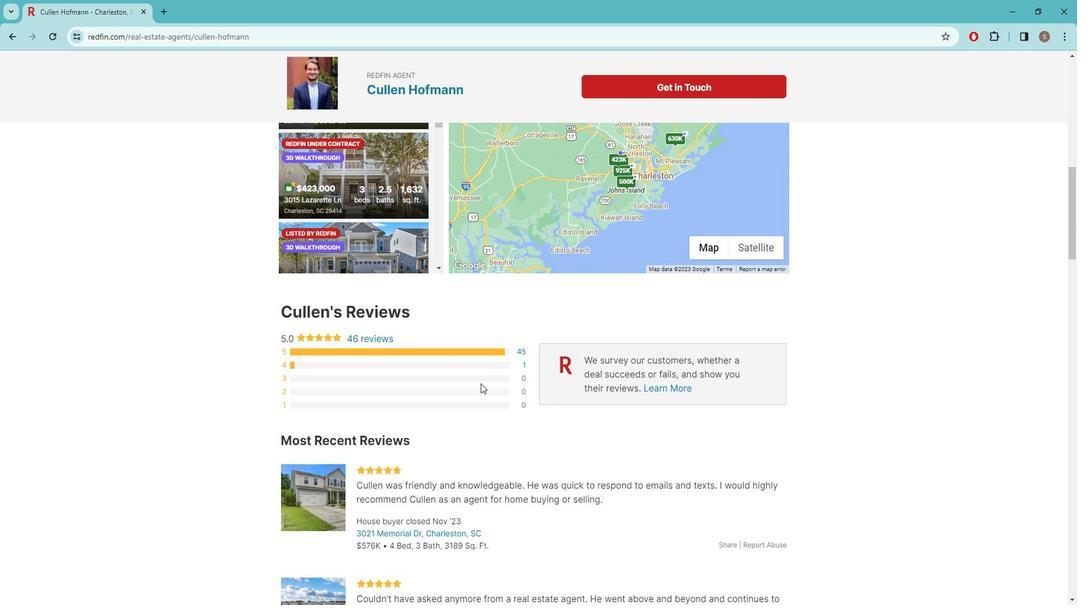
Action: Mouse scrolled (489, 378) with delta (0, 0)
Screenshot: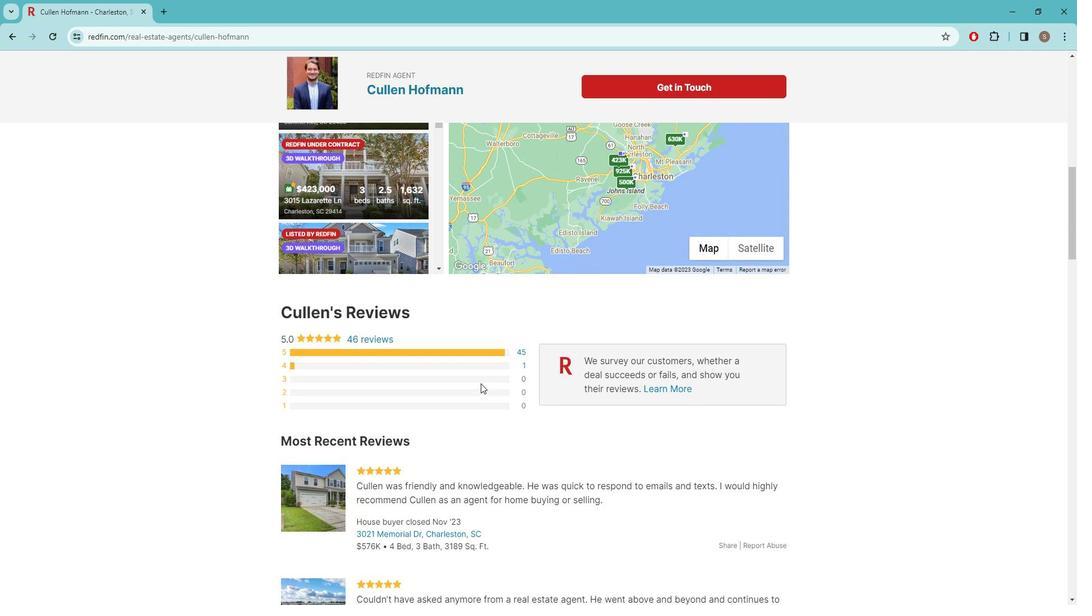 
Action: Mouse scrolled (489, 378) with delta (0, 0)
Screenshot: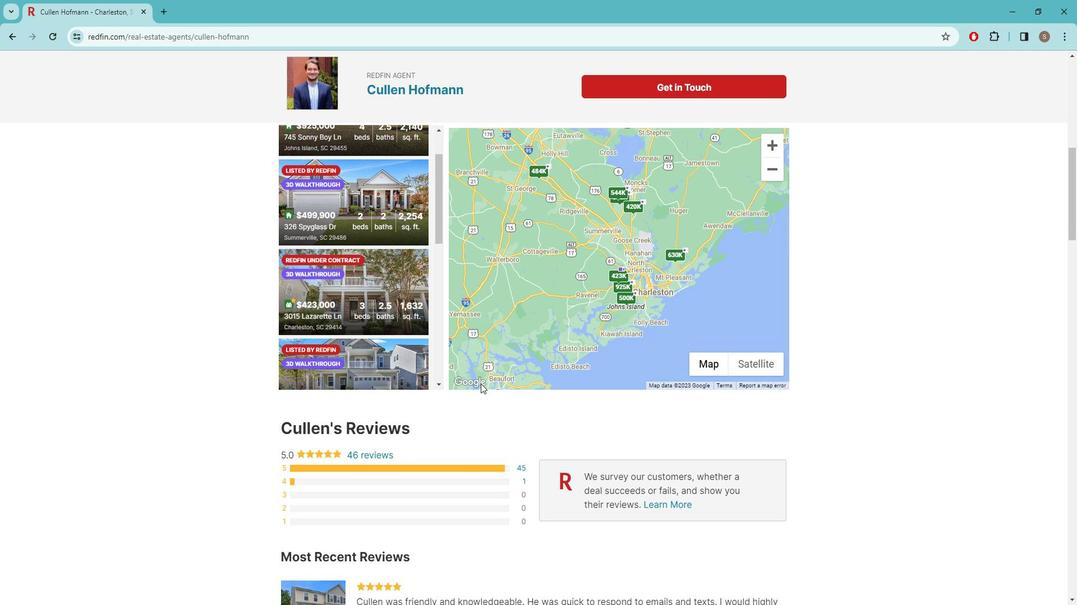
Action: Mouse scrolled (489, 378) with delta (0, 0)
Screenshot: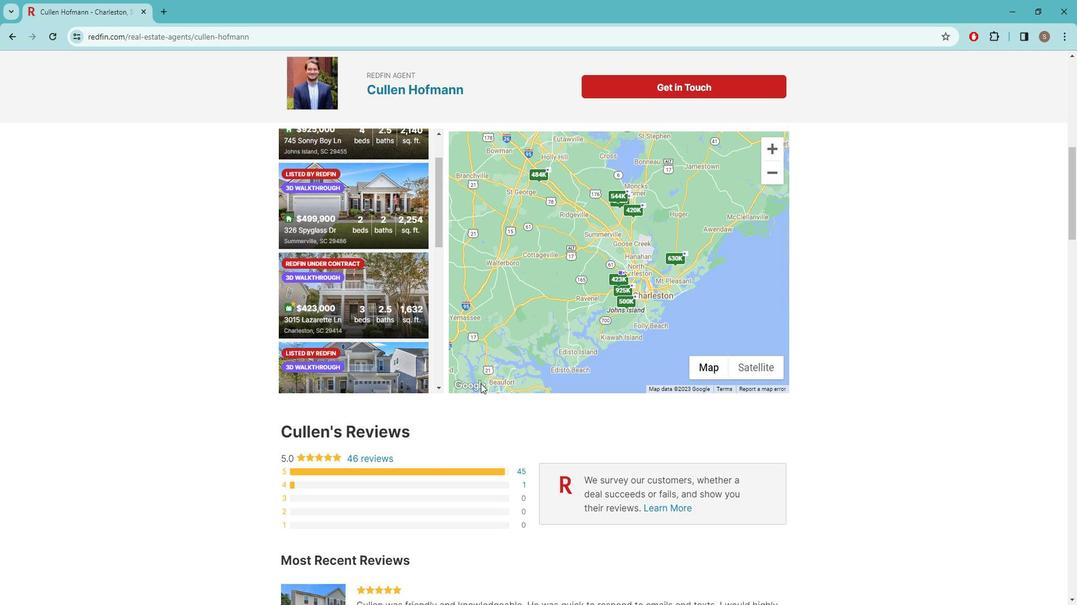 
Action: Mouse scrolled (489, 378) with delta (0, 0)
Screenshot: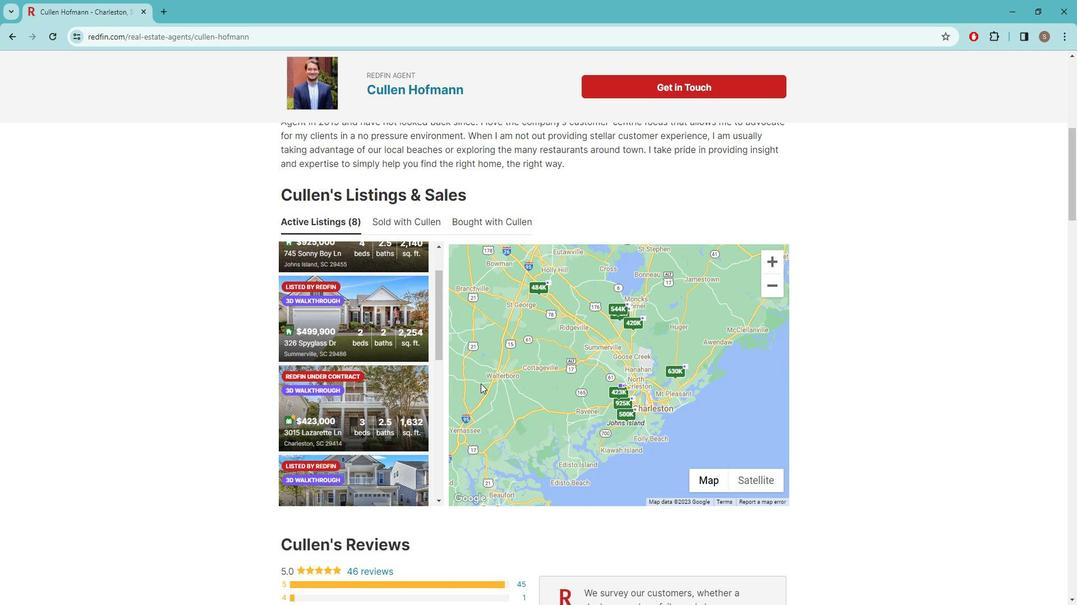 
Action: Mouse scrolled (489, 378) with delta (0, 0)
Screenshot: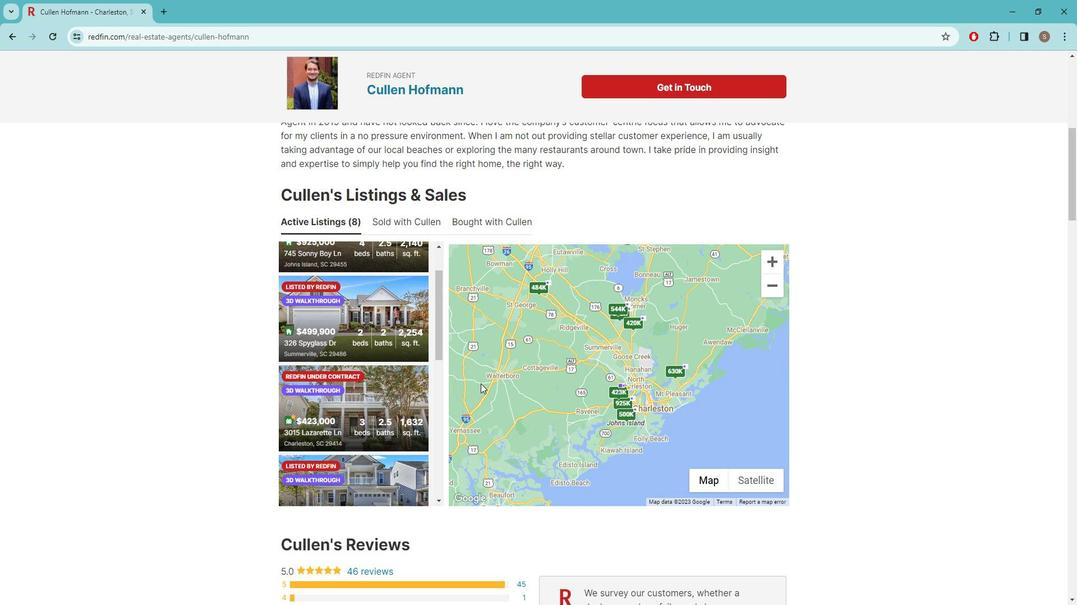 
Action: Mouse scrolled (489, 378) with delta (0, 0)
Screenshot: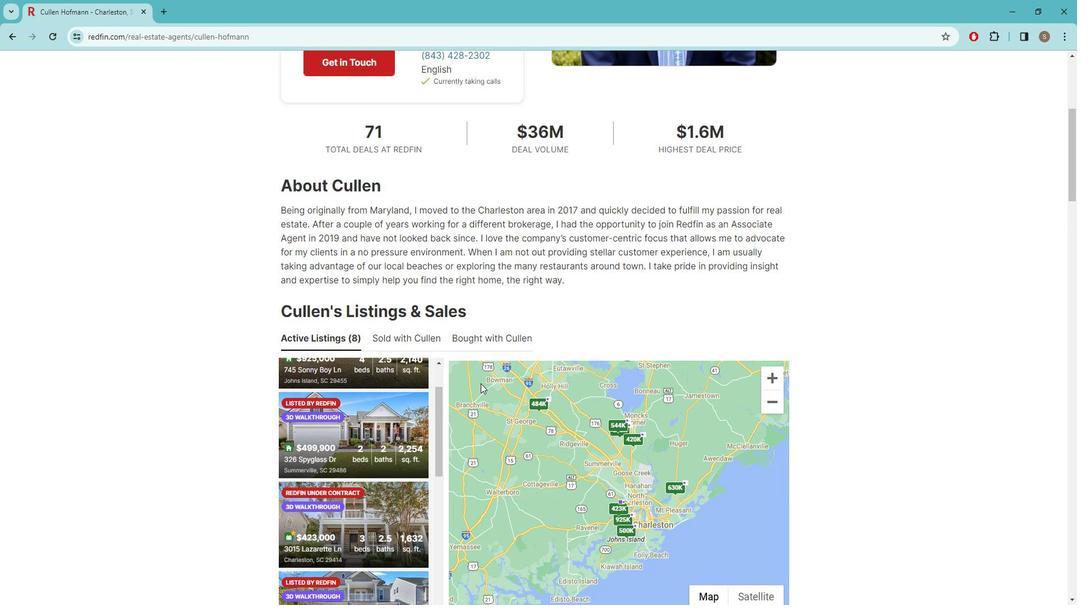 
Action: Mouse scrolled (489, 378) with delta (0, 0)
Screenshot: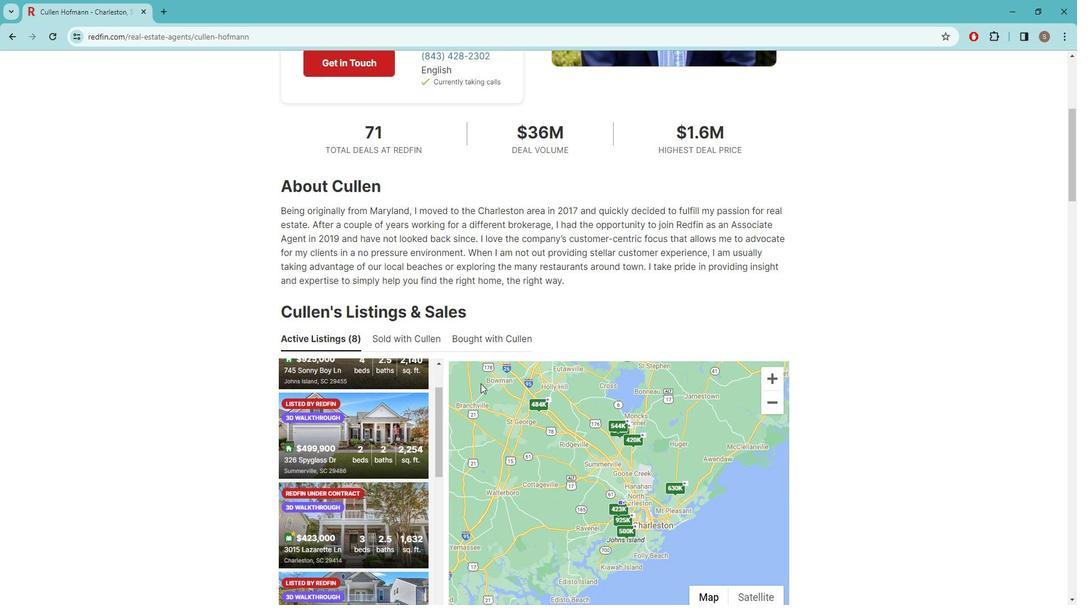 
Action: Mouse scrolled (489, 378) with delta (0, 0)
Screenshot: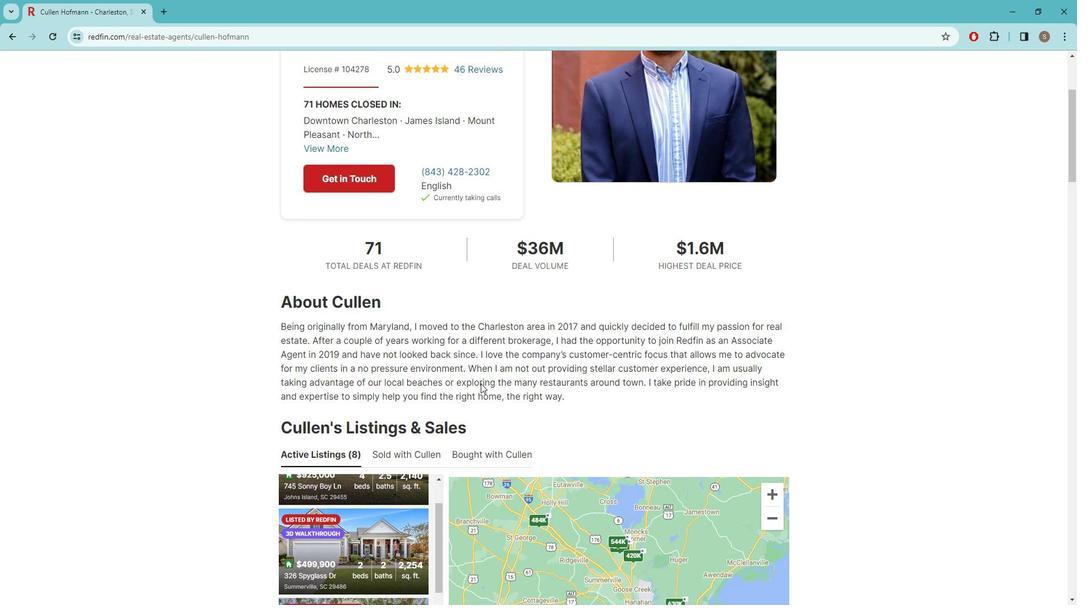 
Action: Mouse scrolled (489, 378) with delta (0, 0)
Screenshot: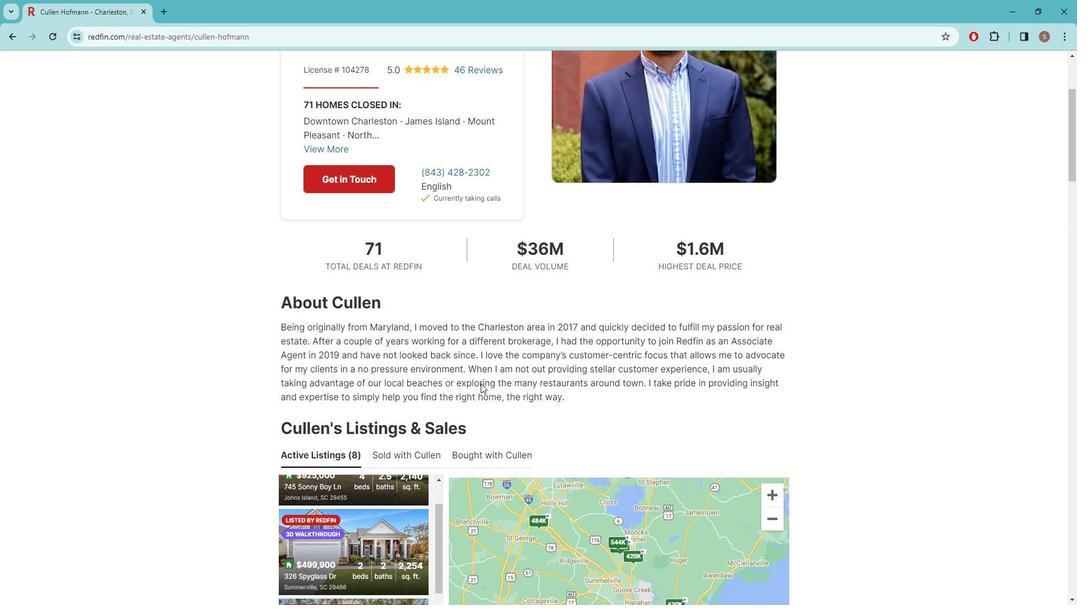 
Action: Mouse scrolled (489, 378) with delta (0, 0)
Screenshot: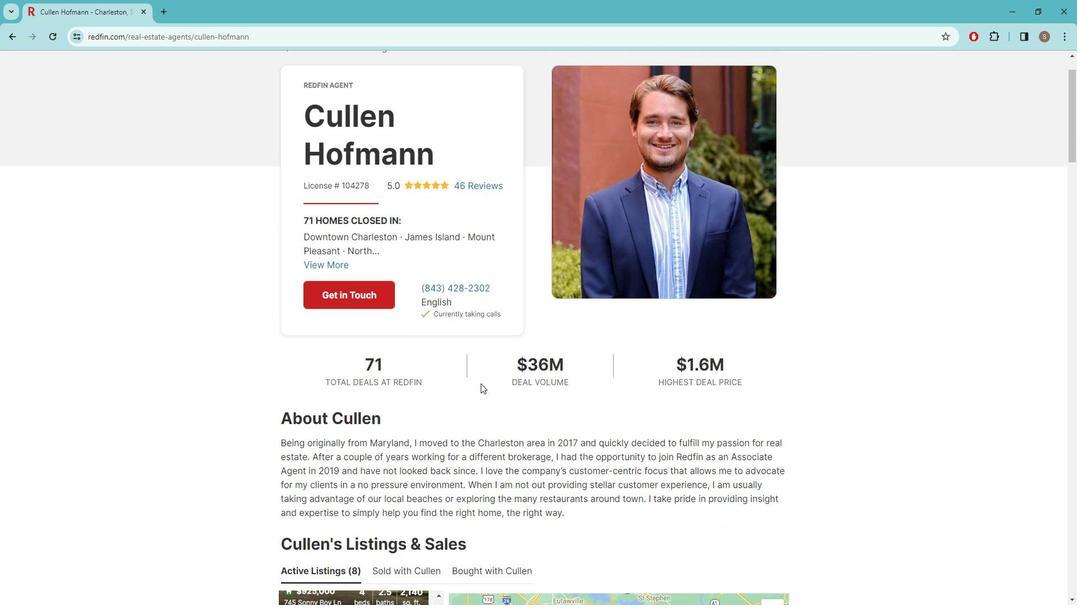 
Action: Mouse scrolled (489, 378) with delta (0, 0)
Screenshot: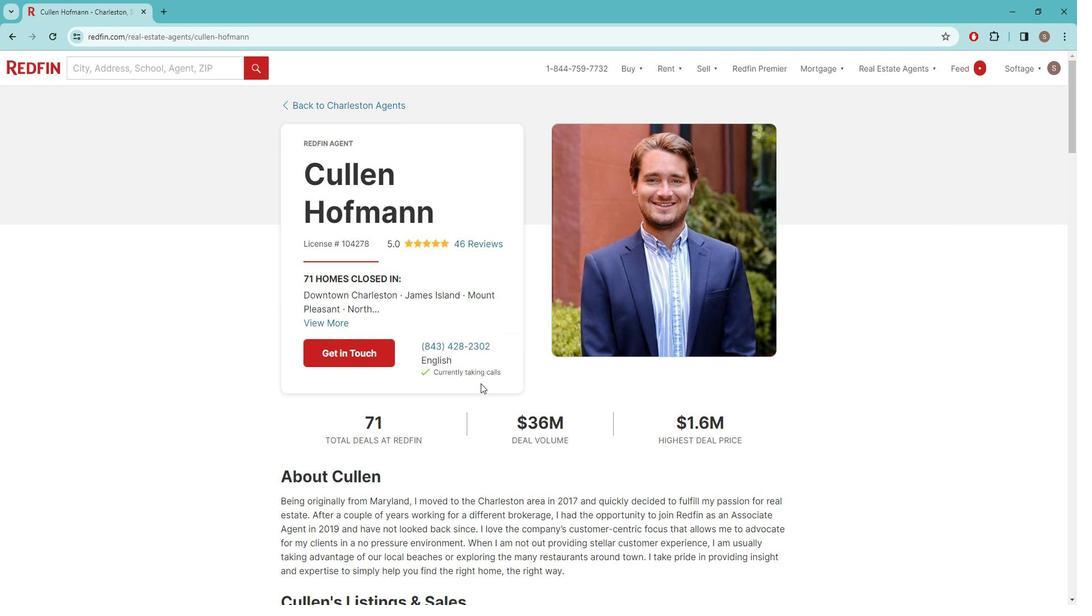 
Action: Mouse scrolled (489, 378) with delta (0, 0)
Screenshot: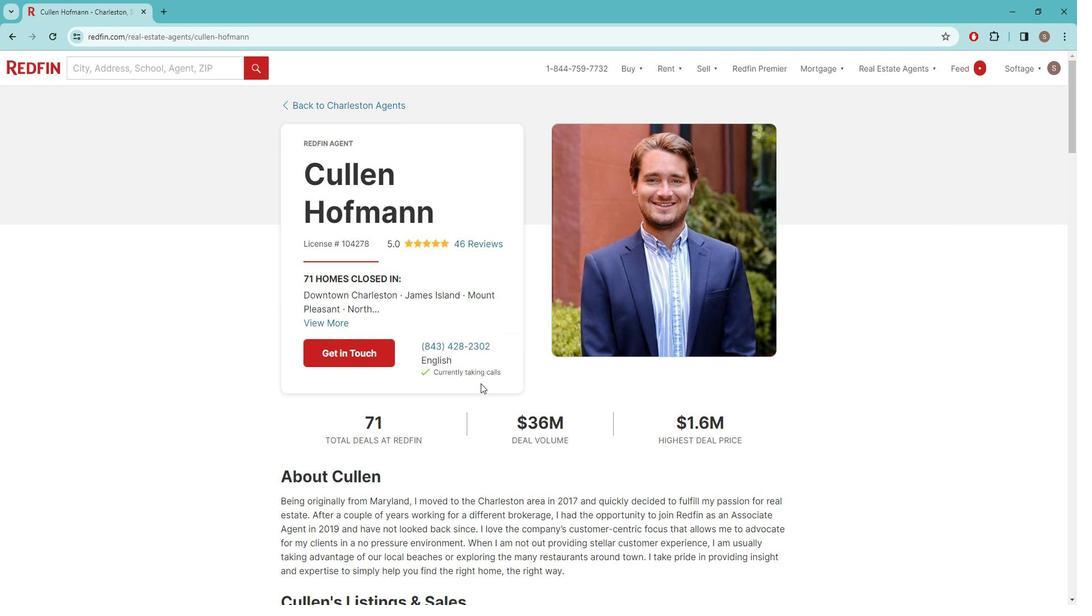 
Action: Mouse scrolled (489, 378) with delta (0, 0)
Screenshot: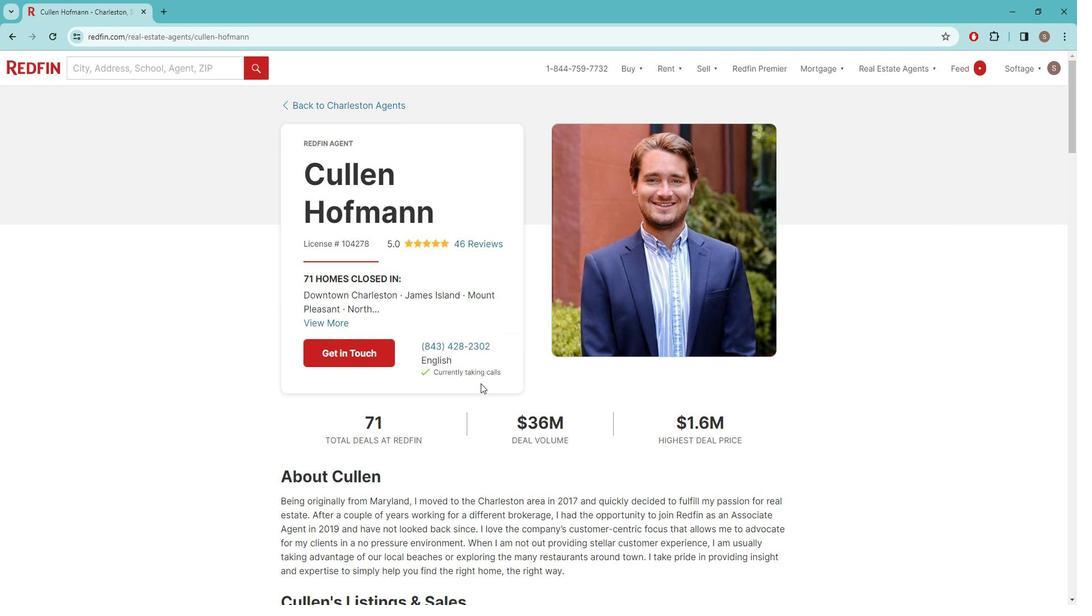 
Action: Mouse scrolled (489, 378) with delta (0, 0)
Screenshot: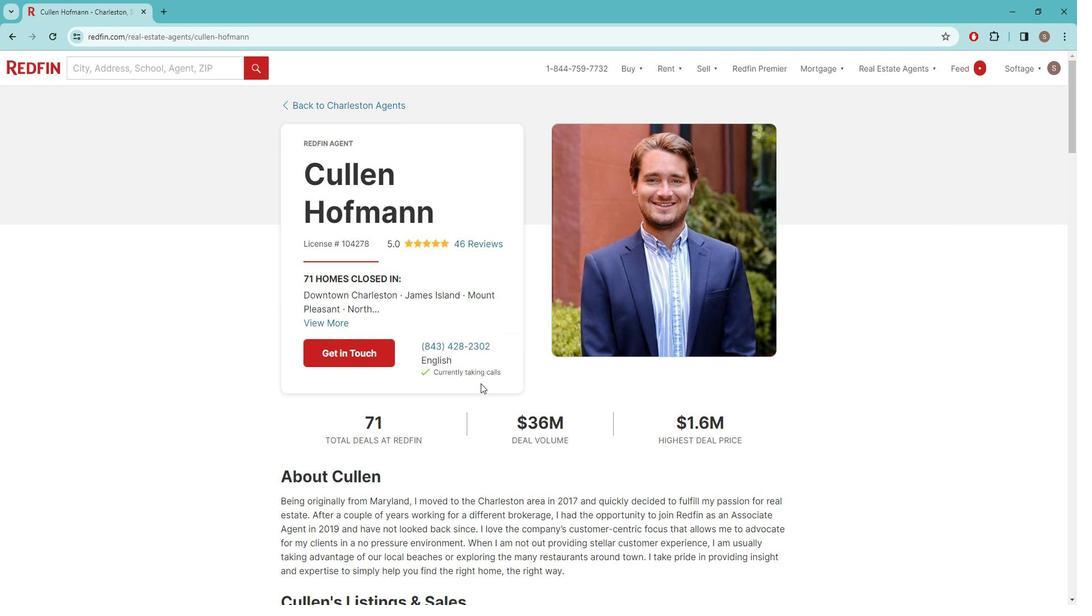 
Action: Mouse scrolled (489, 378) with delta (0, 0)
Screenshot: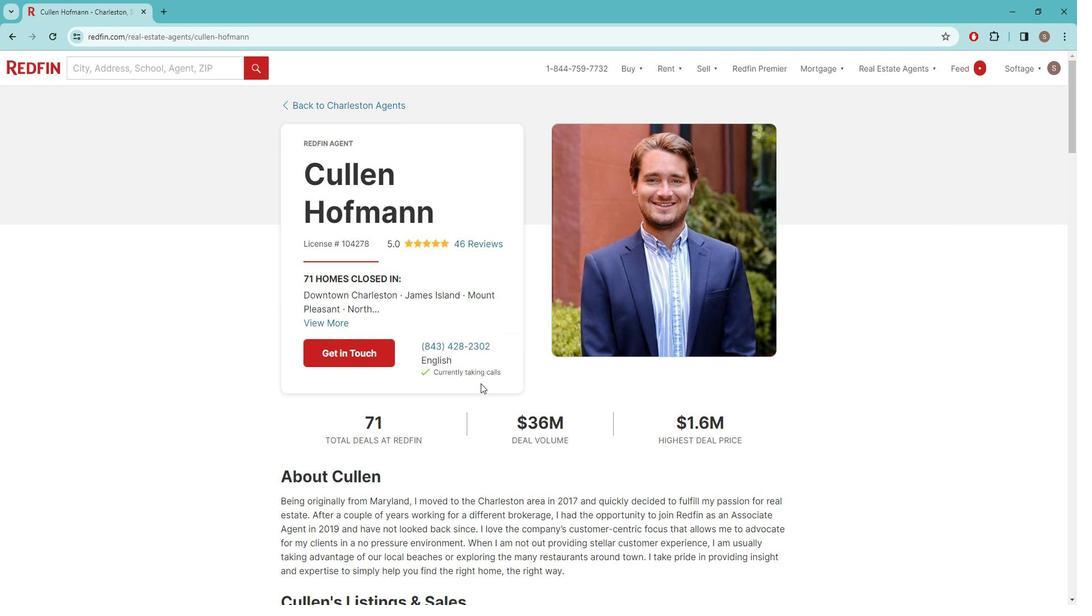 
Action: Mouse scrolled (489, 378) with delta (0, 0)
Screenshot: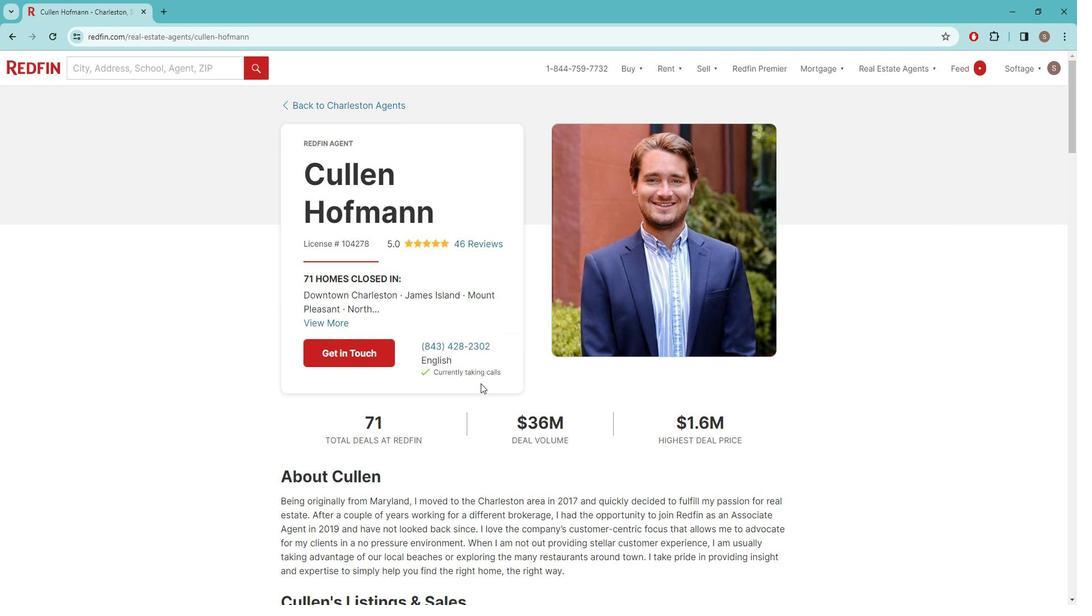 
Action: Mouse moved to (488, 378)
Screenshot: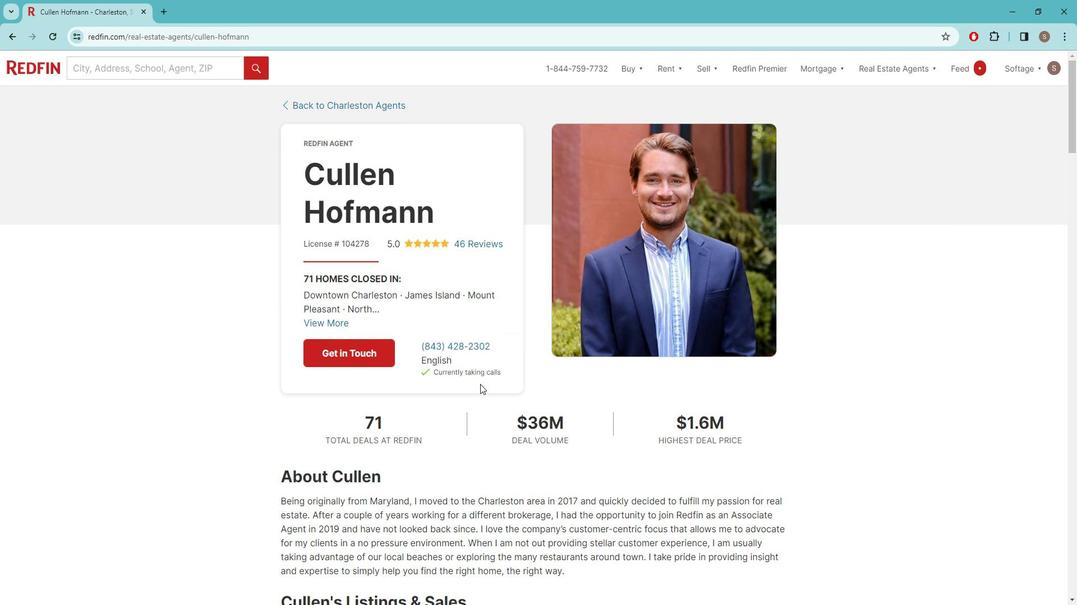 
Action: Mouse scrolled (488, 379) with delta (0, 0)
Screenshot: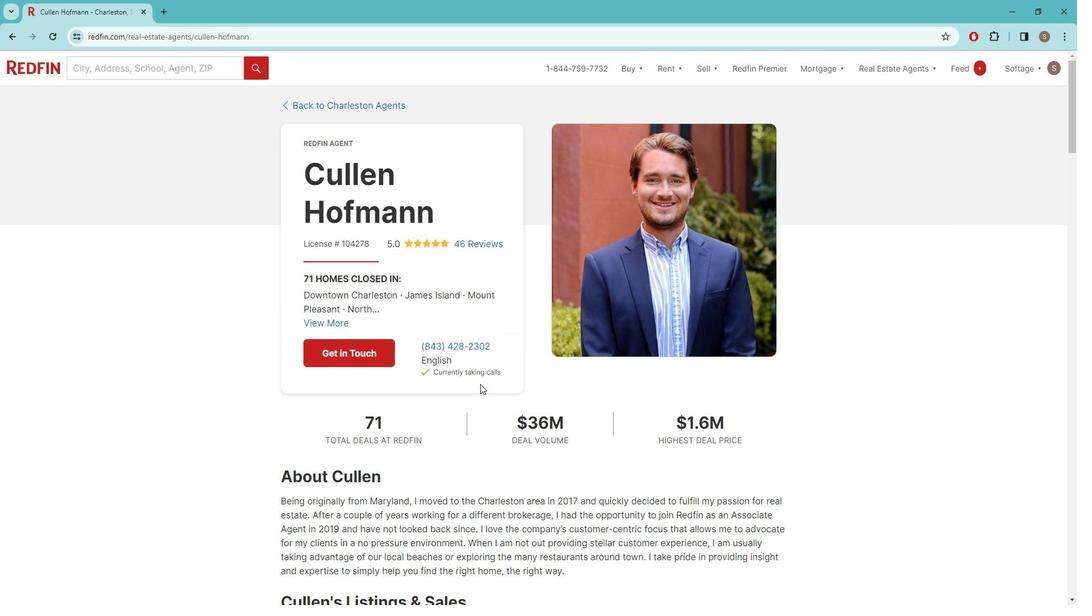 
Action: Mouse moved to (488, 379)
Screenshot: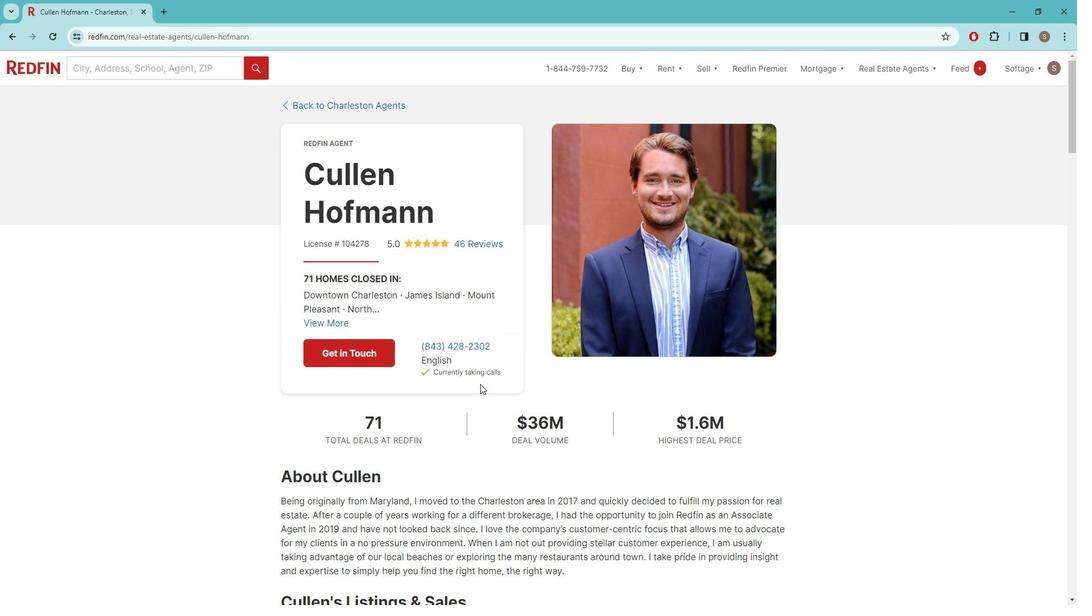 
Action: Mouse scrolled (488, 379) with delta (0, 0)
Screenshot: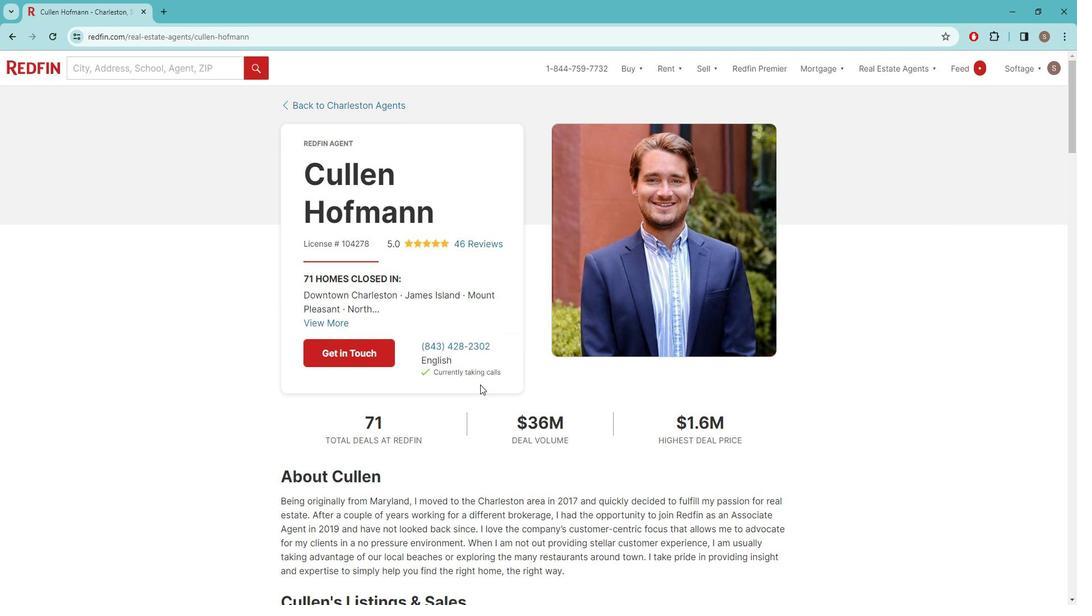 
Action: Mouse moved to (485, 380)
Screenshot: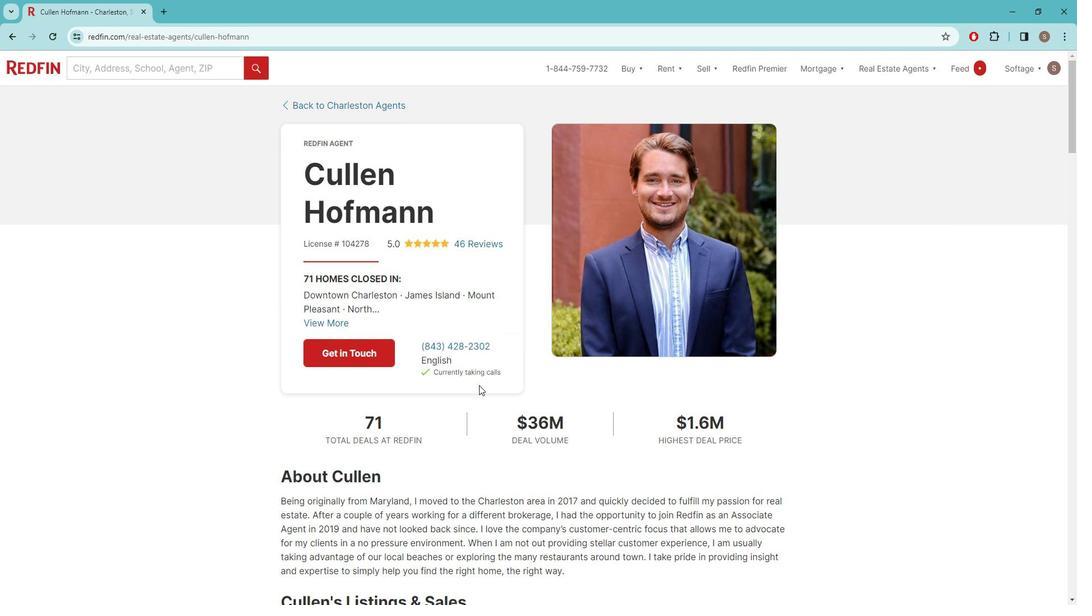 
